 Task: Look for space in Kottayam, India from 1st July, 2023 to 8th July, 2023 for 2 adults, 1 child in price range Rs.15000 to Rs.20000. Place can be entire place with 1  bedroom having 1 bed and 1 bathroom. Property type can be house, flat, guest house, hotel. Booking option can be shelf check-in. Required host language is English.
Action: Mouse moved to (547, 98)
Screenshot: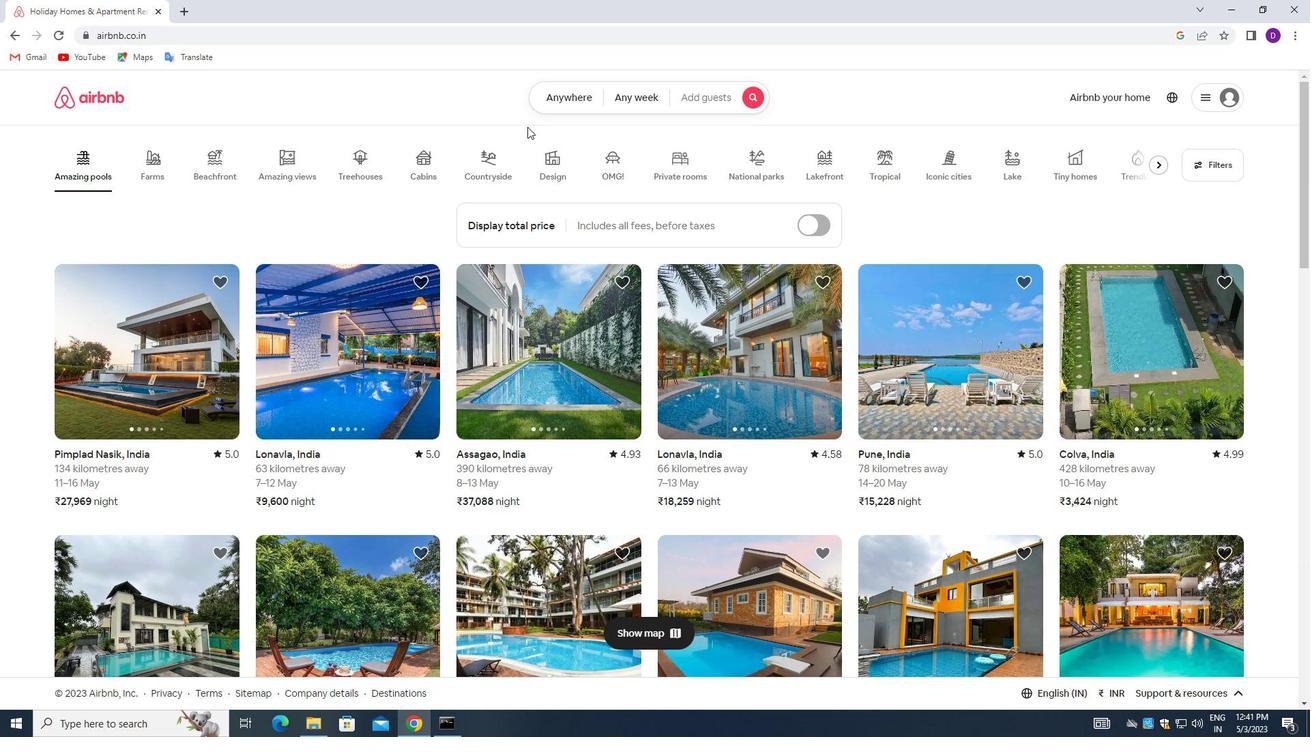 
Action: Mouse pressed left at (547, 98)
Screenshot: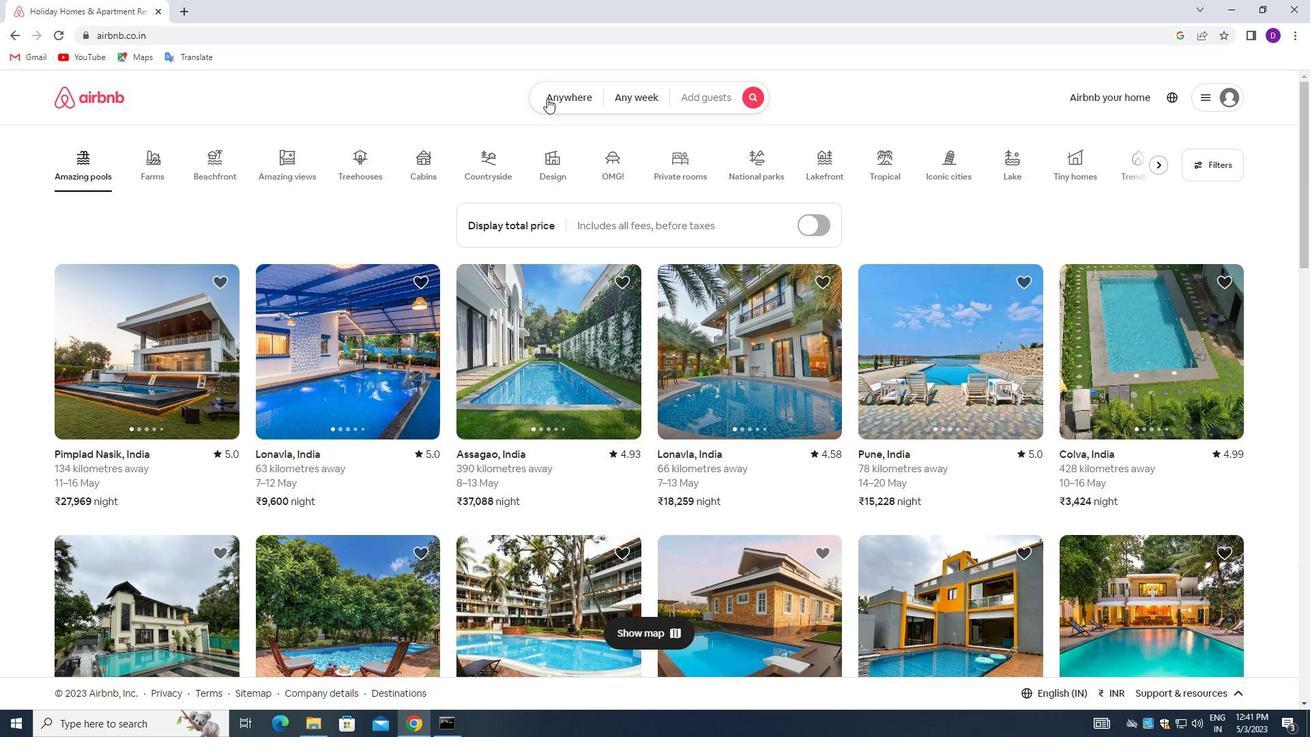 
Action: Mouse moved to (434, 155)
Screenshot: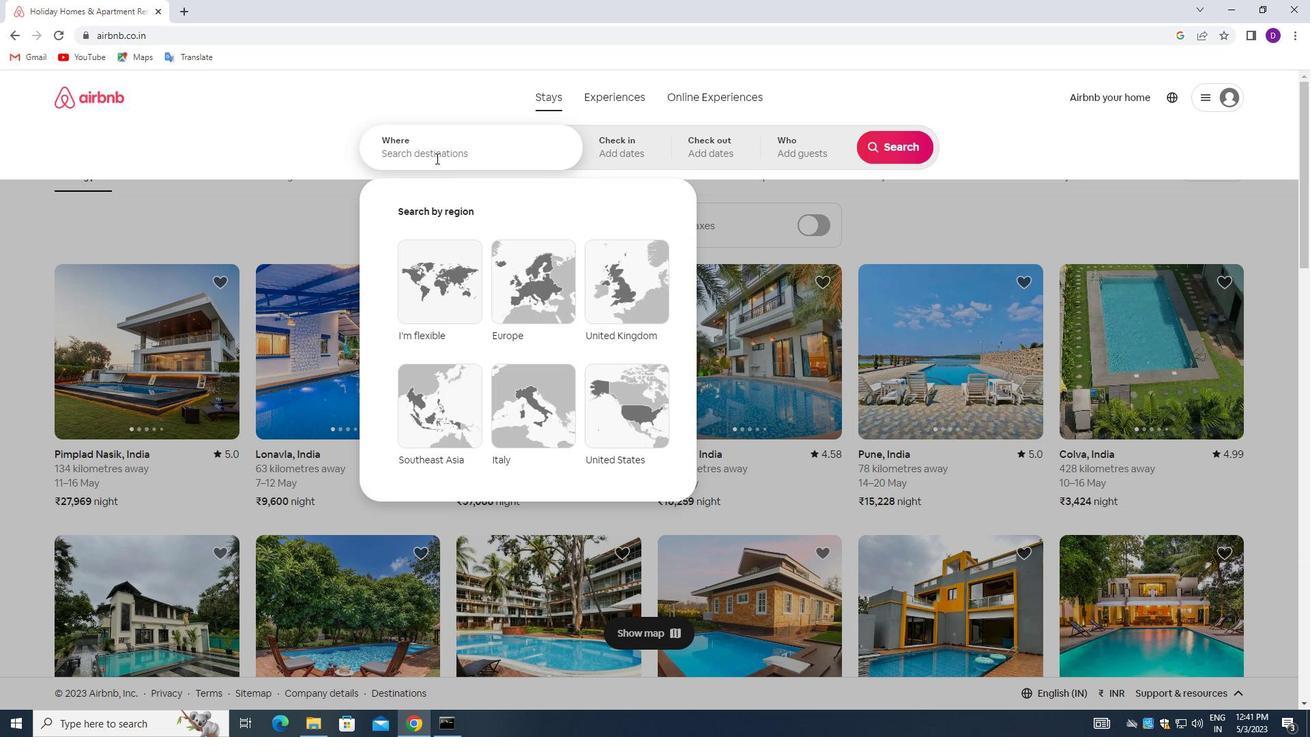 
Action: Mouse pressed left at (434, 155)
Screenshot: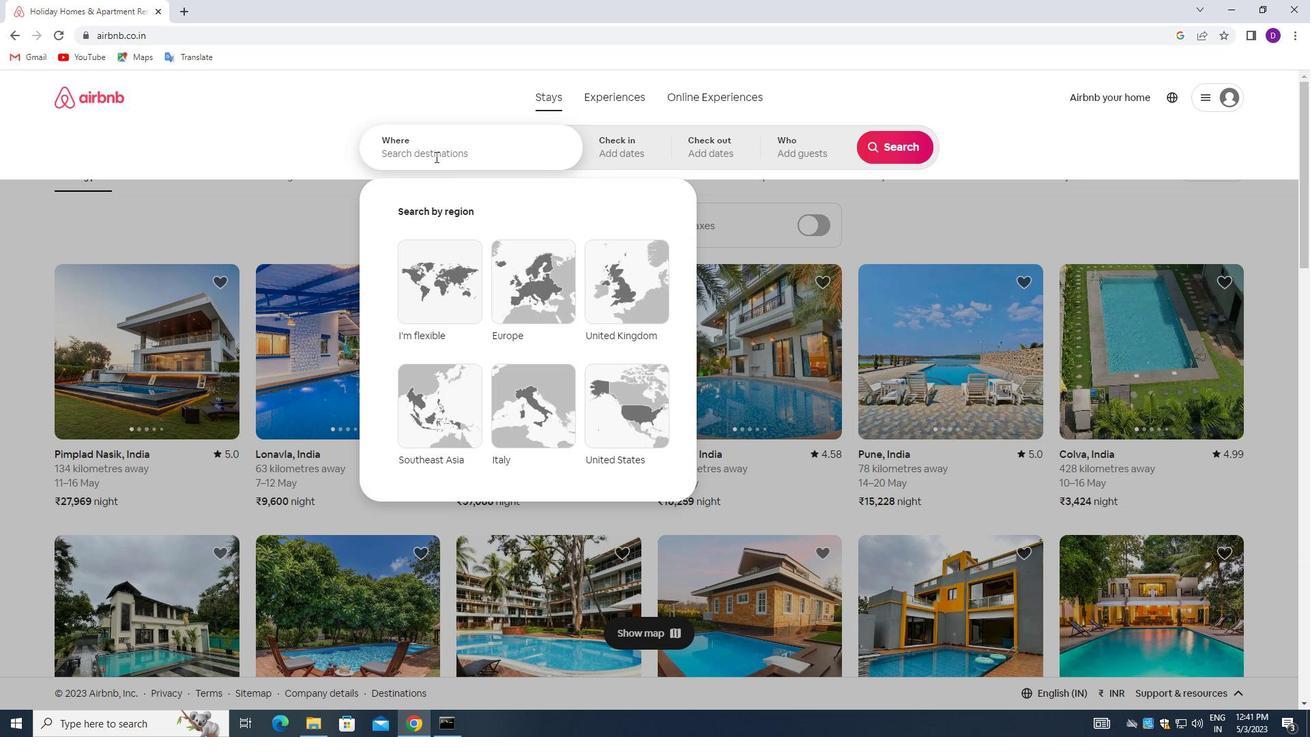 
Action: Mouse moved to (261, 137)
Screenshot: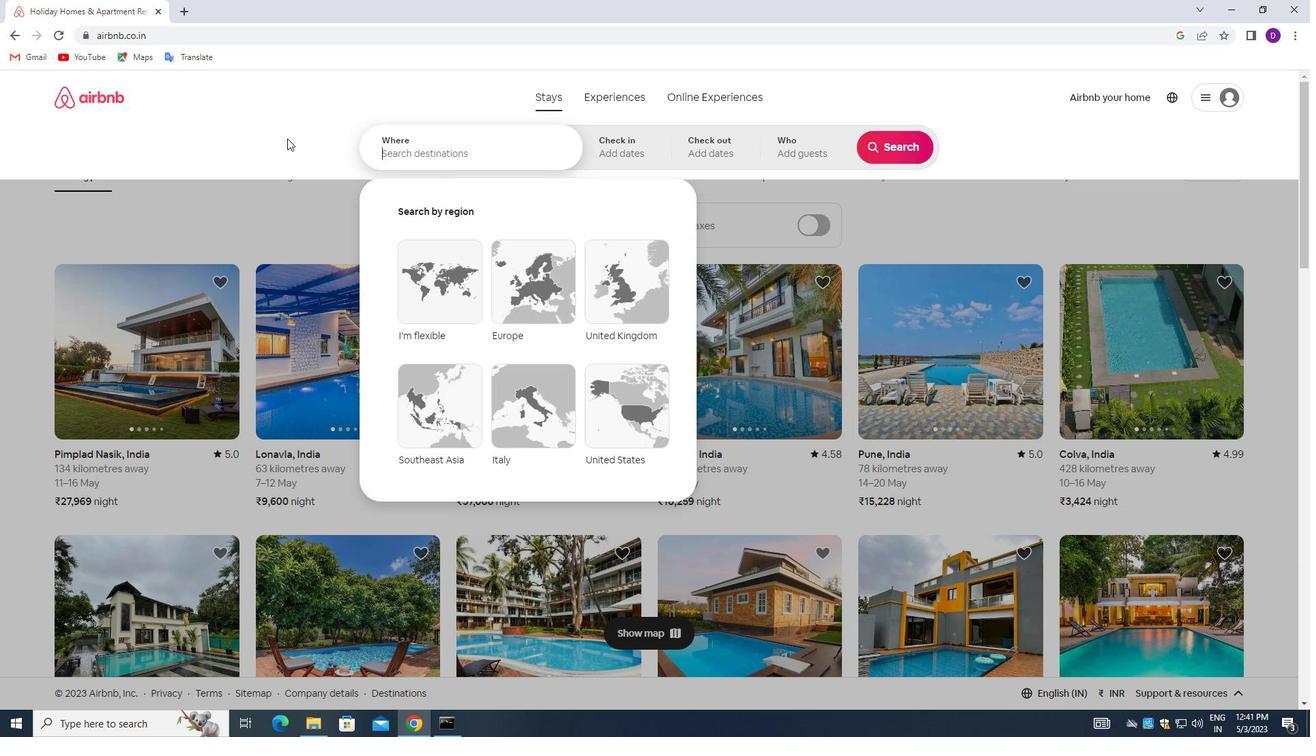 
Action: Key pressed <Key.shift>KOTTAYAM,<Key.space><Key.shift>IN<Key.backspace><Key.backspace><Key.shift>O<Key.backspace><Key.shift>INDIA<Key.enter>
Screenshot: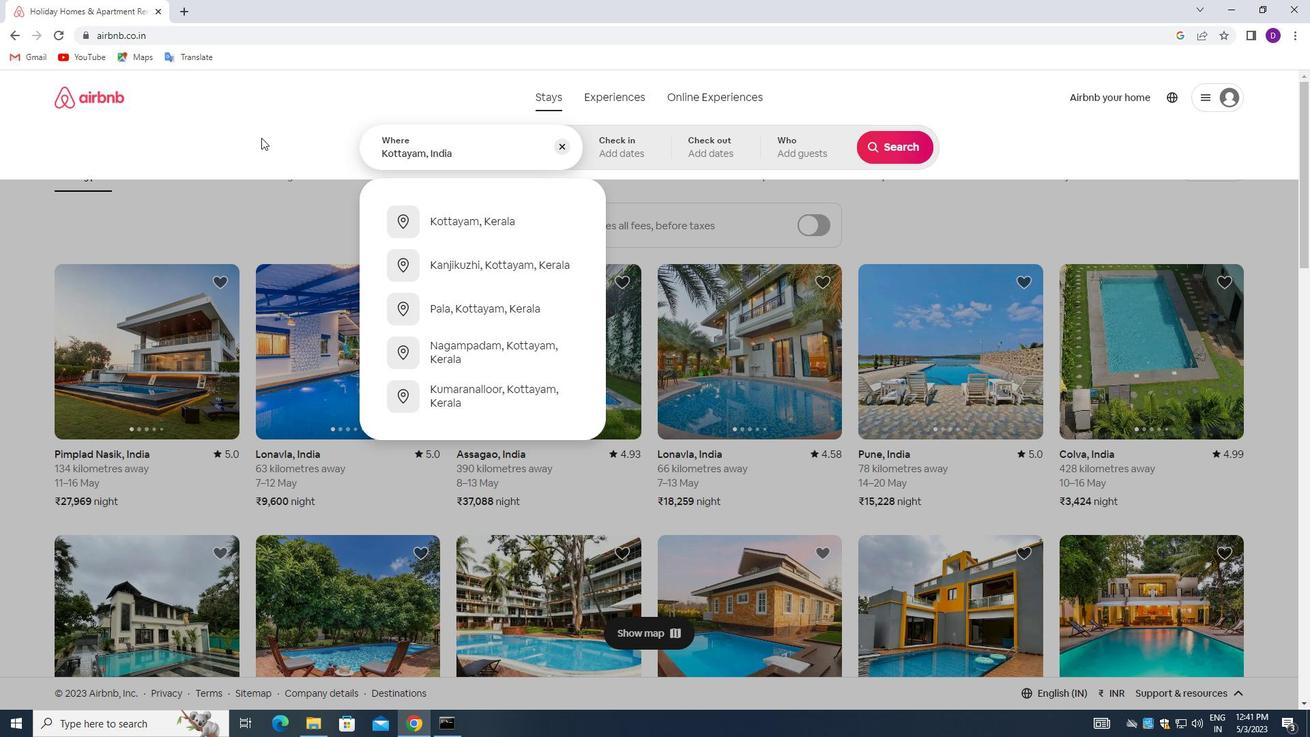 
Action: Mouse moved to (894, 263)
Screenshot: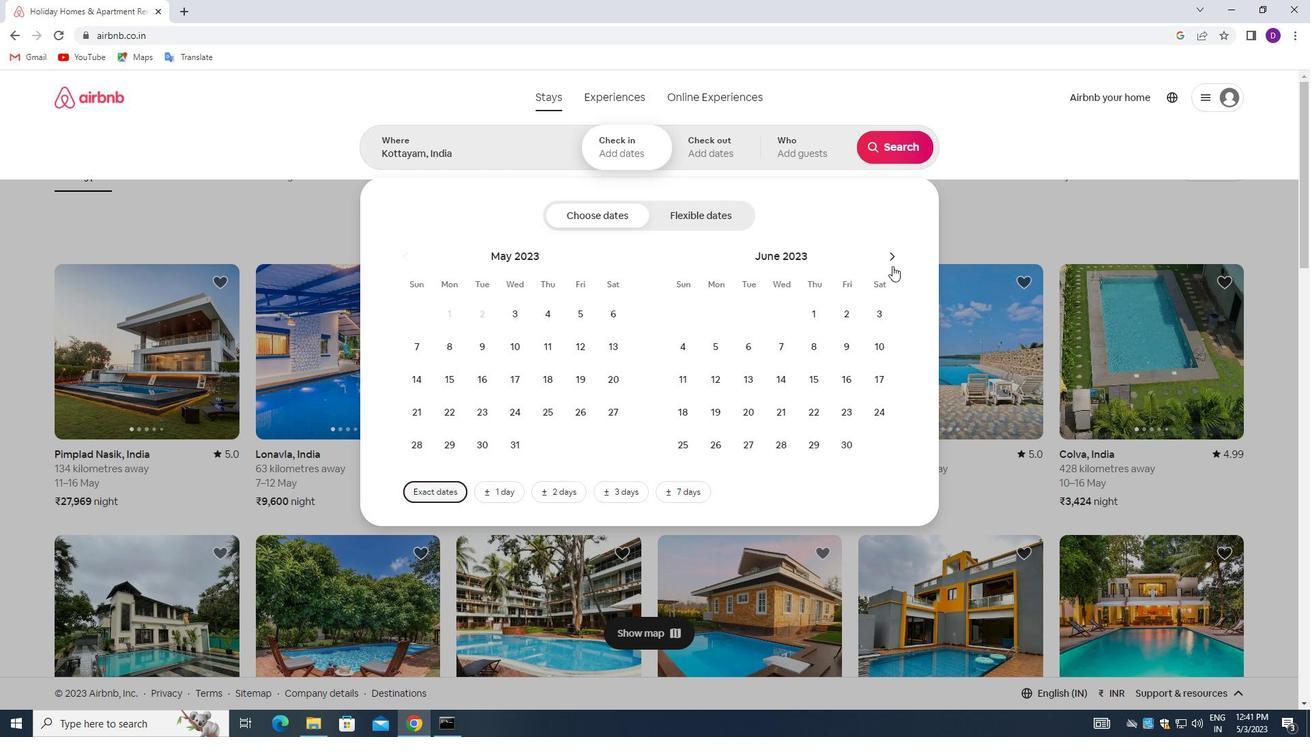 
Action: Mouse pressed left at (894, 263)
Screenshot: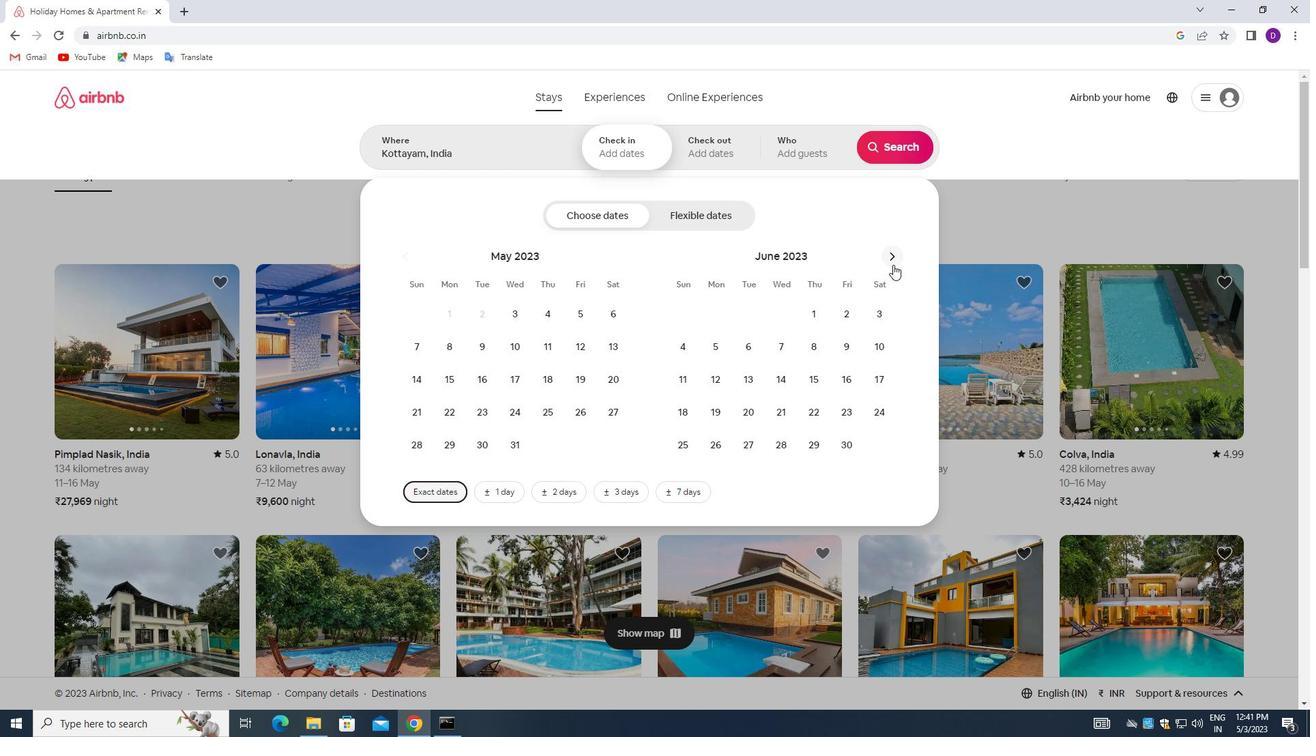 
Action: Mouse moved to (873, 320)
Screenshot: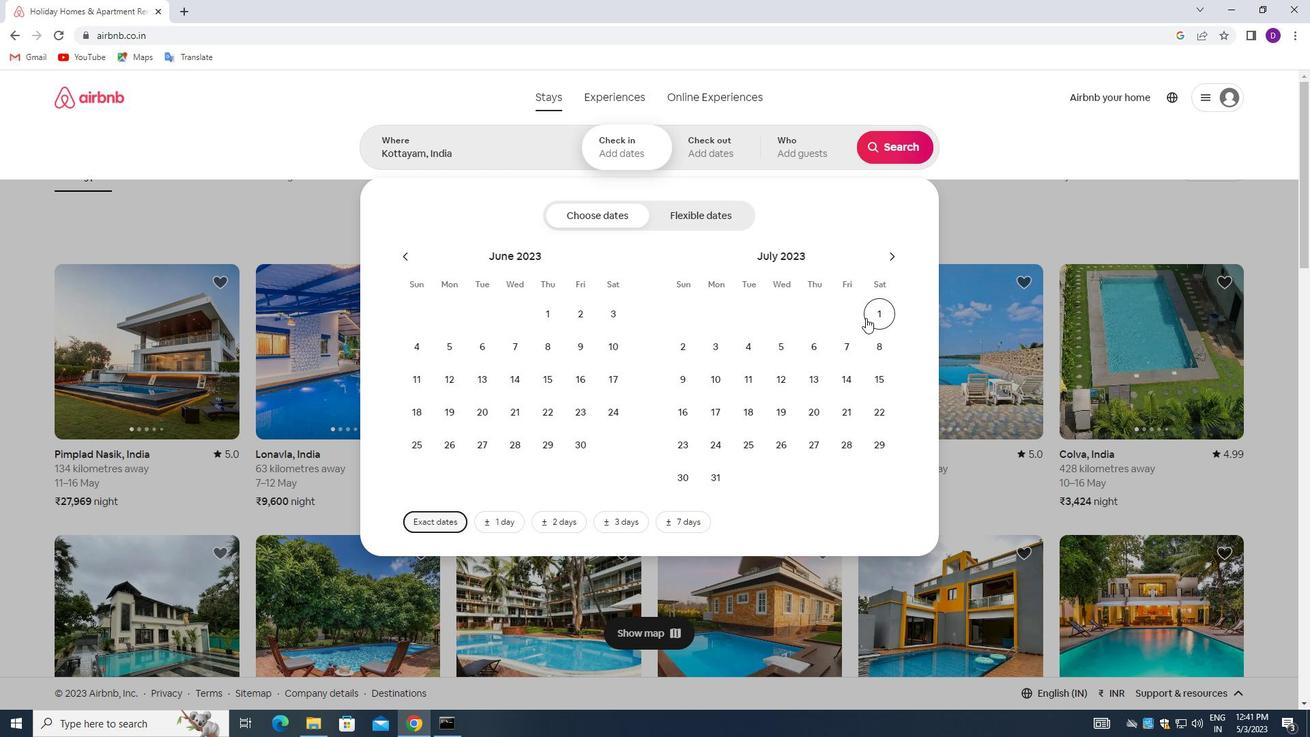 
Action: Mouse pressed left at (873, 320)
Screenshot: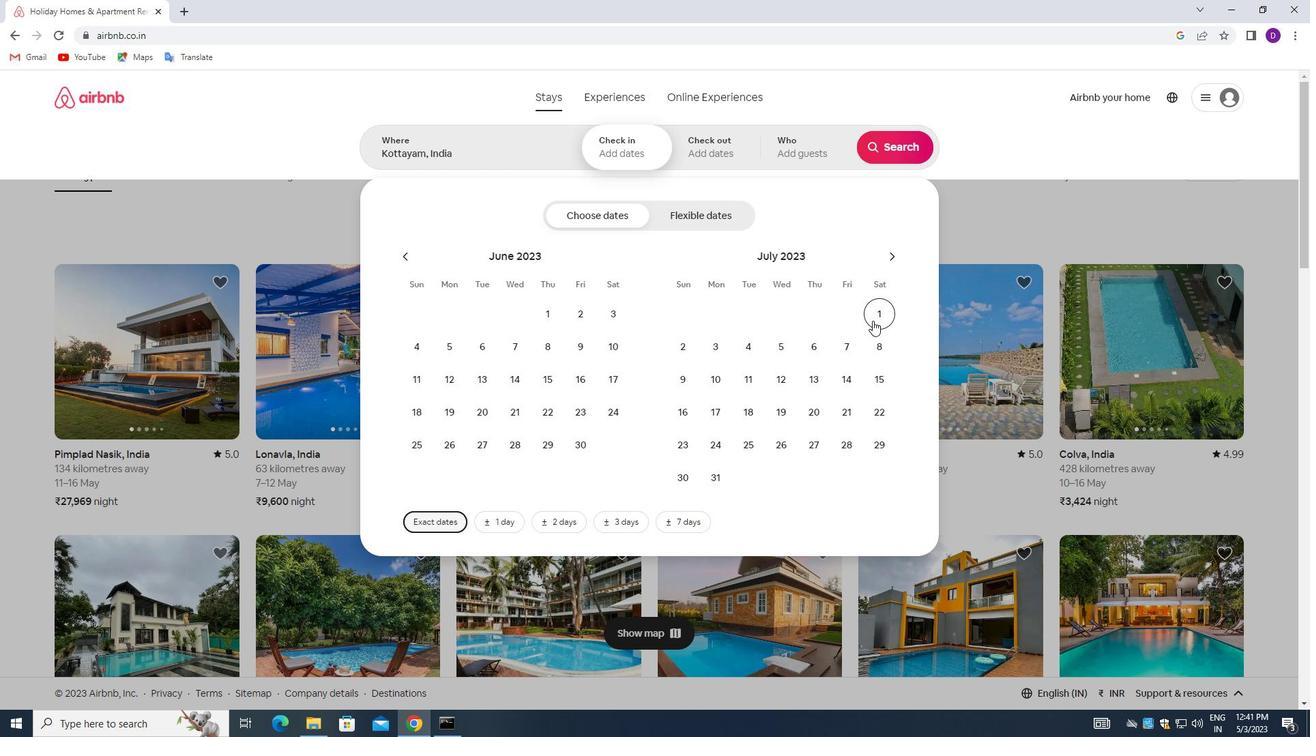 
Action: Mouse moved to (873, 341)
Screenshot: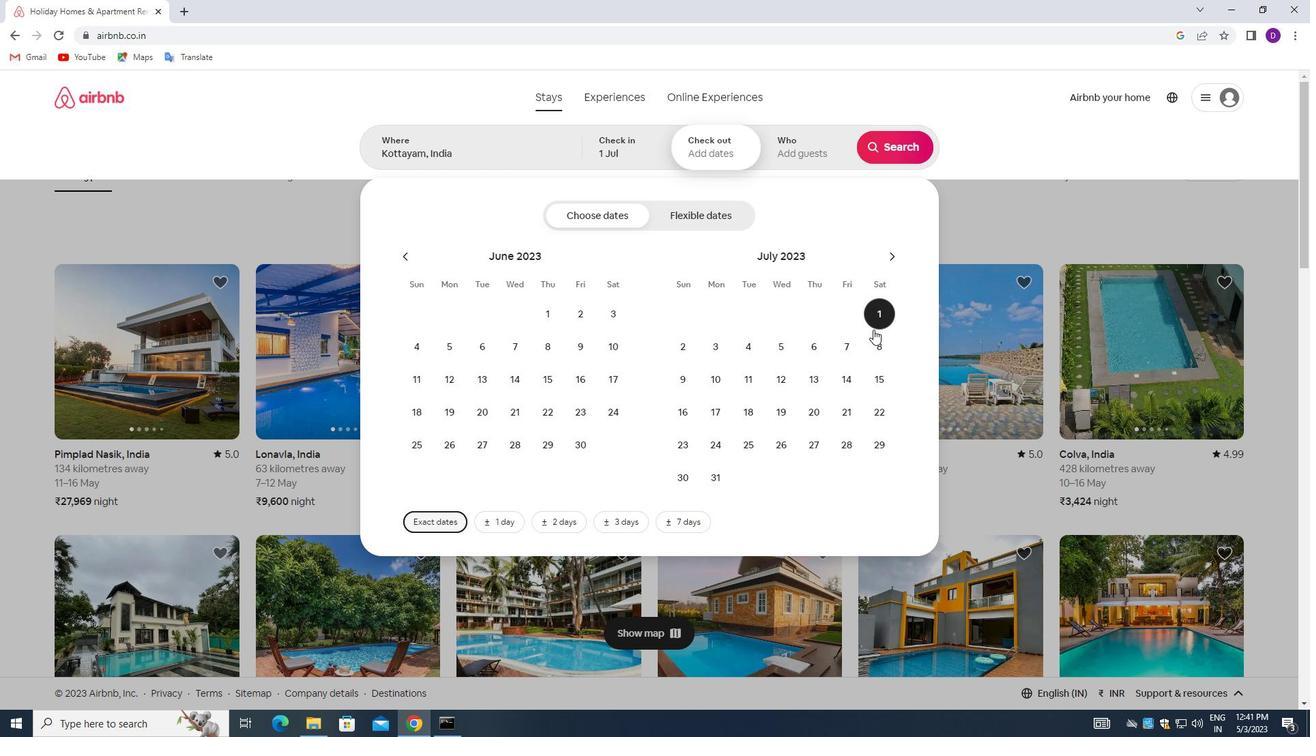 
Action: Mouse pressed left at (873, 341)
Screenshot: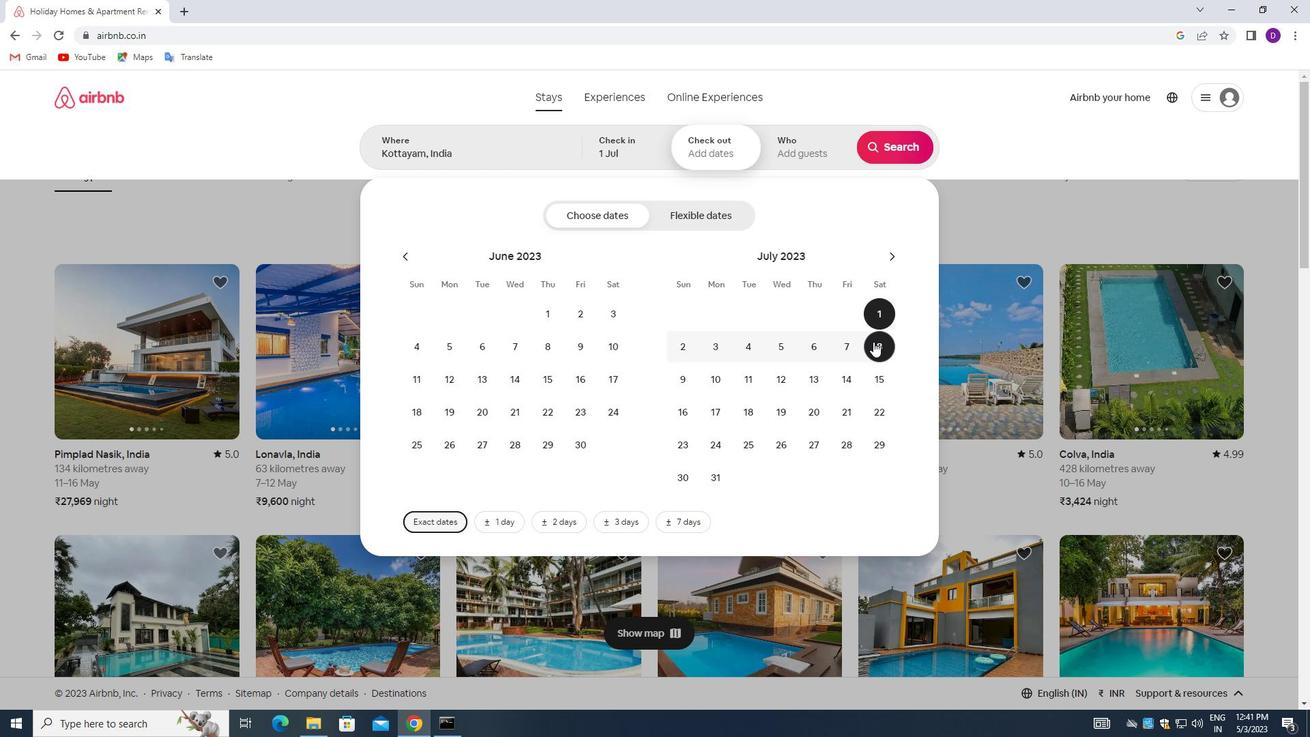 
Action: Mouse moved to (799, 148)
Screenshot: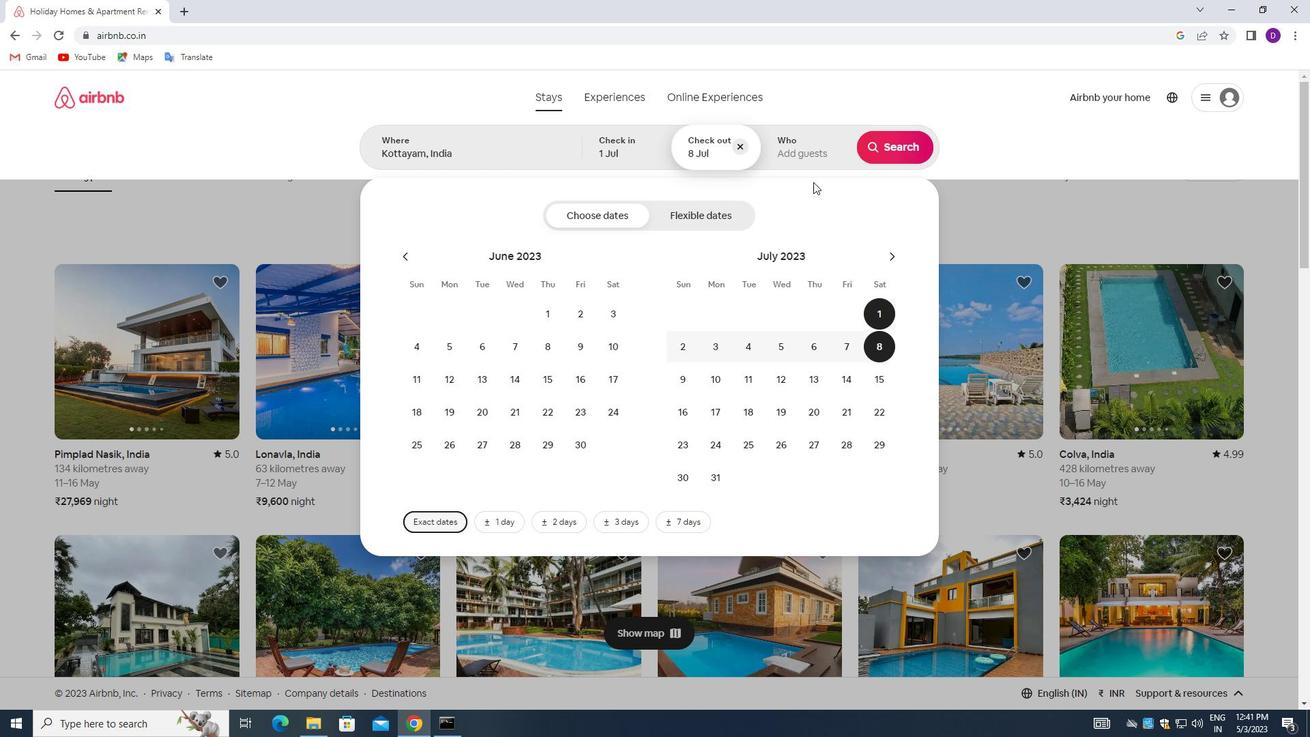
Action: Mouse pressed left at (799, 148)
Screenshot: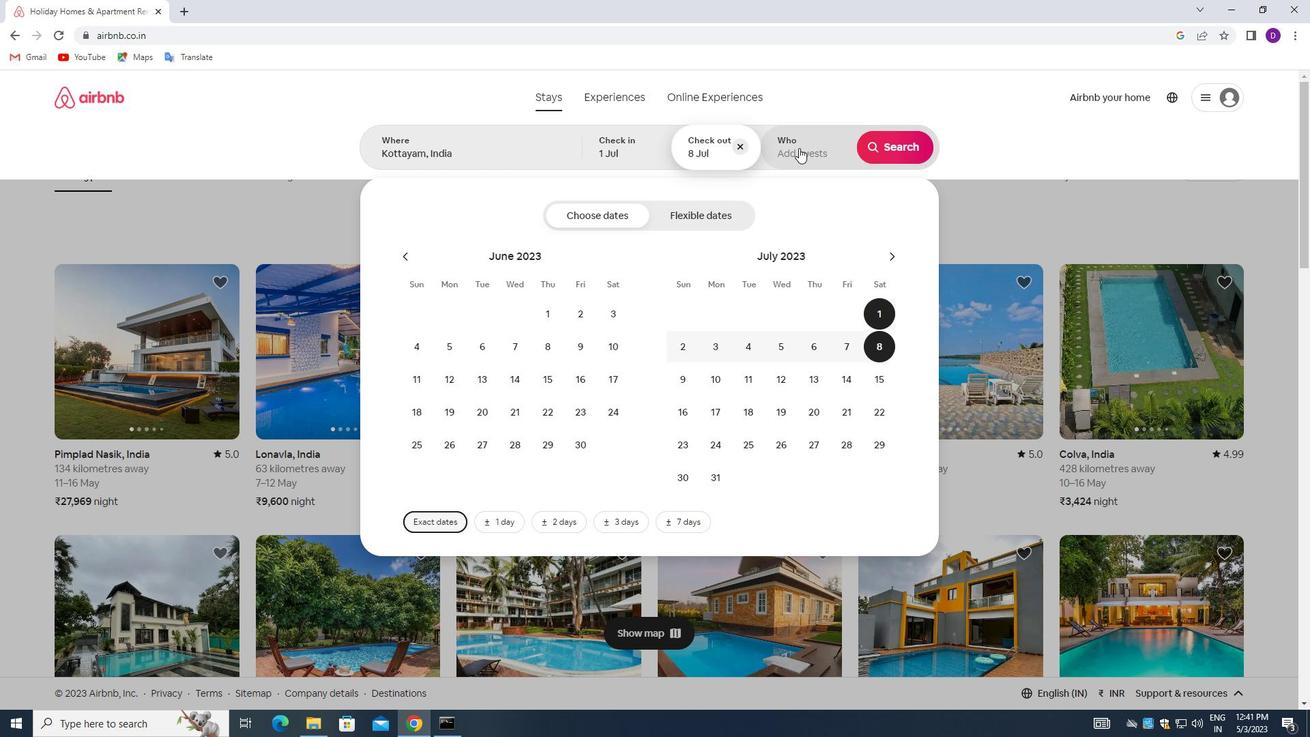 
Action: Mouse moved to (894, 225)
Screenshot: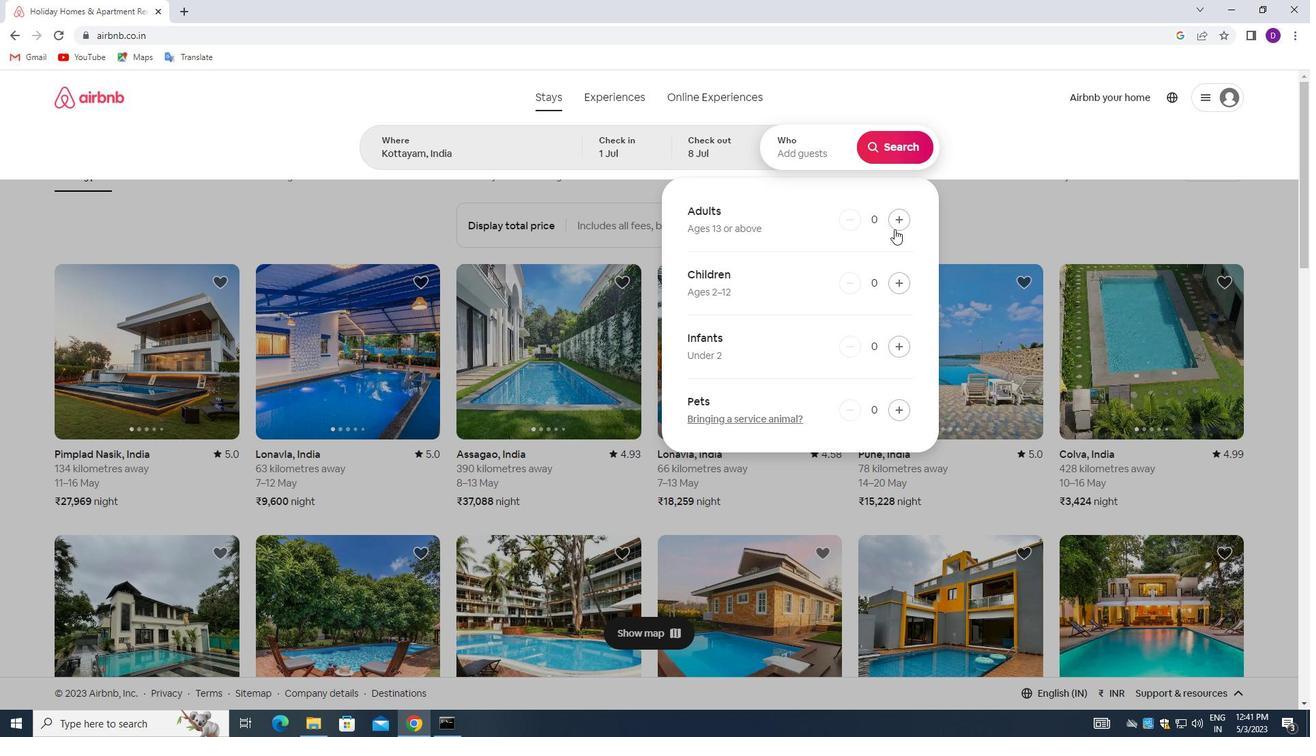 
Action: Mouse pressed left at (894, 225)
Screenshot: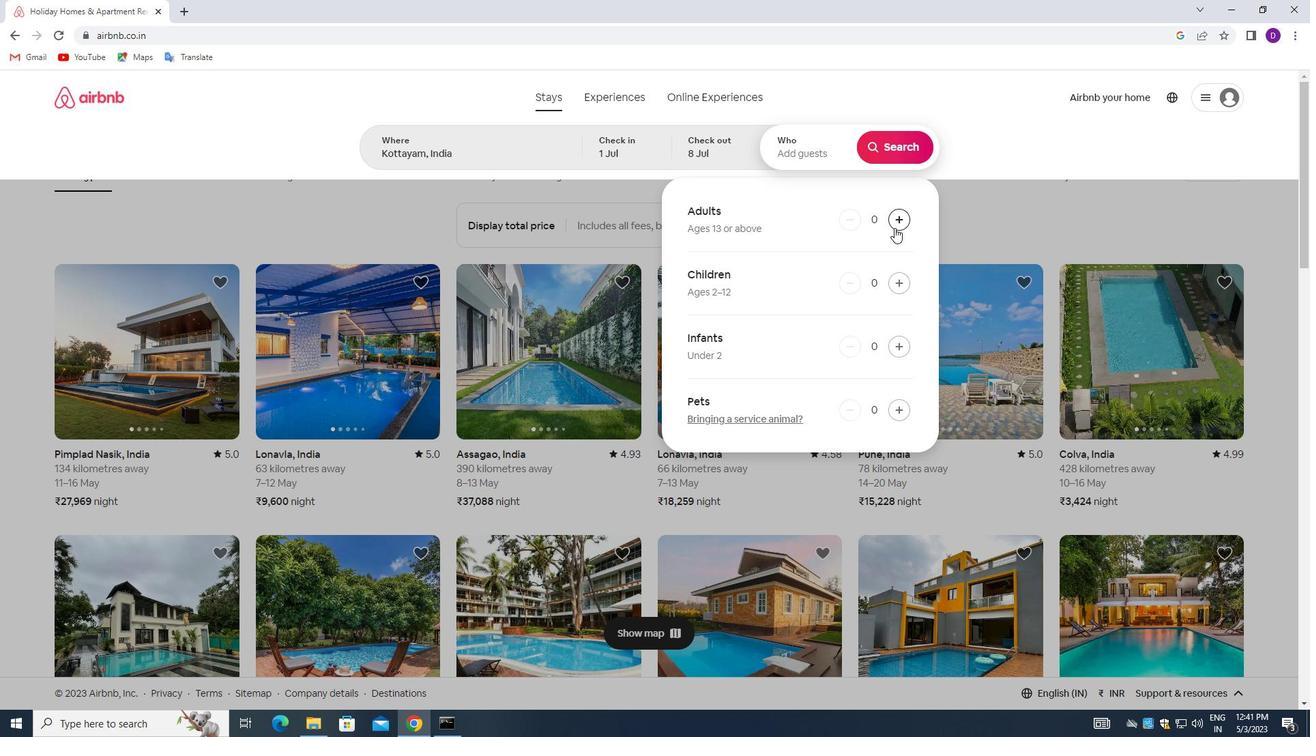 
Action: Mouse pressed left at (894, 225)
Screenshot: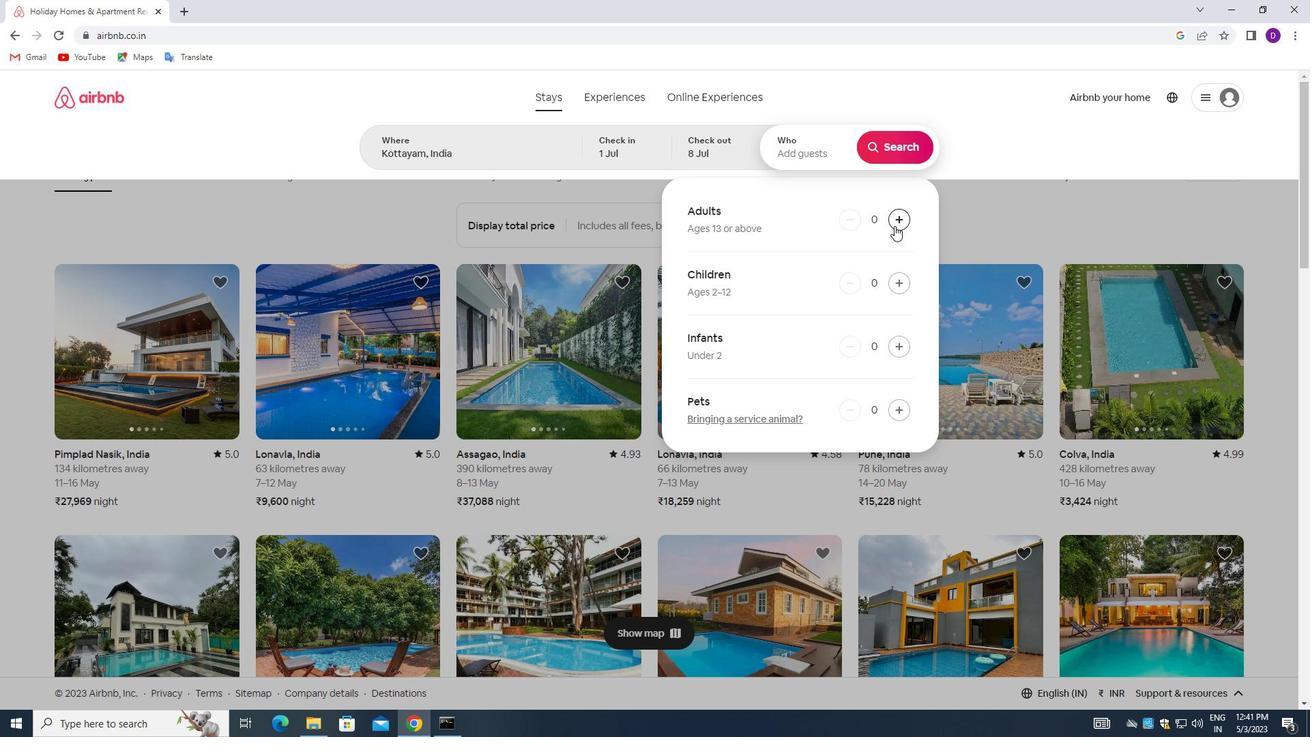 
Action: Mouse moved to (896, 288)
Screenshot: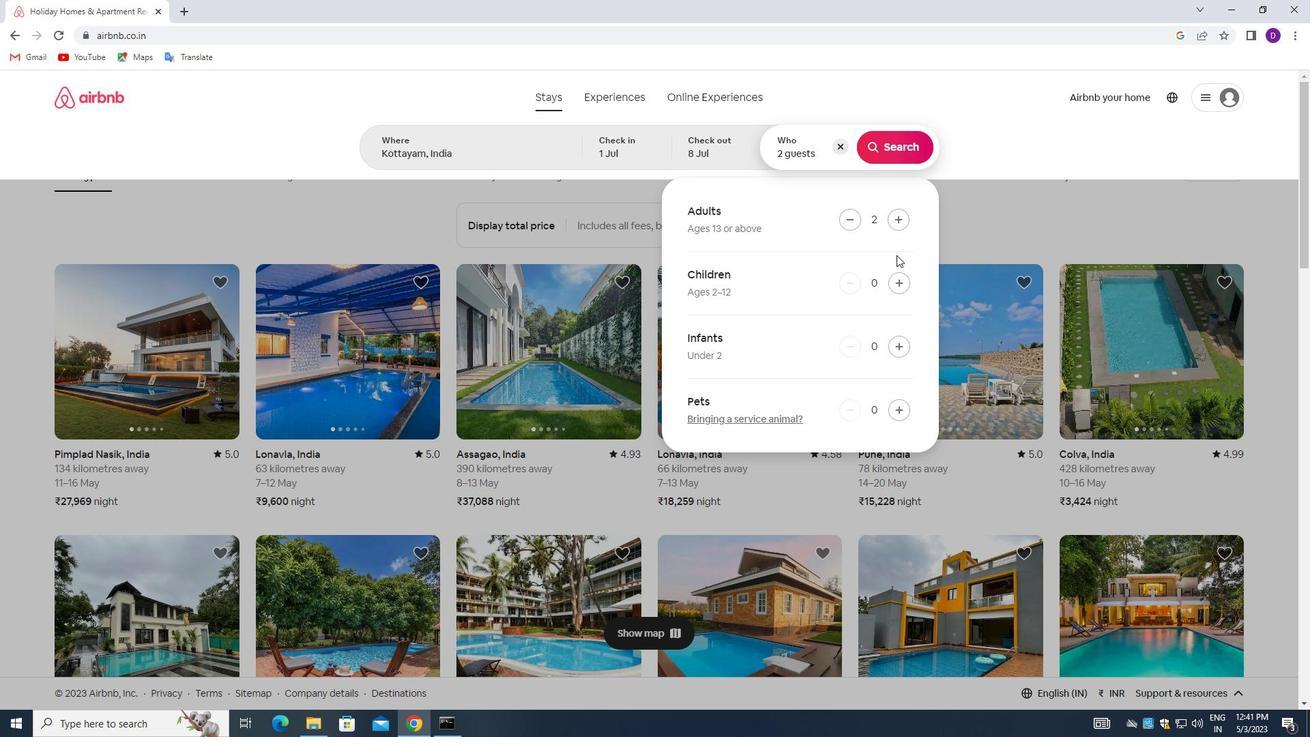 
Action: Mouse pressed left at (896, 288)
Screenshot: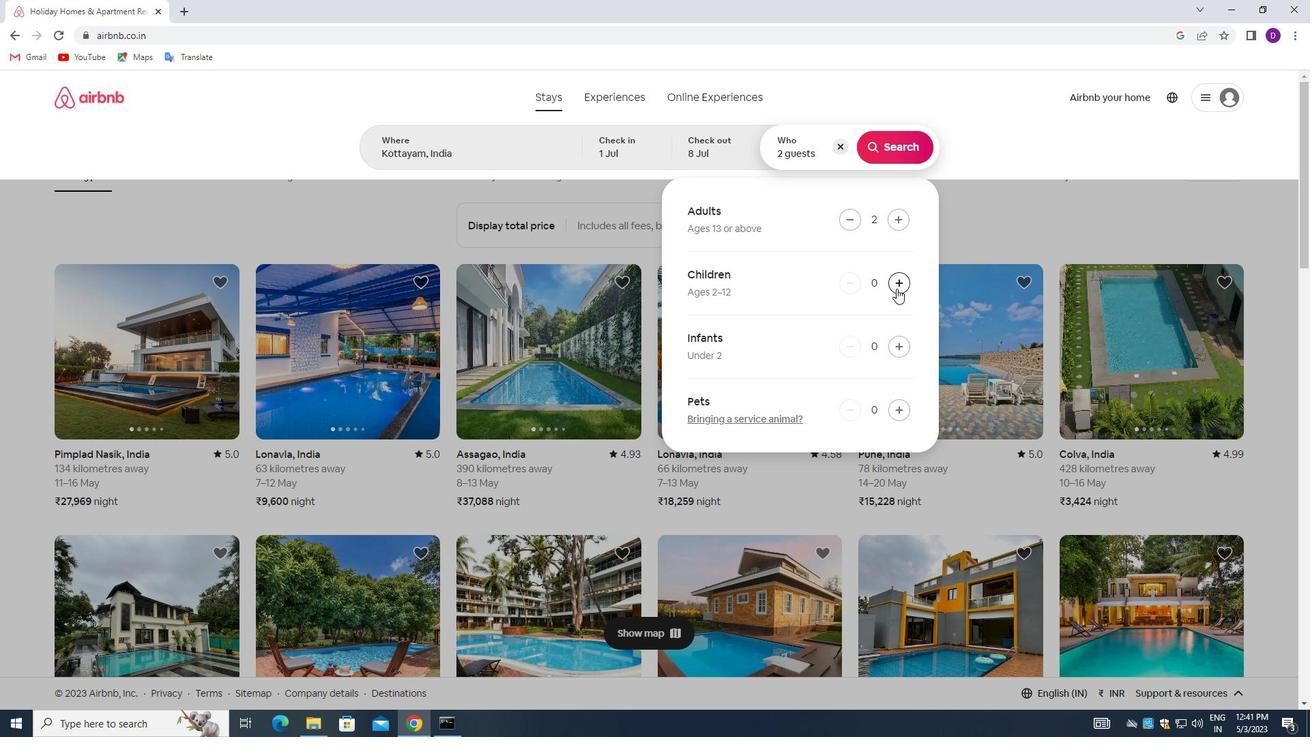 
Action: Mouse moved to (891, 145)
Screenshot: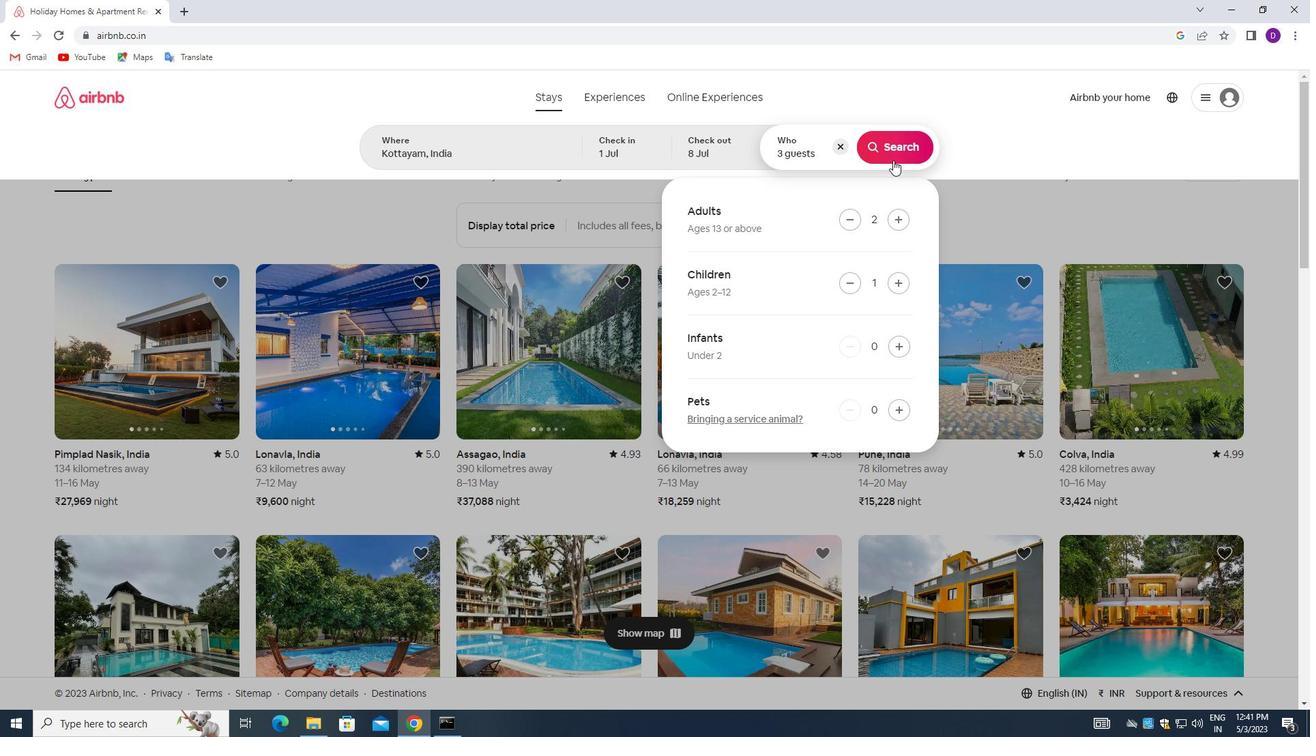
Action: Mouse pressed left at (891, 145)
Screenshot: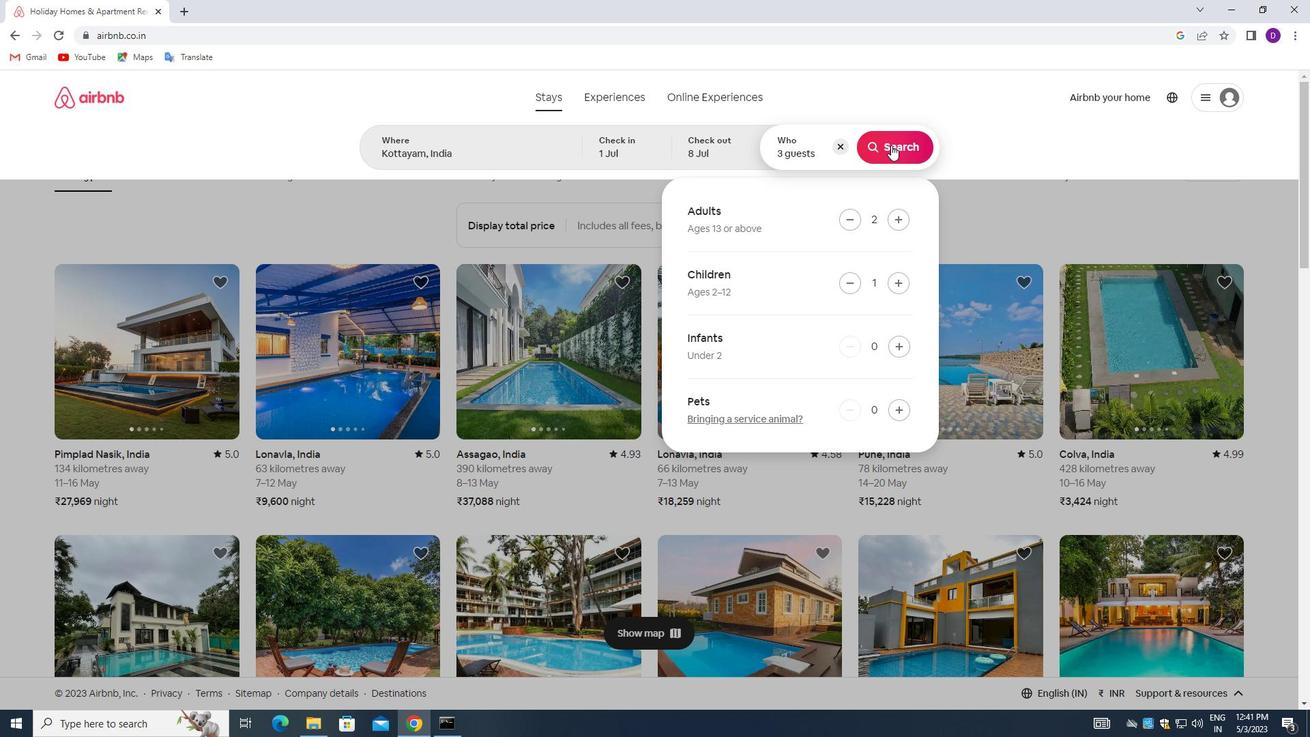 
Action: Mouse moved to (1242, 156)
Screenshot: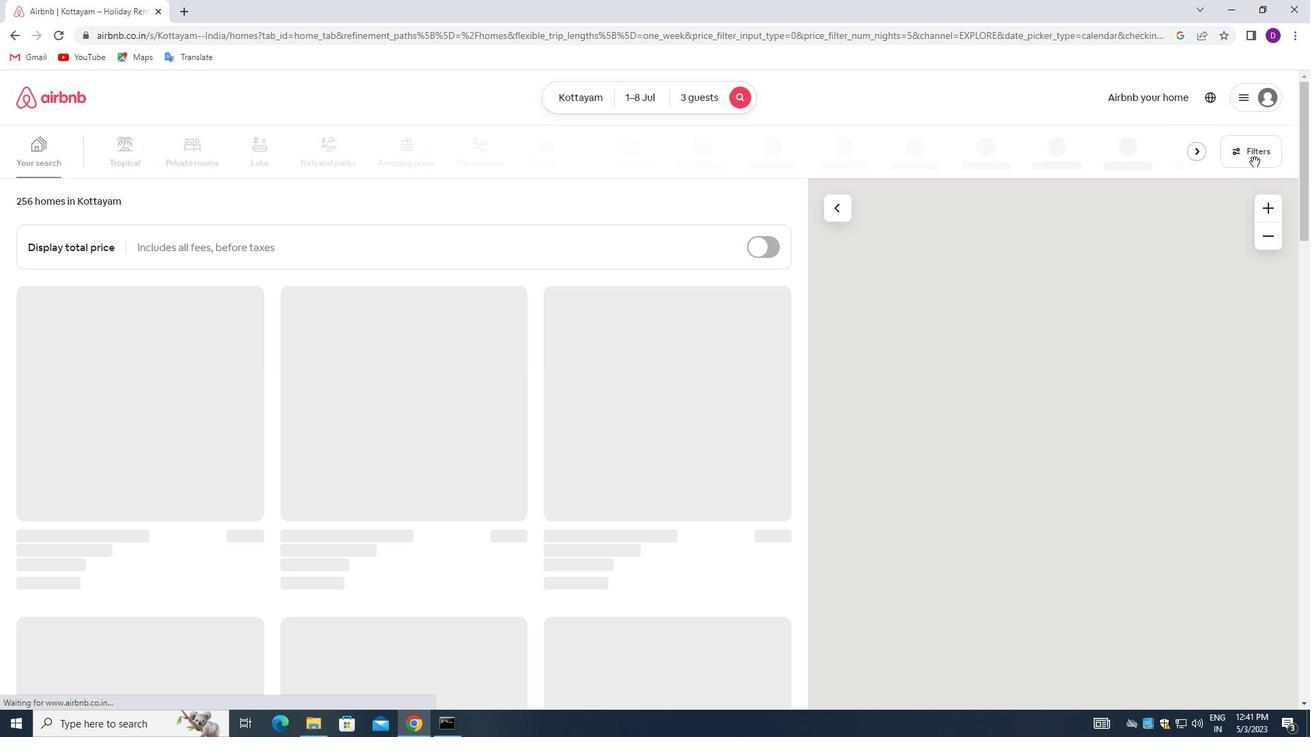 
Action: Mouse pressed left at (1242, 156)
Screenshot: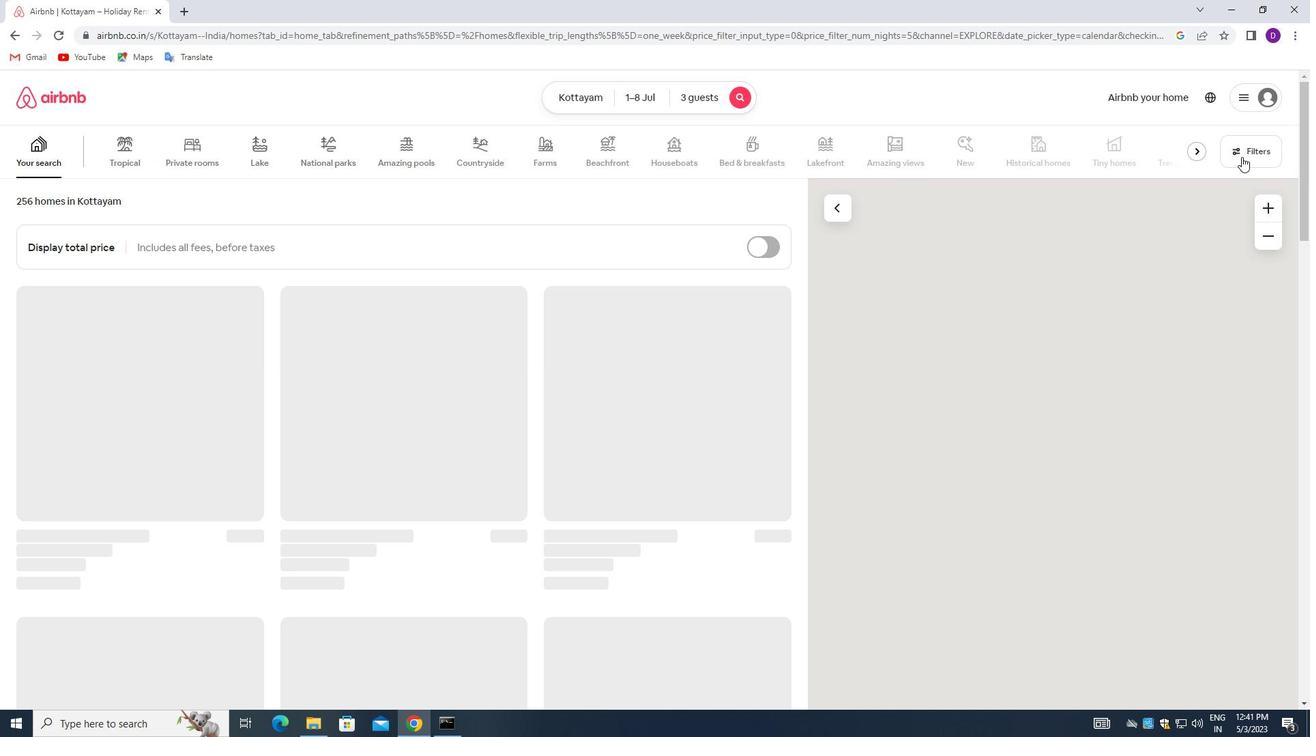 
Action: Mouse moved to (503, 318)
Screenshot: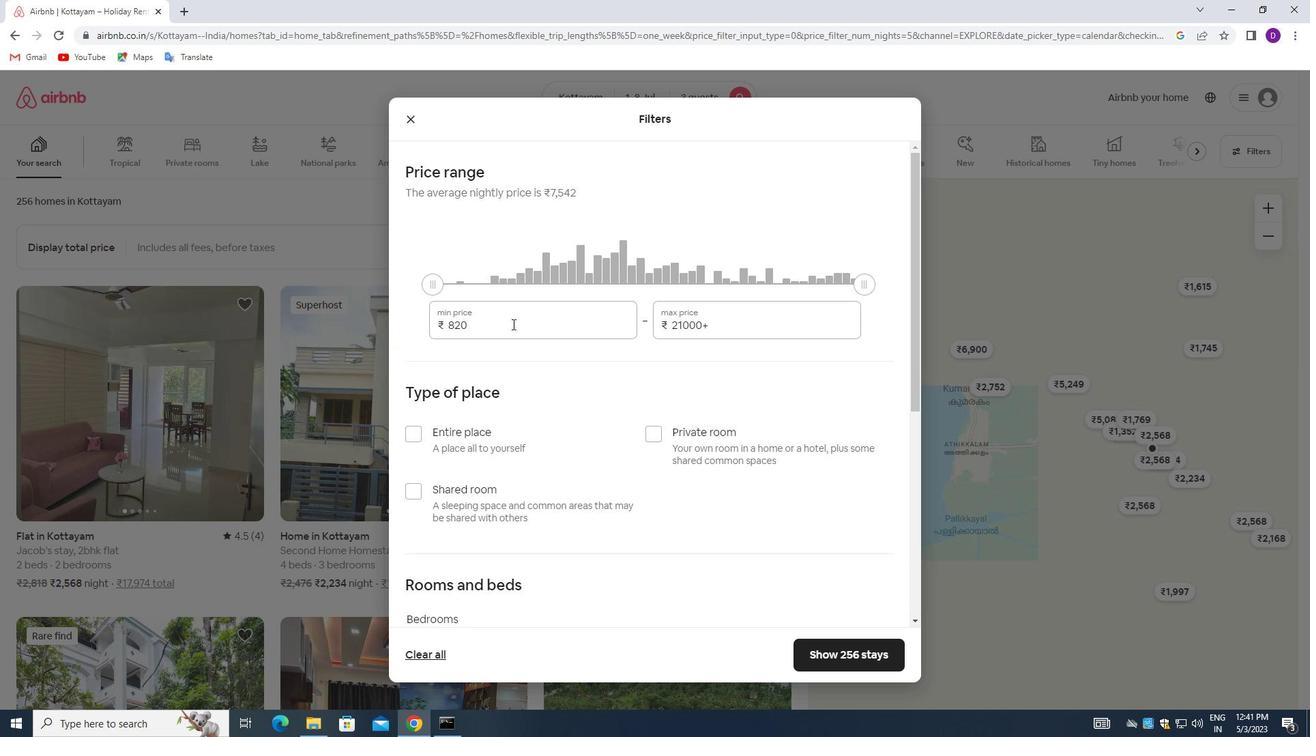 
Action: Mouse pressed left at (503, 318)
Screenshot: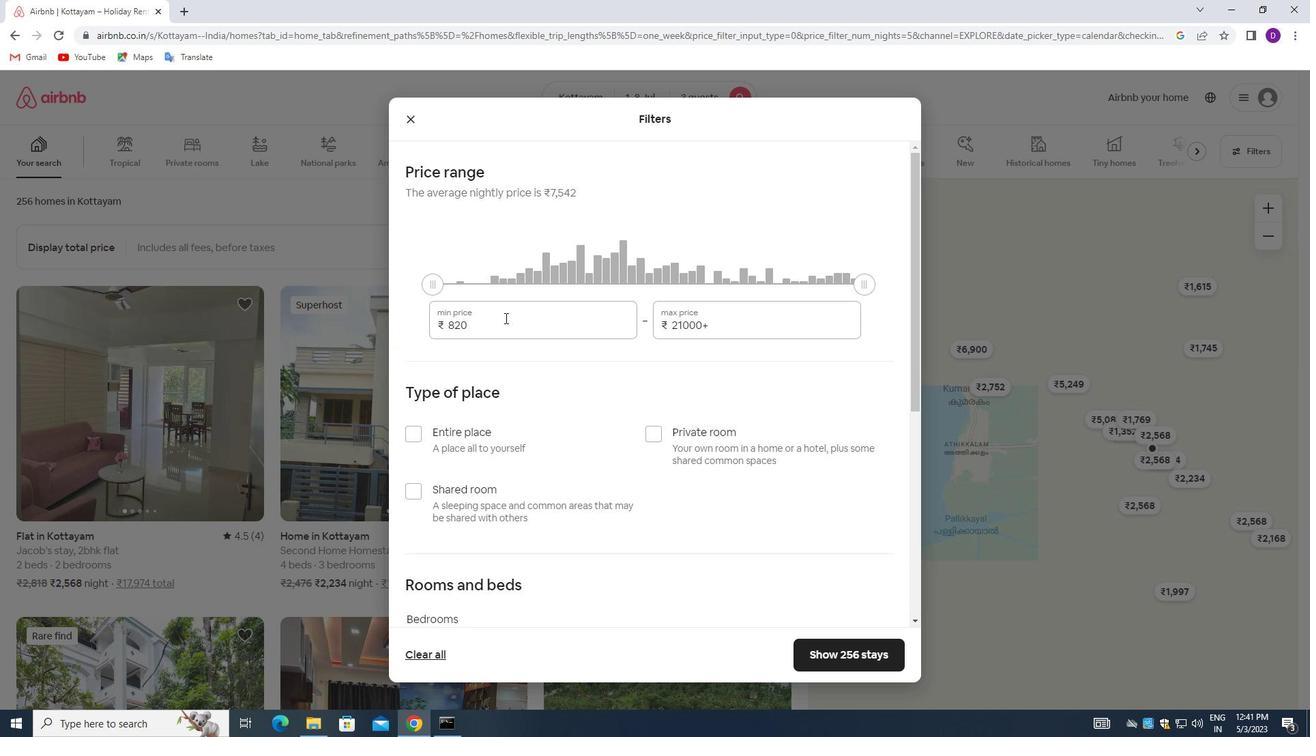 
Action: Mouse pressed left at (503, 318)
Screenshot: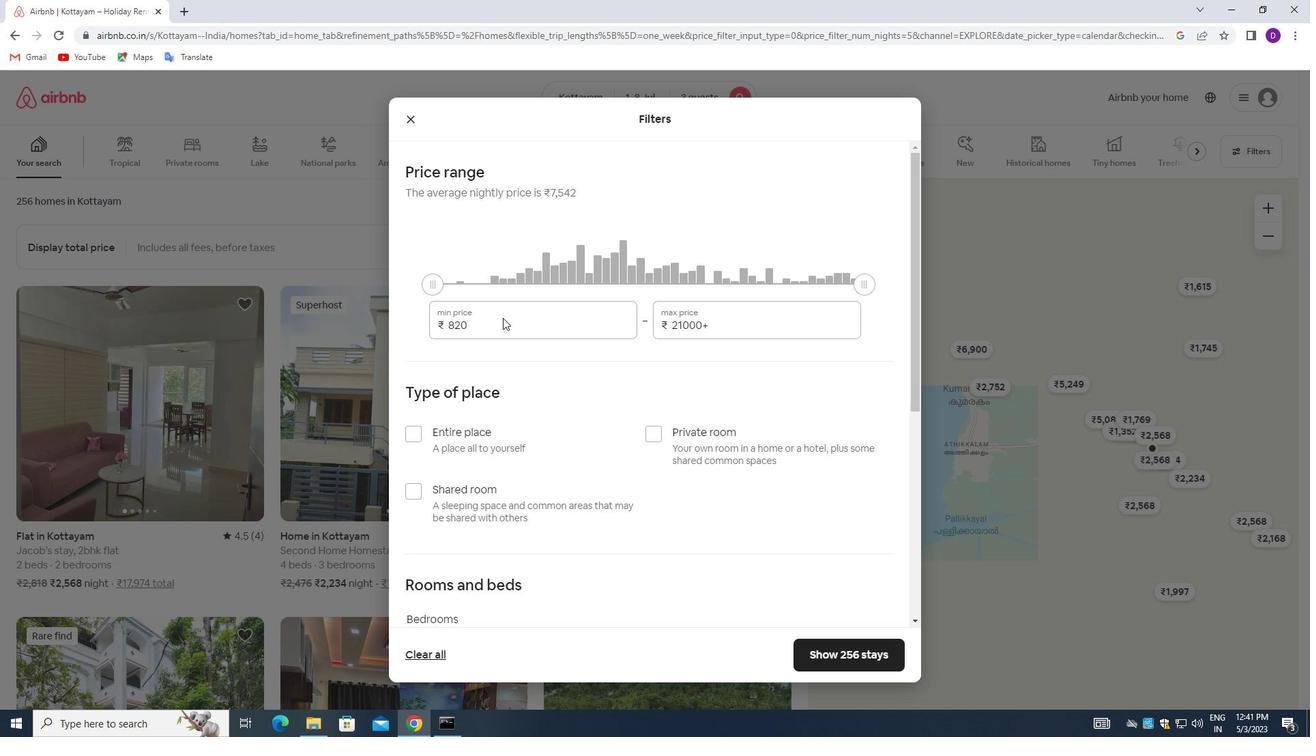 
Action: Mouse moved to (497, 324)
Screenshot: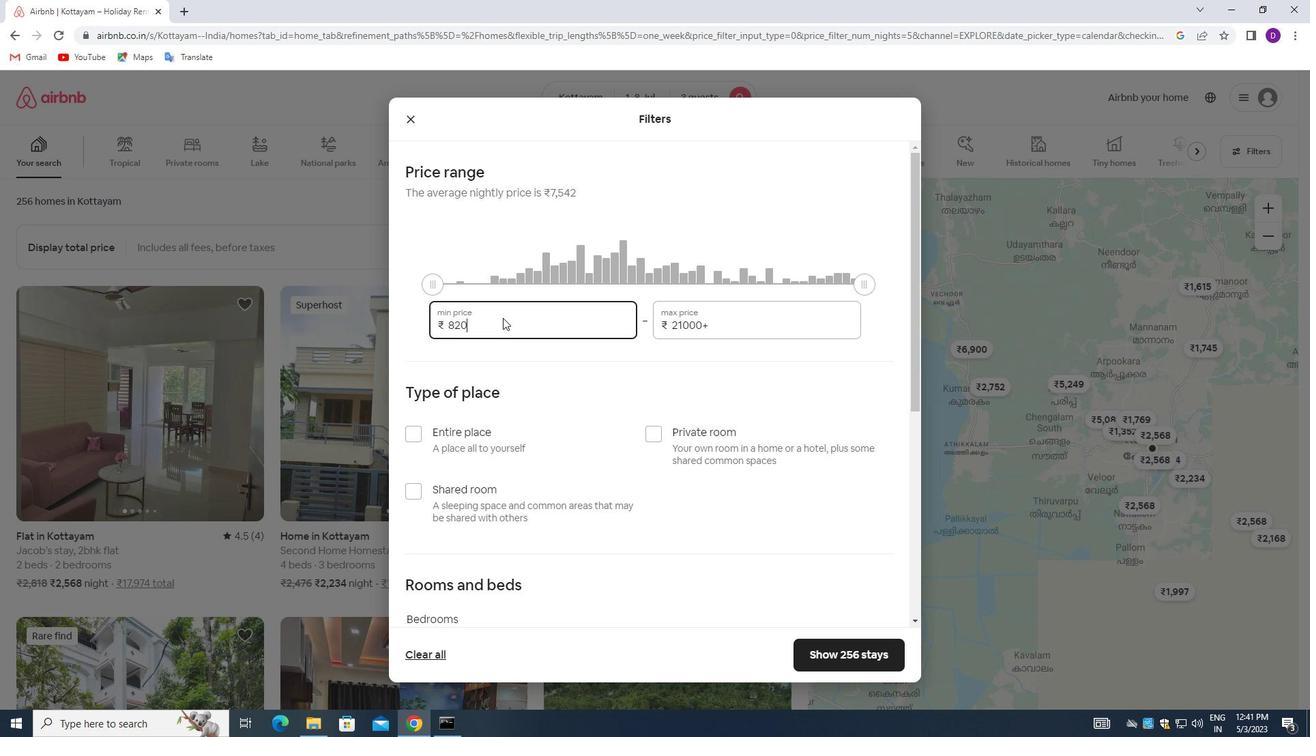 
Action: Mouse pressed left at (497, 324)
Screenshot: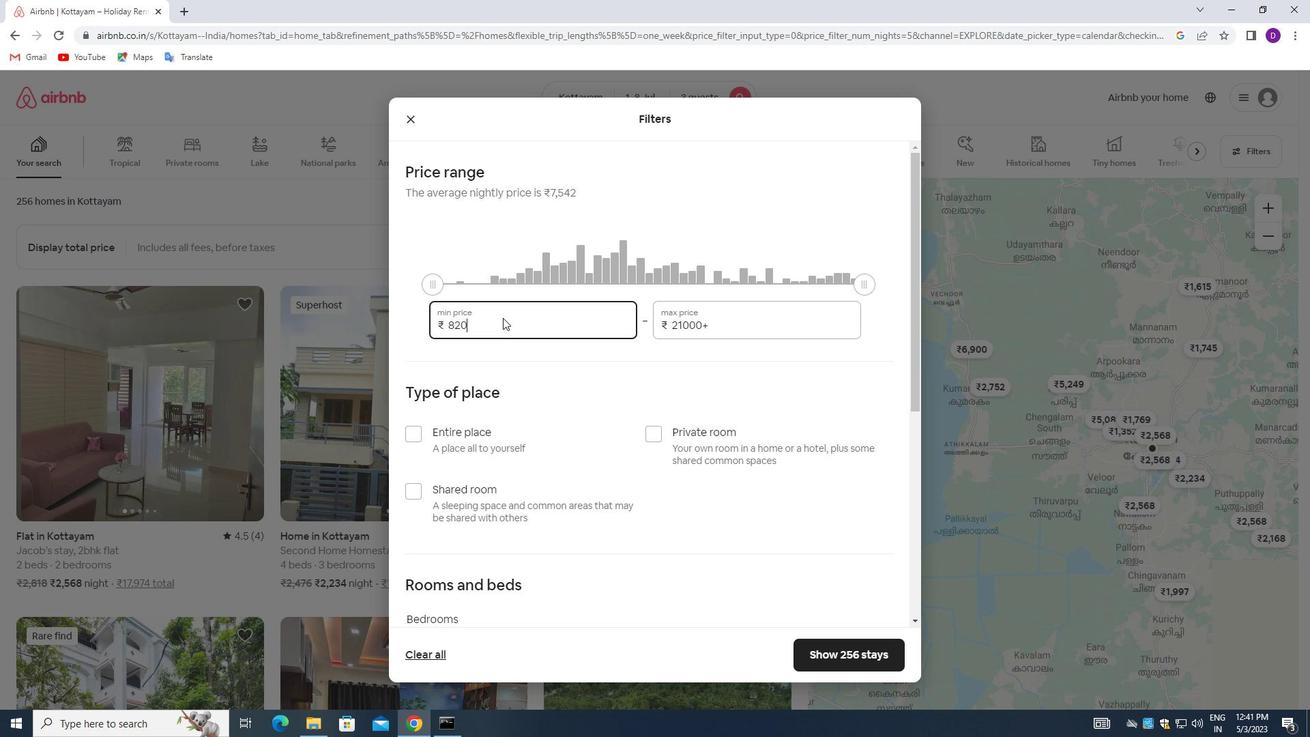 
Action: Mouse pressed left at (497, 324)
Screenshot: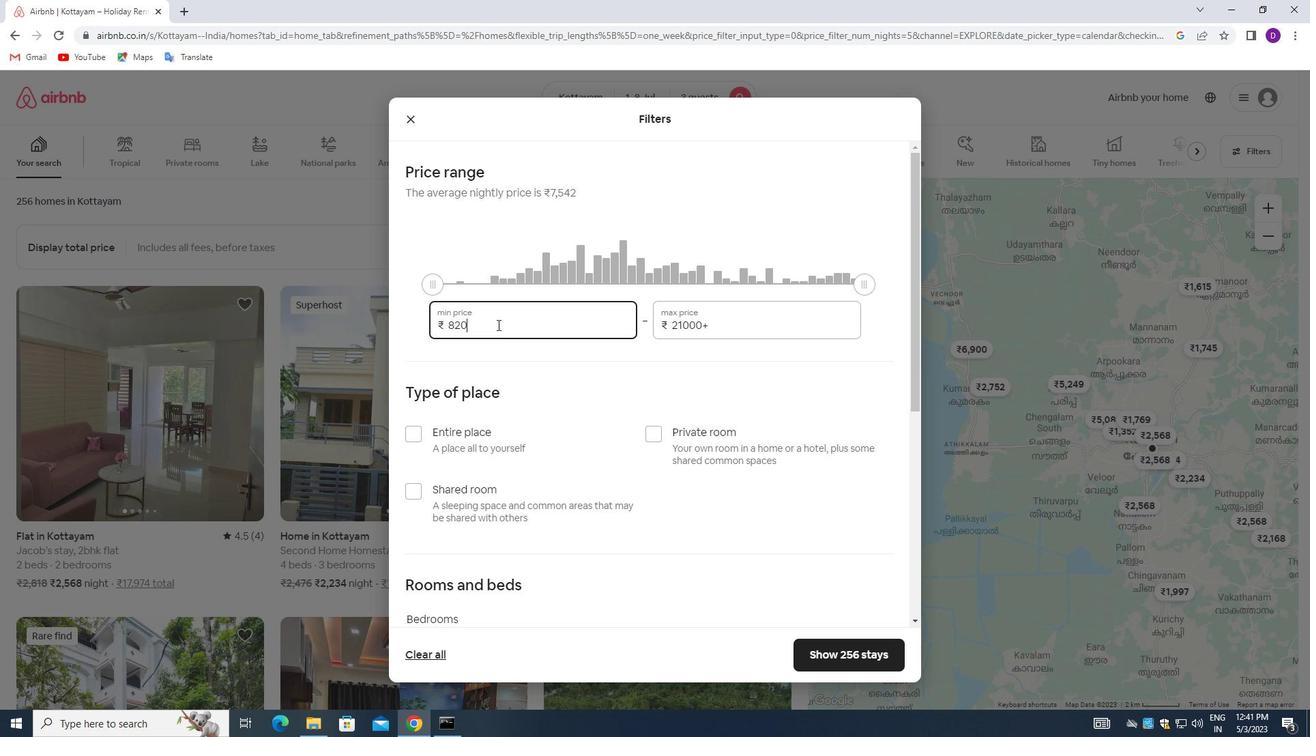
Action: Key pressed 15000<Key.tab>20000
Screenshot: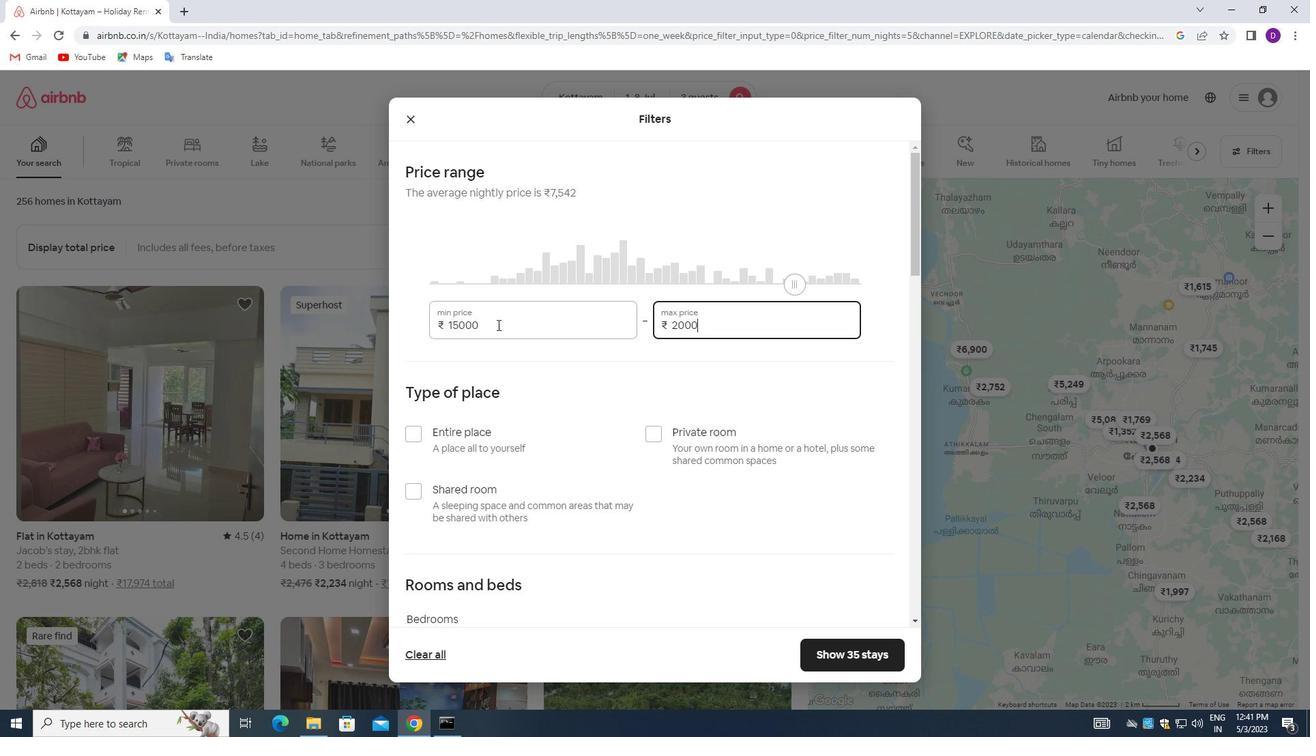 
Action: Mouse moved to (506, 356)
Screenshot: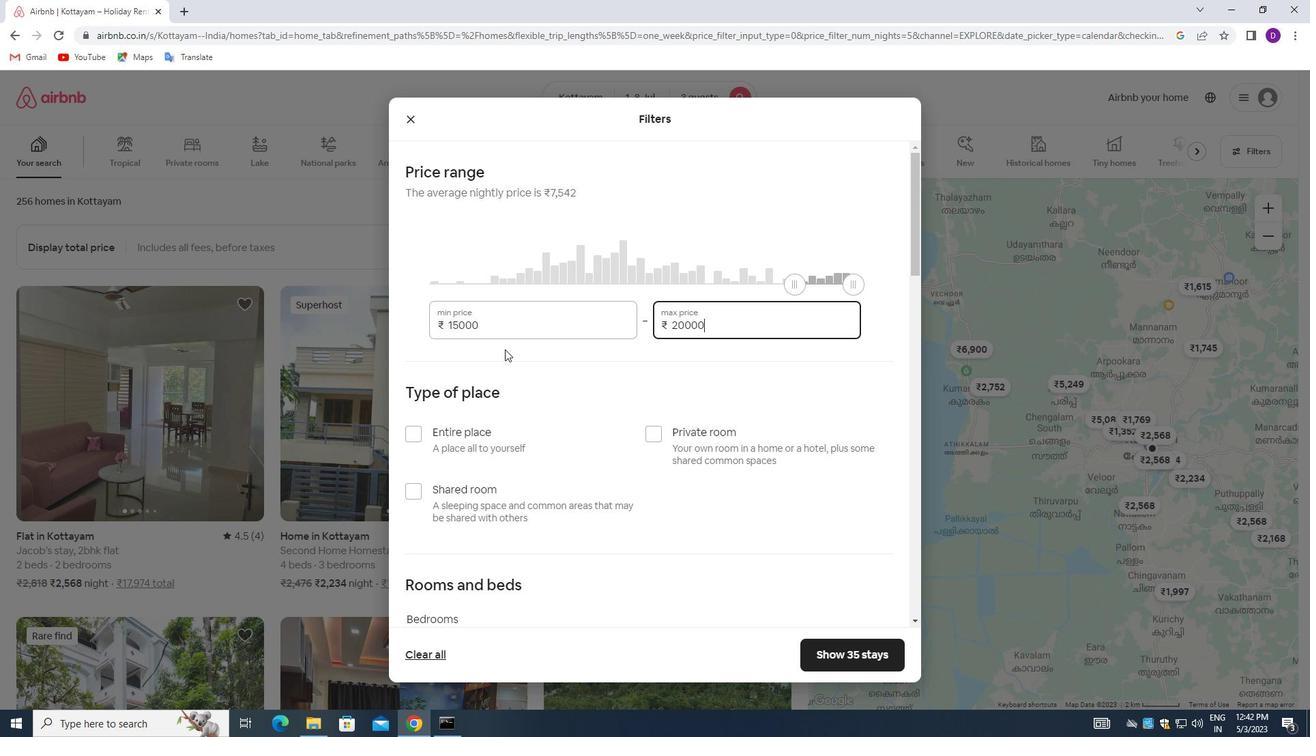 
Action: Mouse scrolled (506, 356) with delta (0, 0)
Screenshot: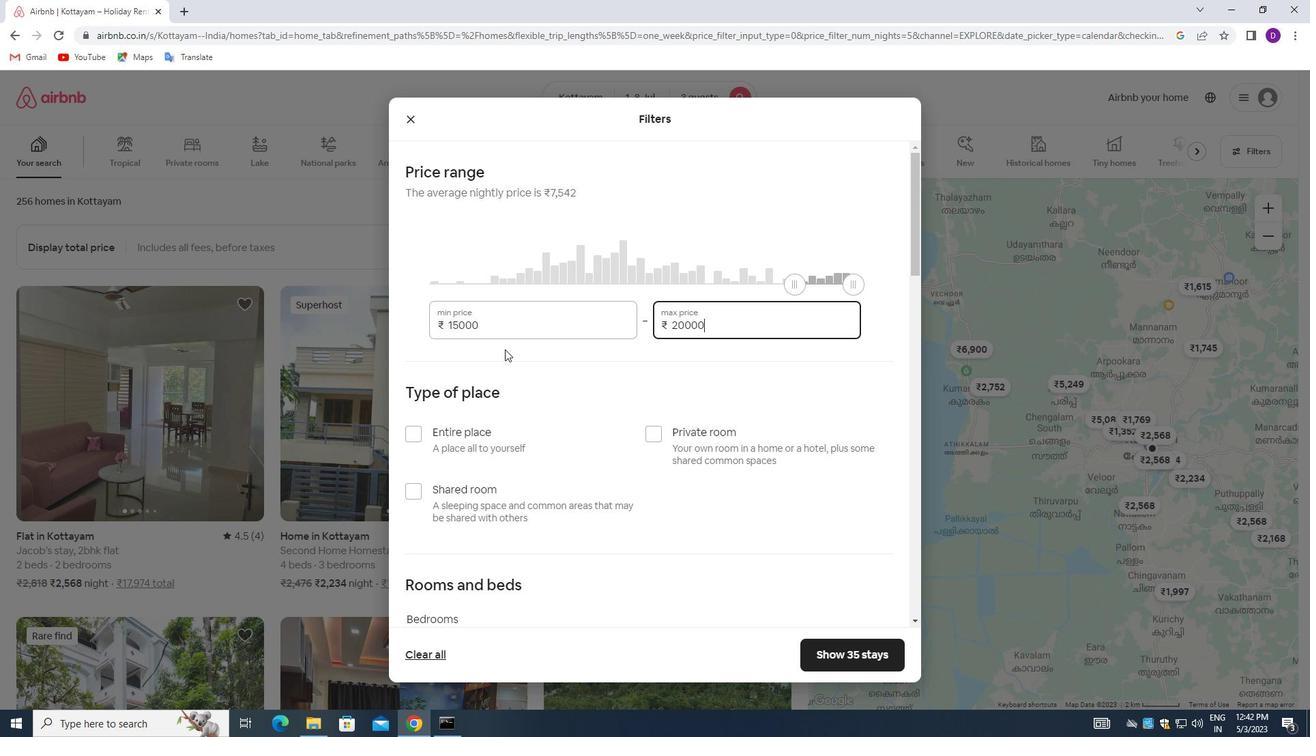 
Action: Mouse moved to (506, 359)
Screenshot: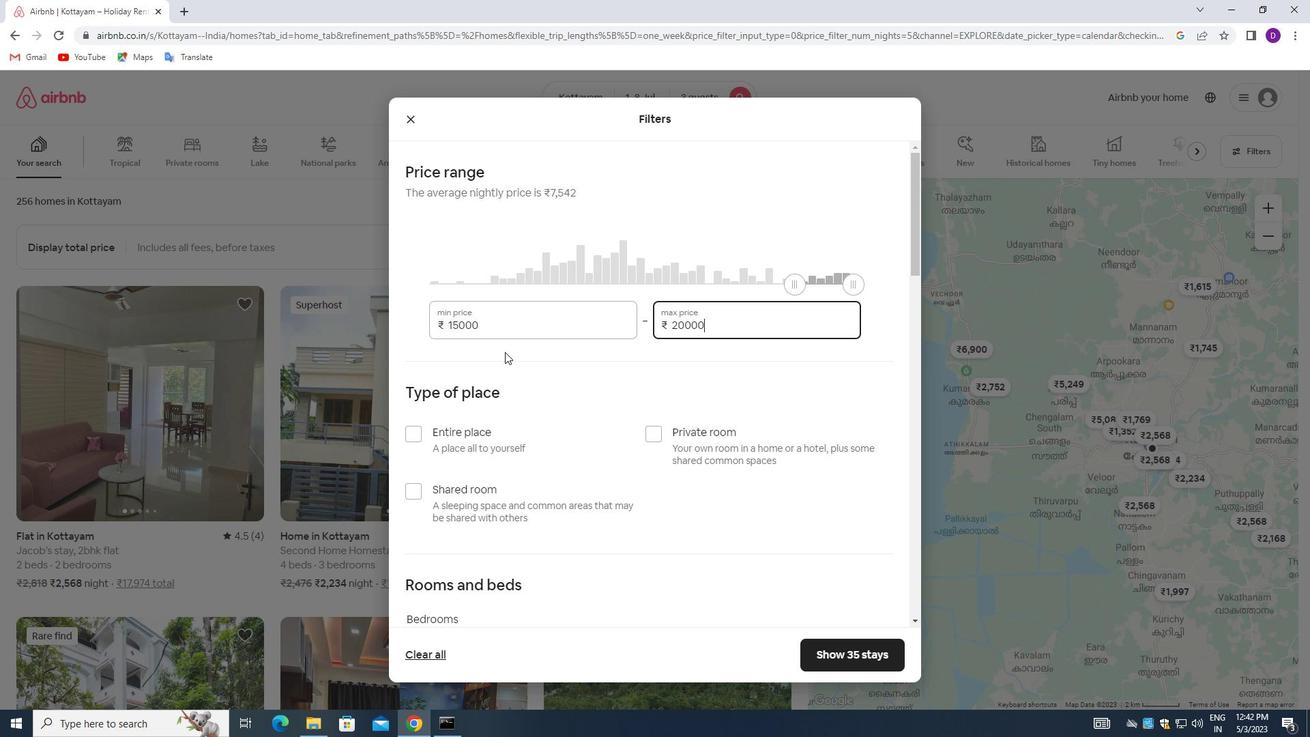 
Action: Mouse scrolled (506, 359) with delta (0, 0)
Screenshot: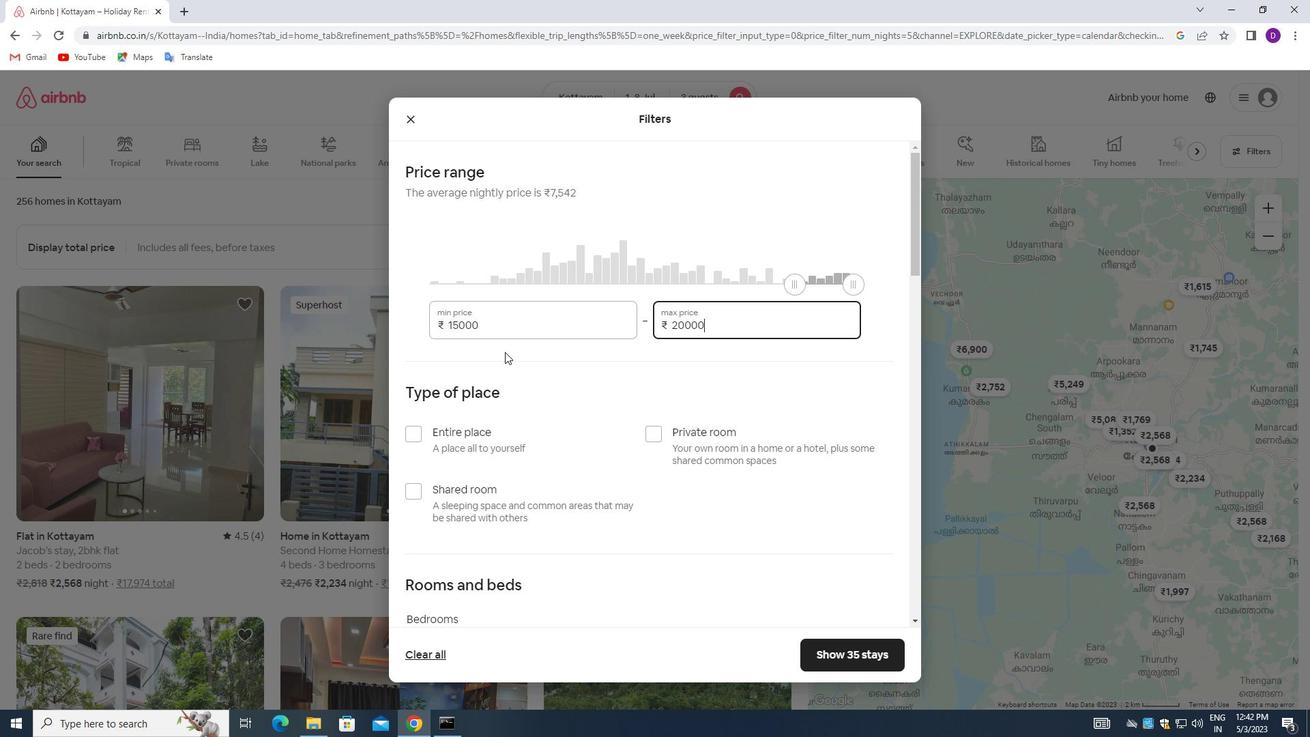 
Action: Mouse moved to (403, 302)
Screenshot: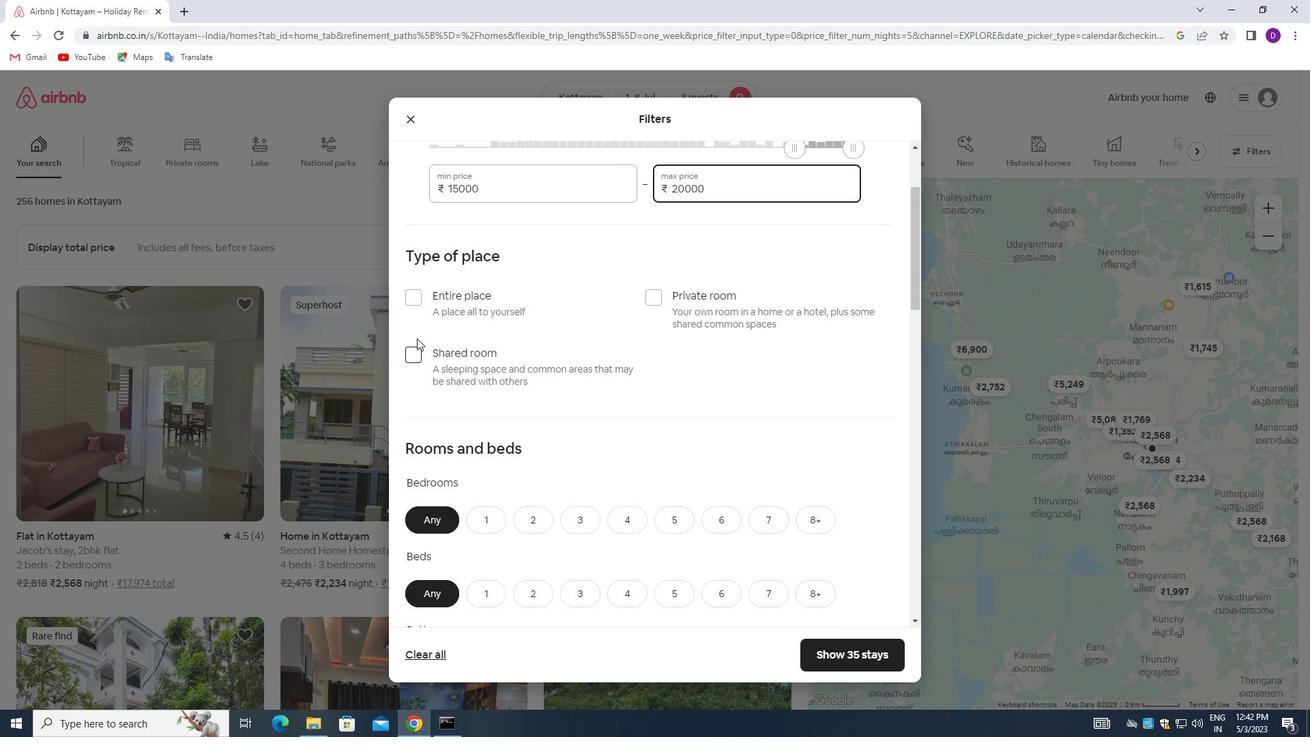 
Action: Mouse pressed left at (403, 302)
Screenshot: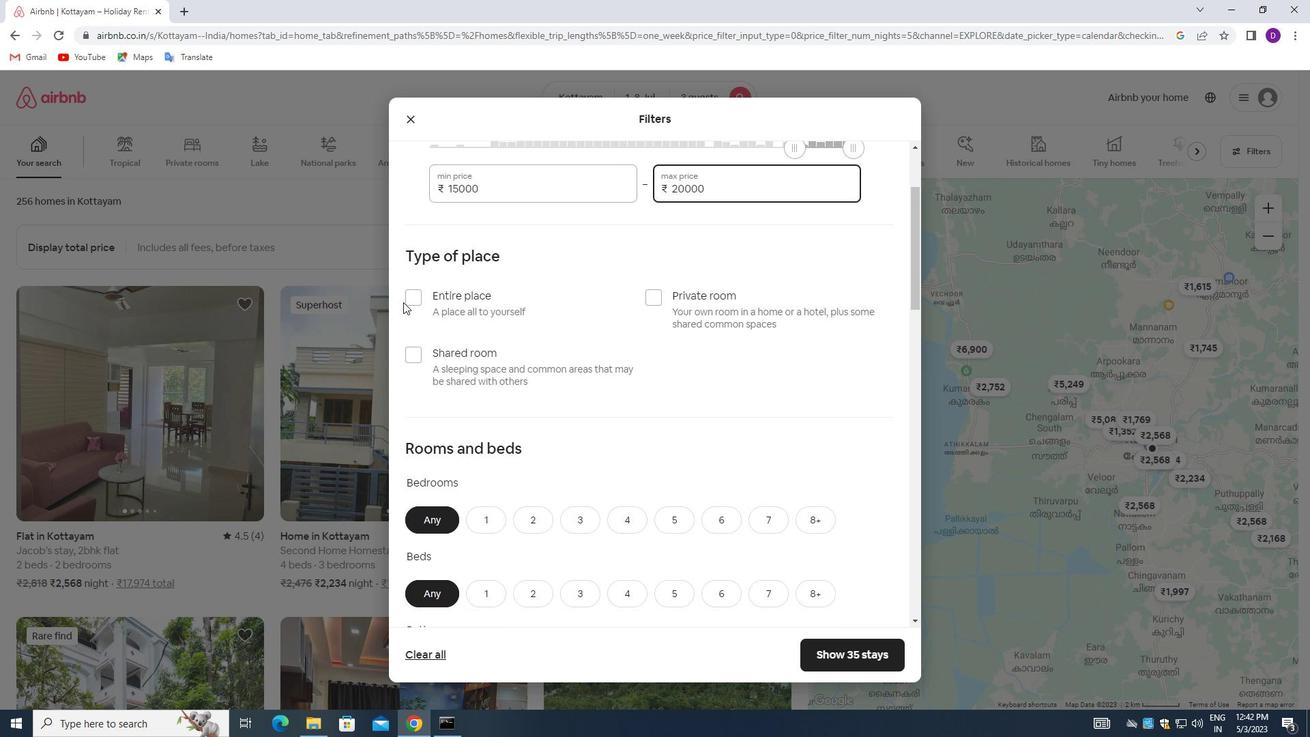 
Action: Mouse moved to (408, 302)
Screenshot: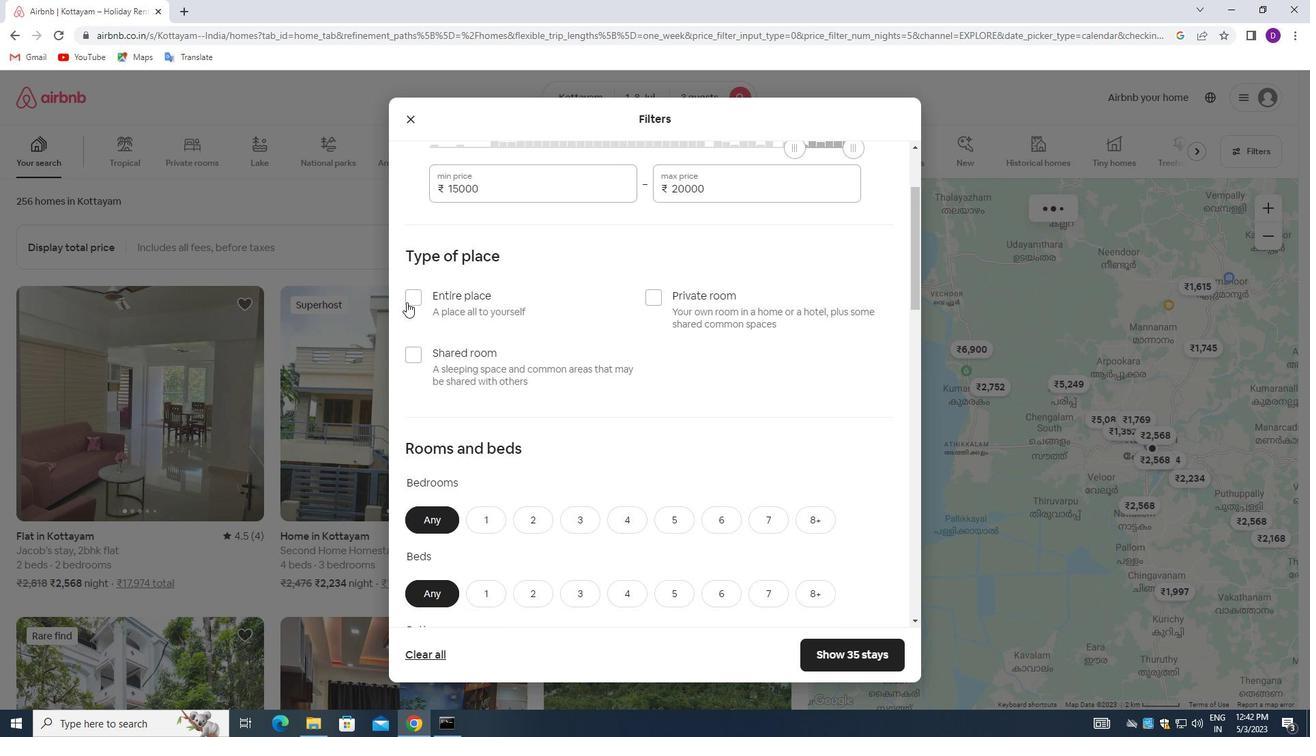 
Action: Mouse pressed left at (408, 302)
Screenshot: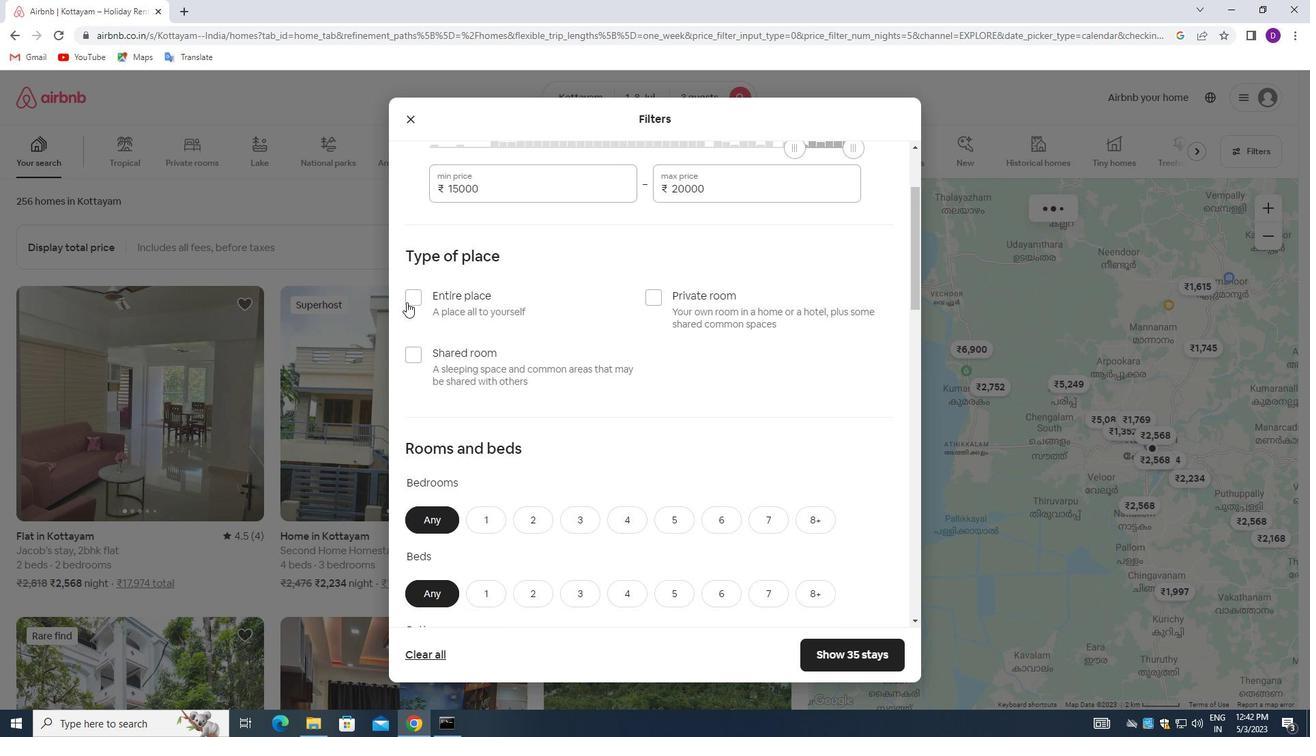 
Action: Mouse moved to (578, 366)
Screenshot: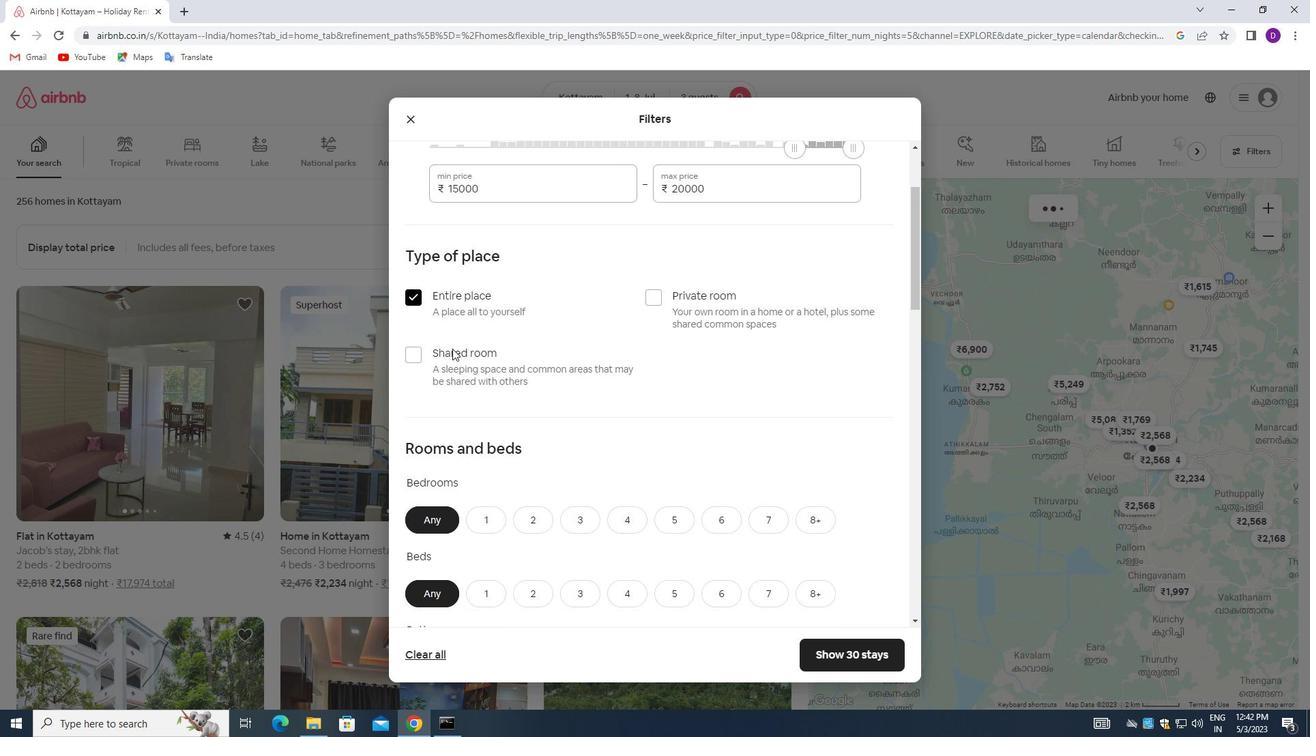
Action: Mouse scrolled (578, 365) with delta (0, 0)
Screenshot: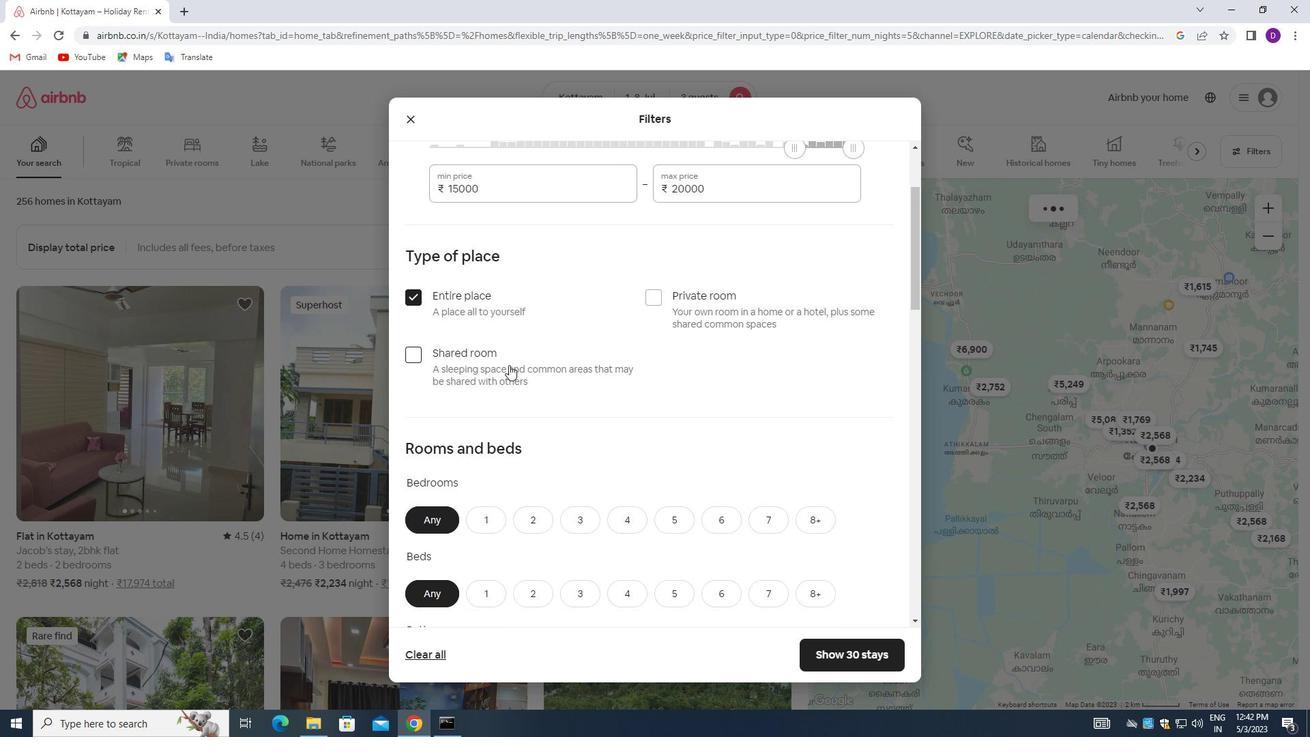 
Action: Mouse scrolled (578, 365) with delta (0, 0)
Screenshot: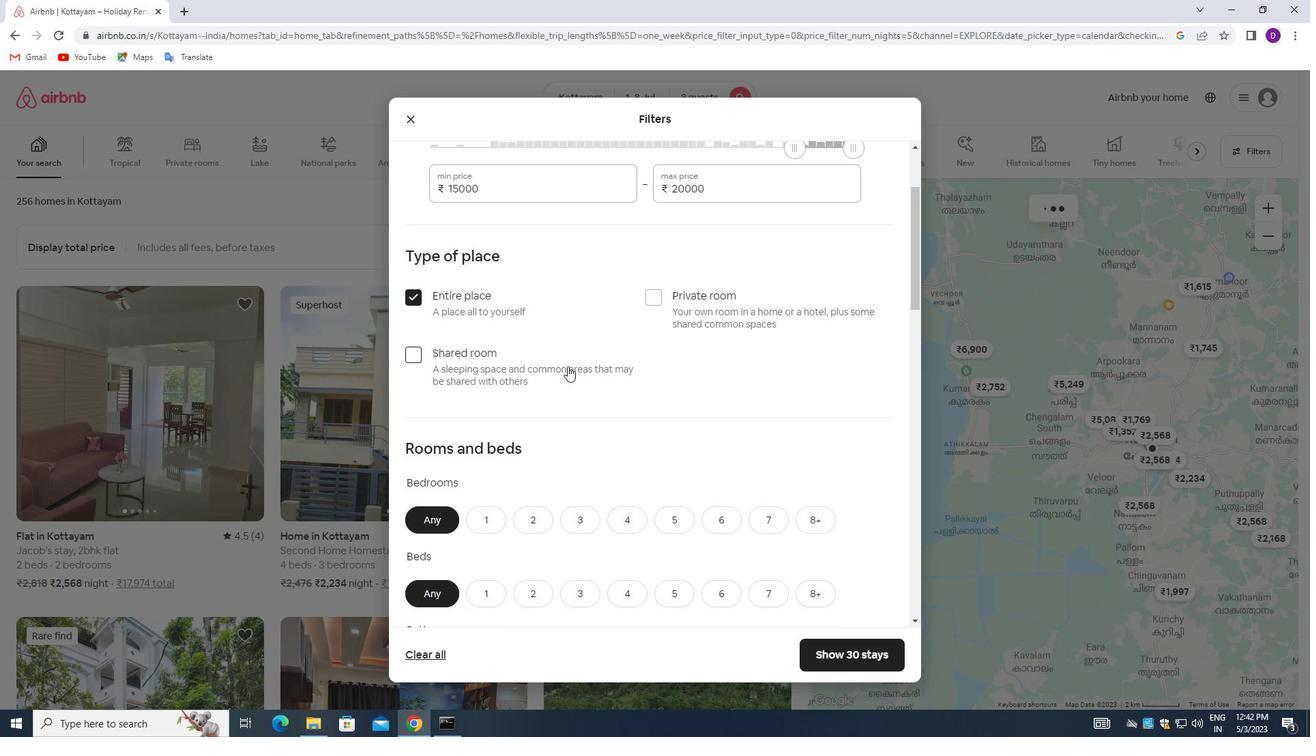 
Action: Mouse scrolled (578, 365) with delta (0, 0)
Screenshot: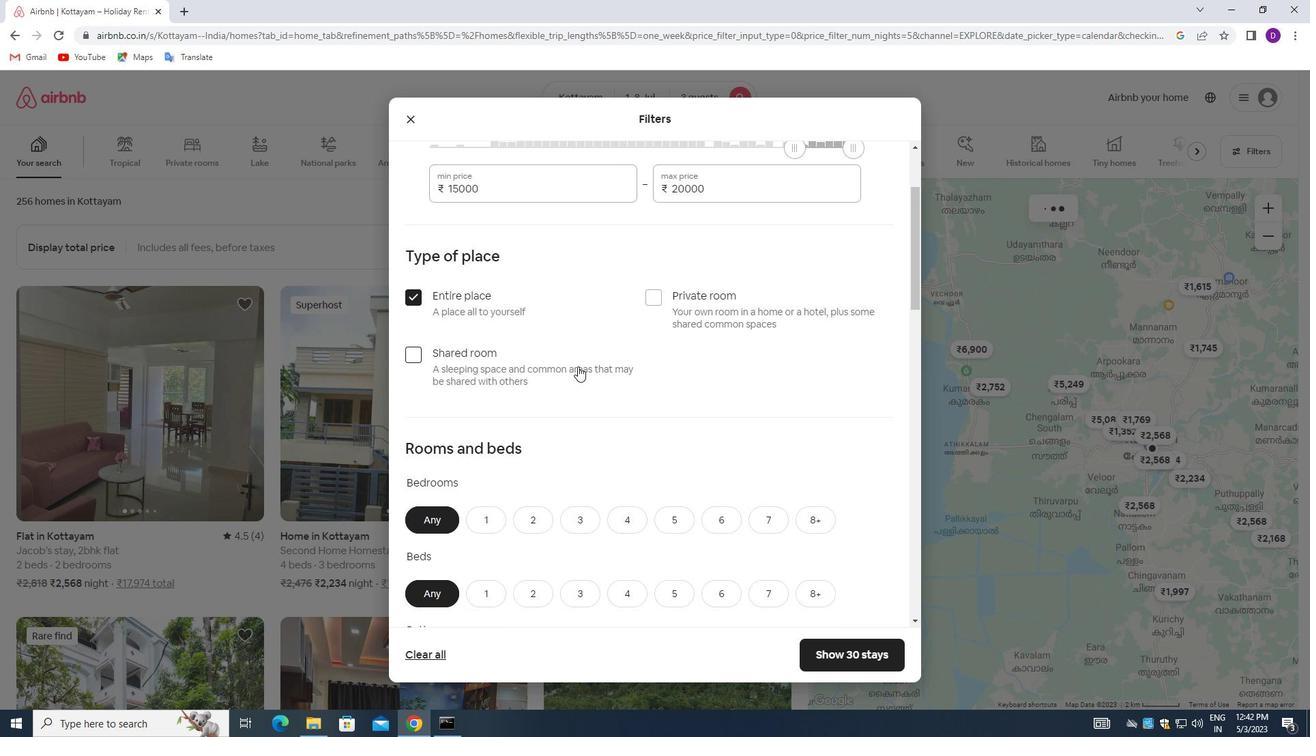 
Action: Mouse moved to (474, 325)
Screenshot: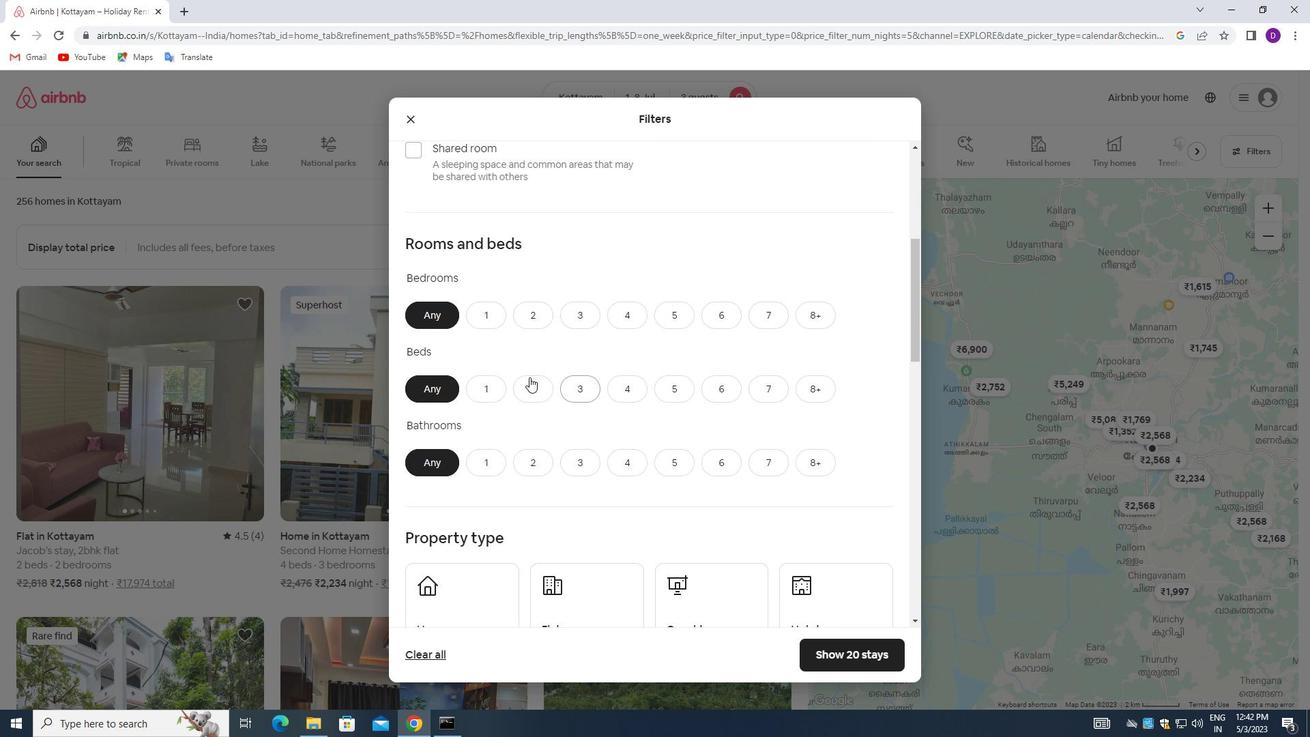 
Action: Mouse pressed left at (474, 325)
Screenshot: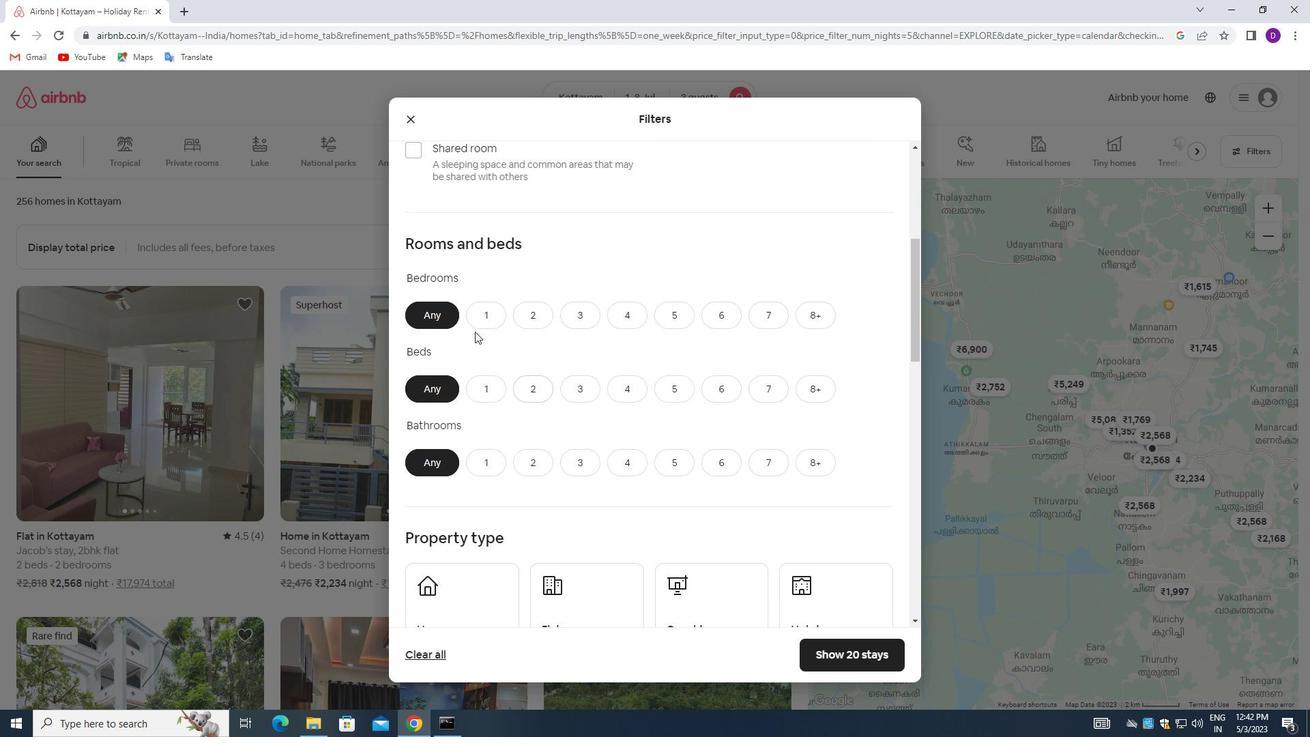 
Action: Mouse moved to (495, 380)
Screenshot: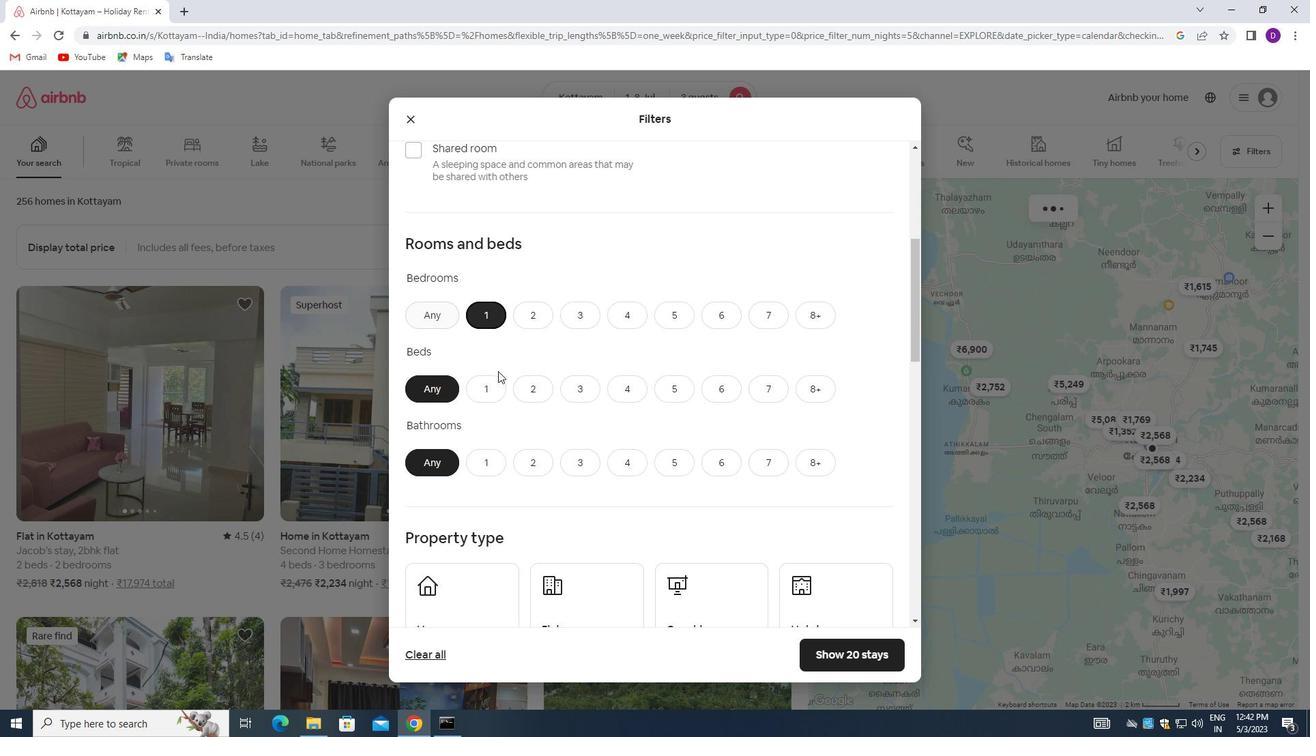 
Action: Mouse pressed left at (495, 380)
Screenshot: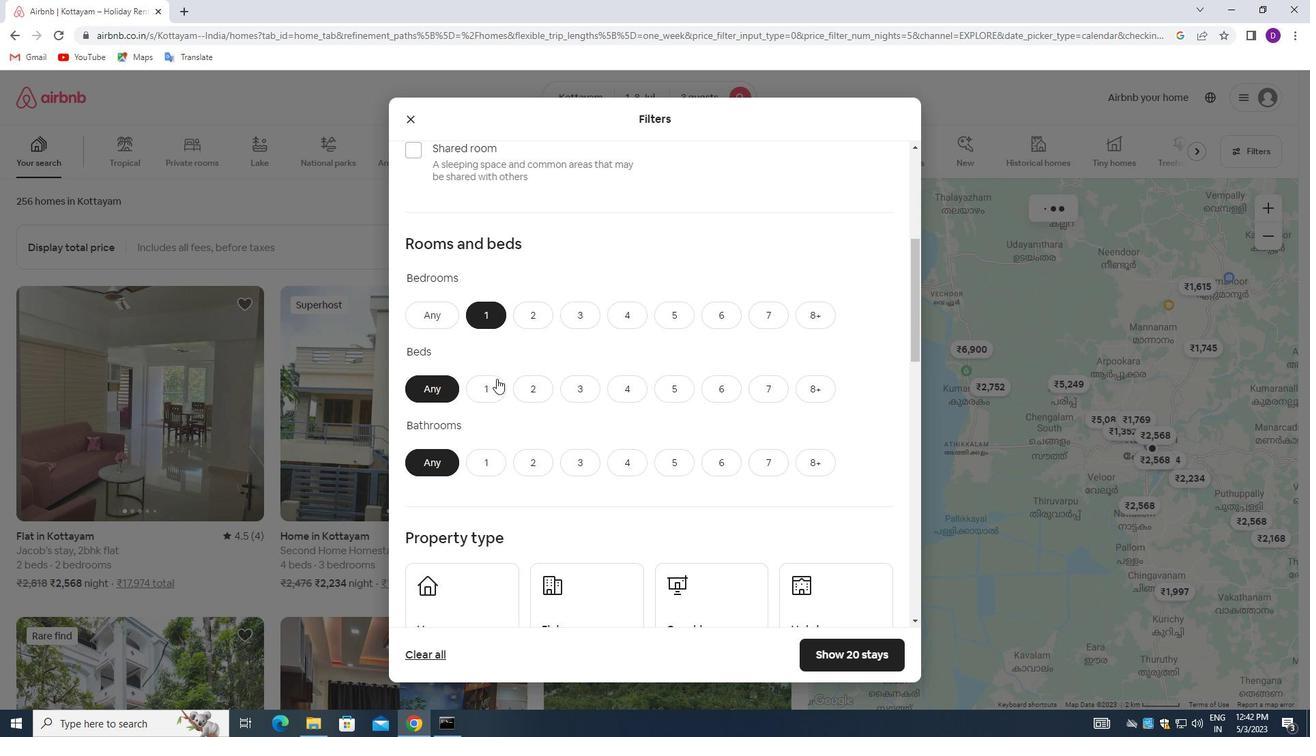 
Action: Mouse moved to (502, 451)
Screenshot: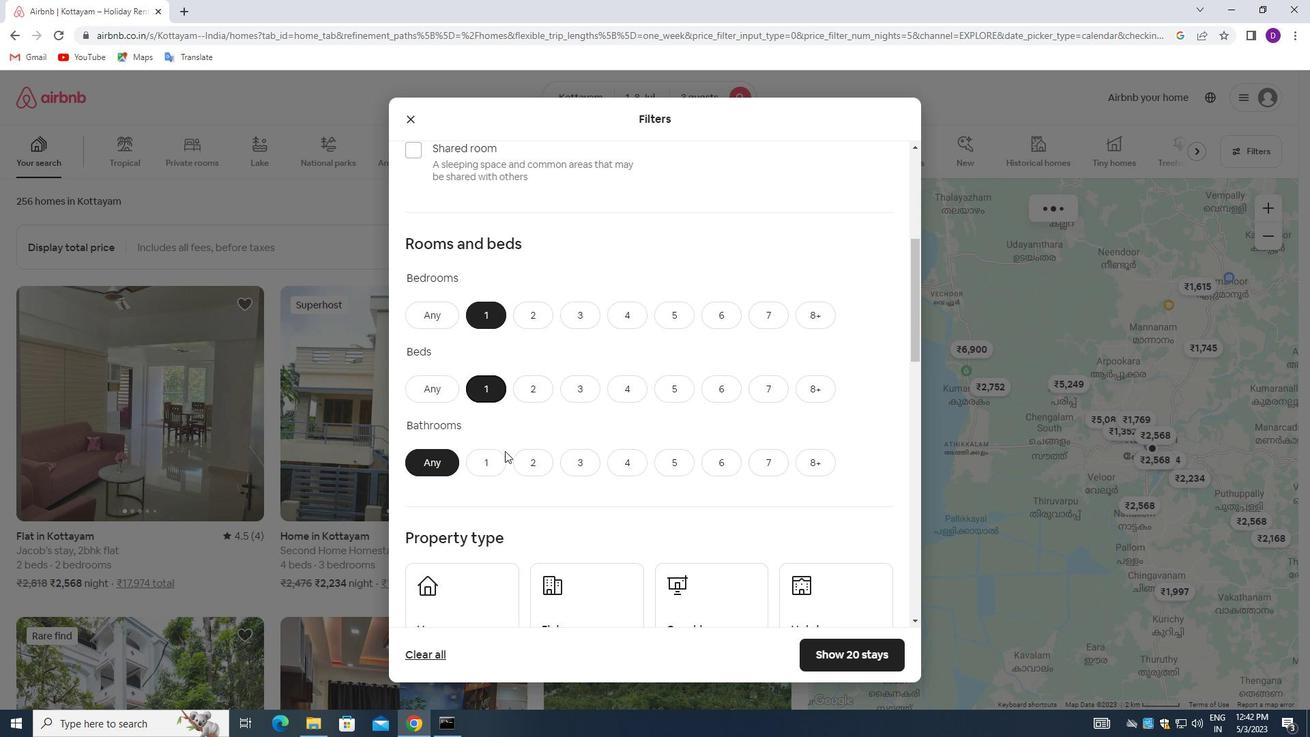 
Action: Mouse pressed left at (502, 451)
Screenshot: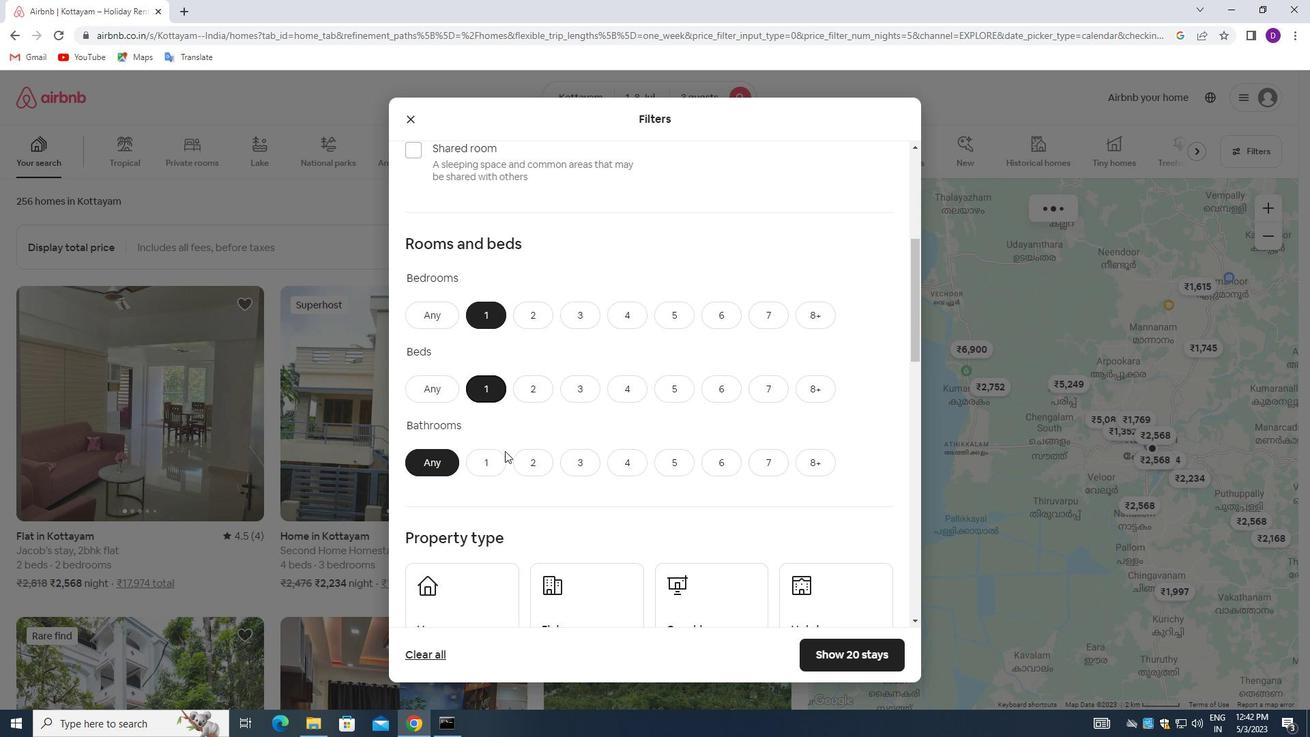 
Action: Mouse moved to (496, 455)
Screenshot: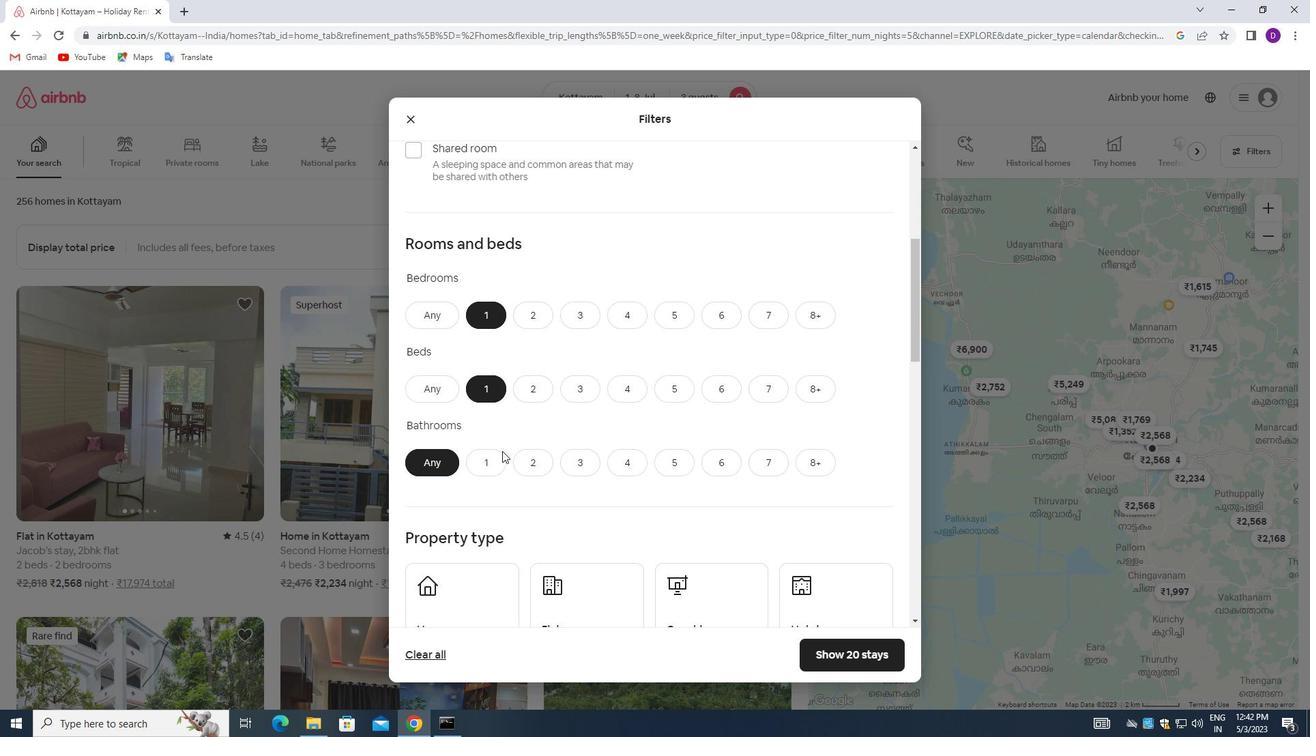 
Action: Mouse pressed left at (496, 455)
Screenshot: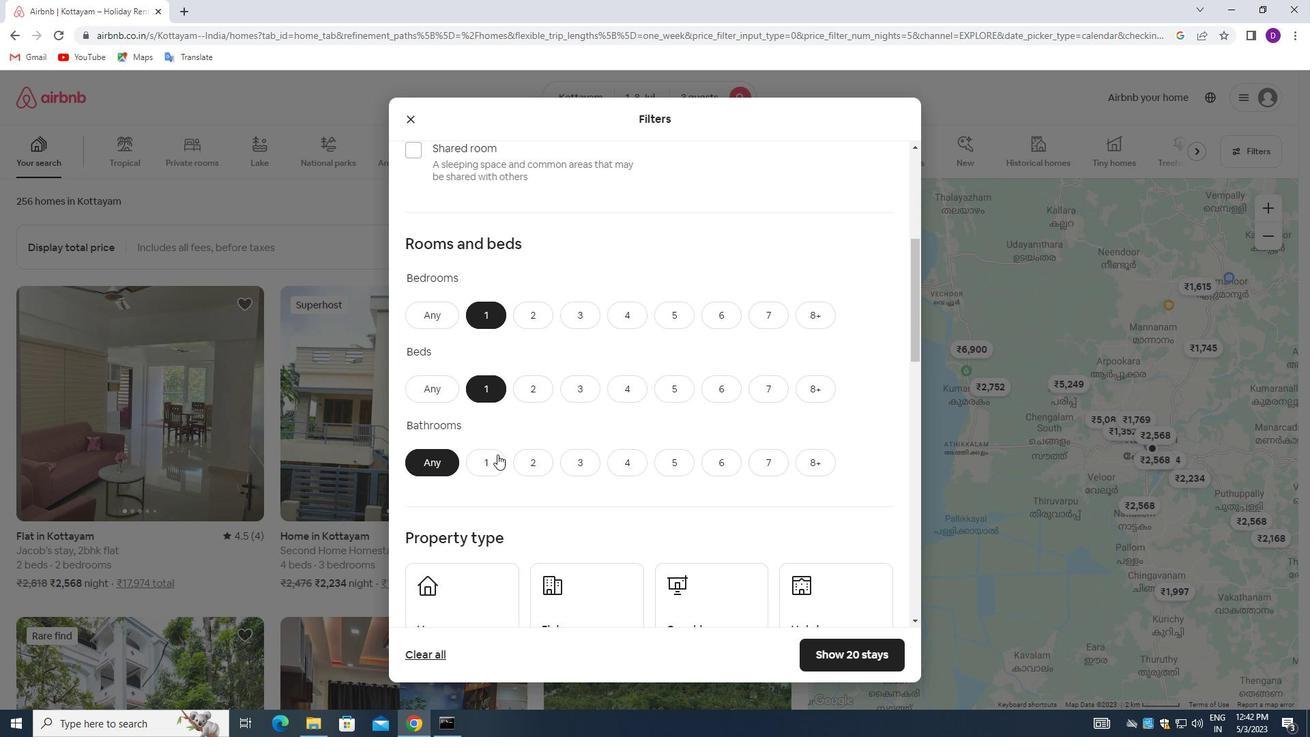 
Action: Mouse moved to (581, 408)
Screenshot: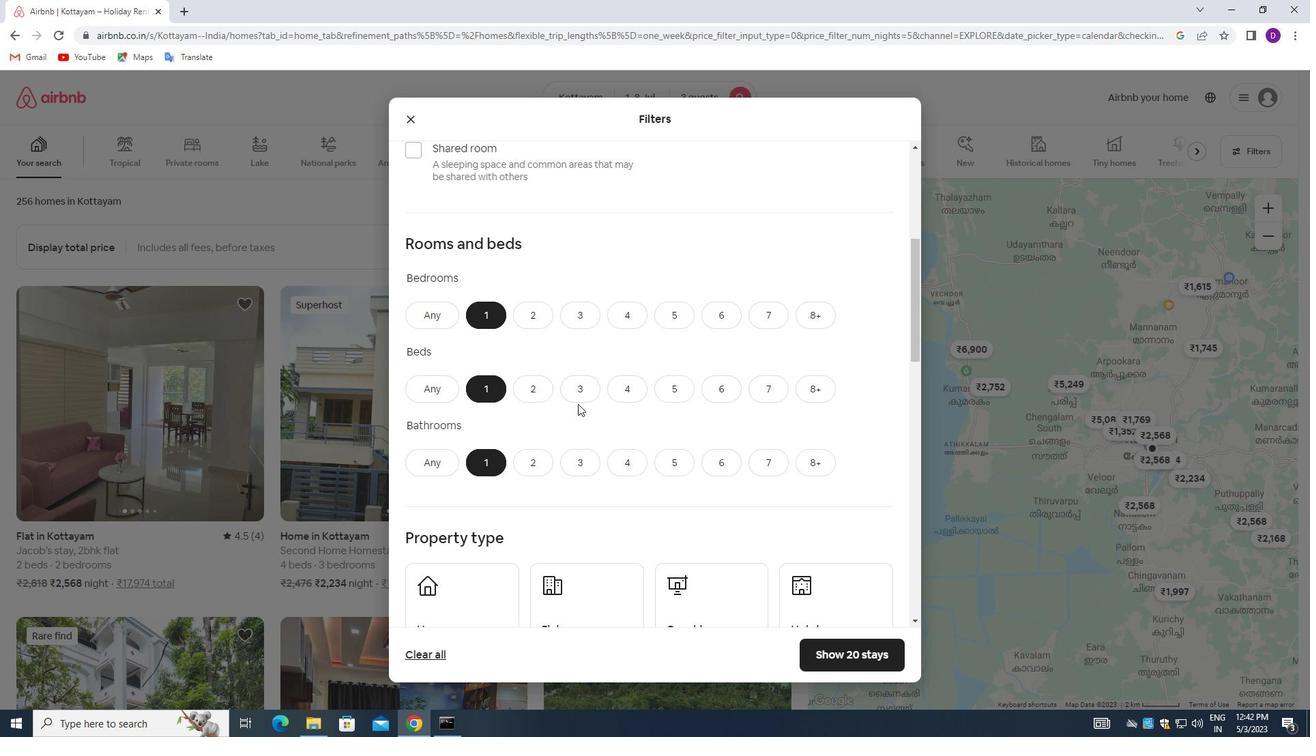 
Action: Mouse scrolled (581, 408) with delta (0, 0)
Screenshot: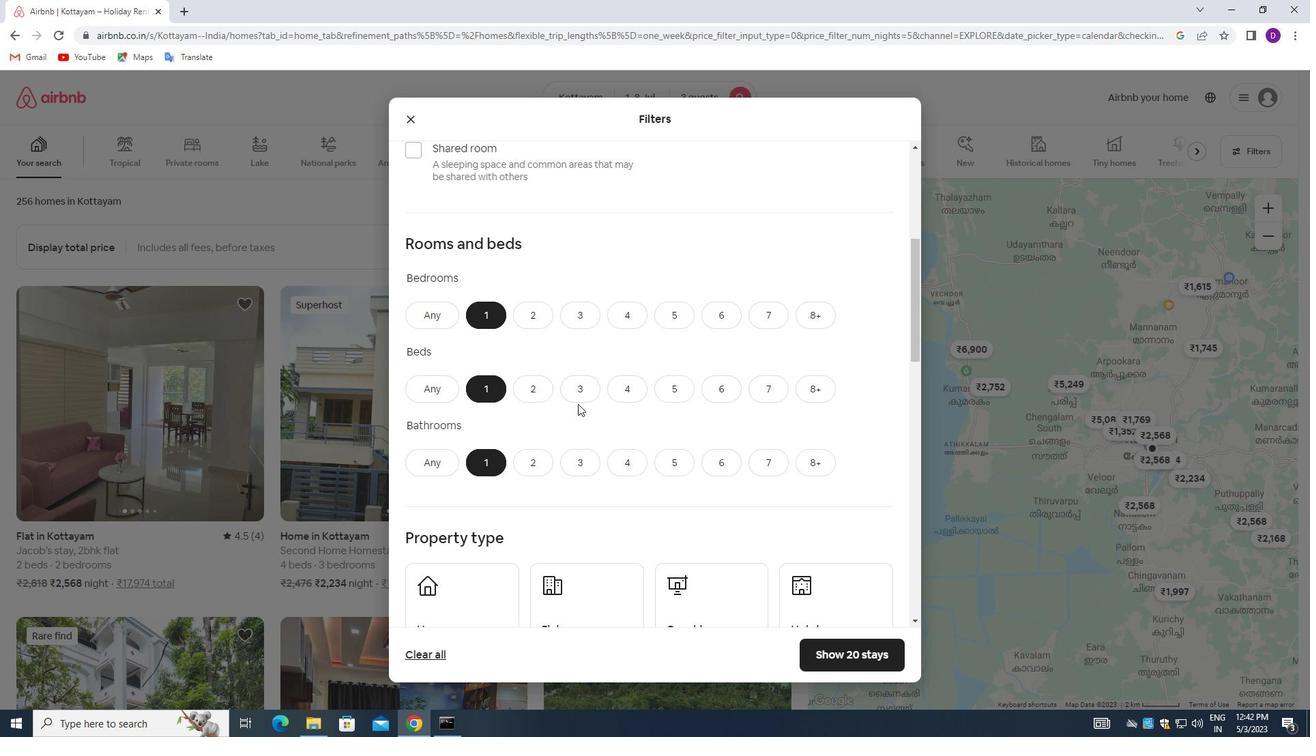 
Action: Mouse moved to (582, 412)
Screenshot: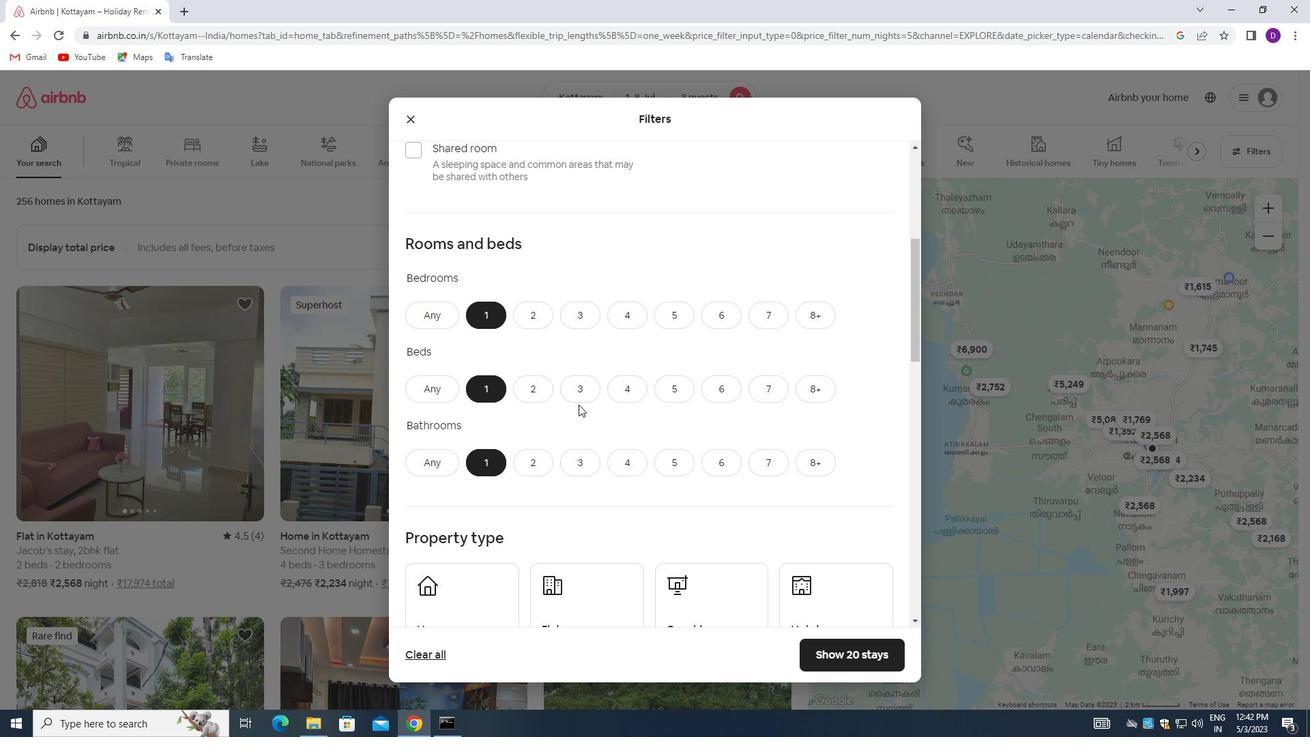 
Action: Mouse scrolled (582, 411) with delta (0, 0)
Screenshot: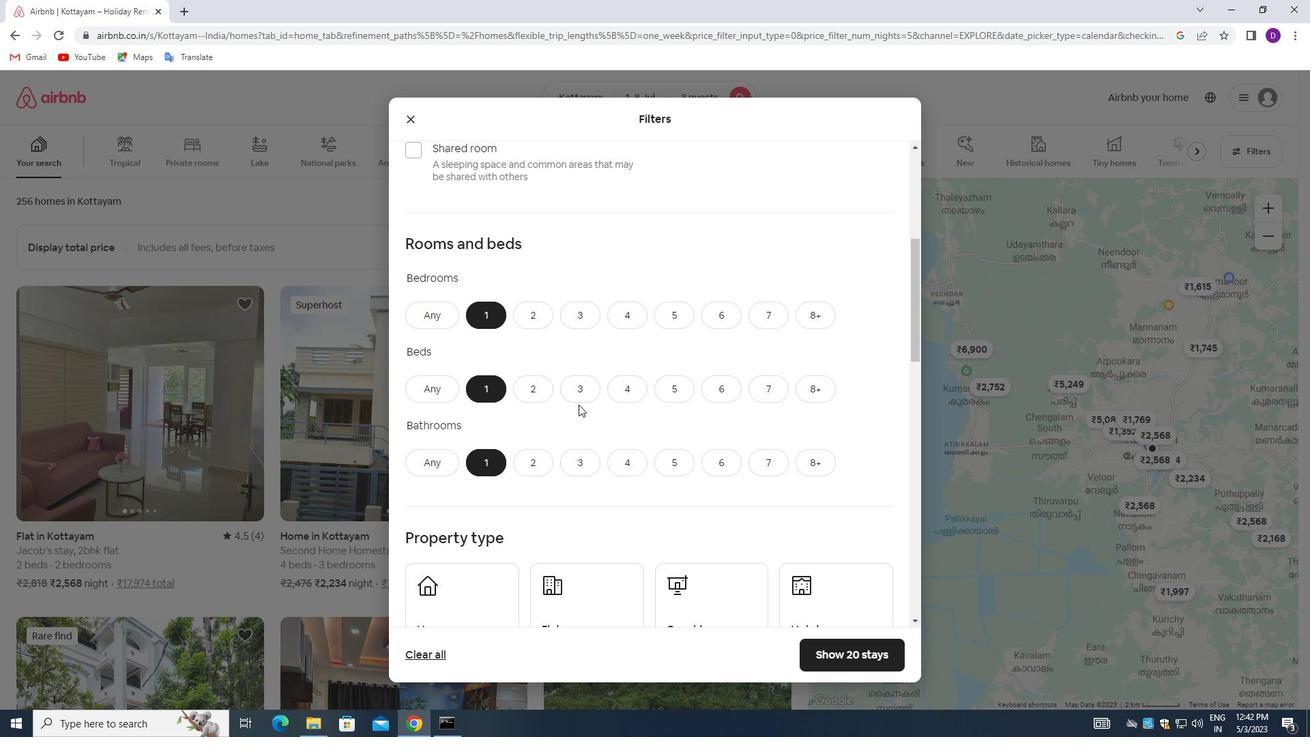 
Action: Mouse moved to (495, 451)
Screenshot: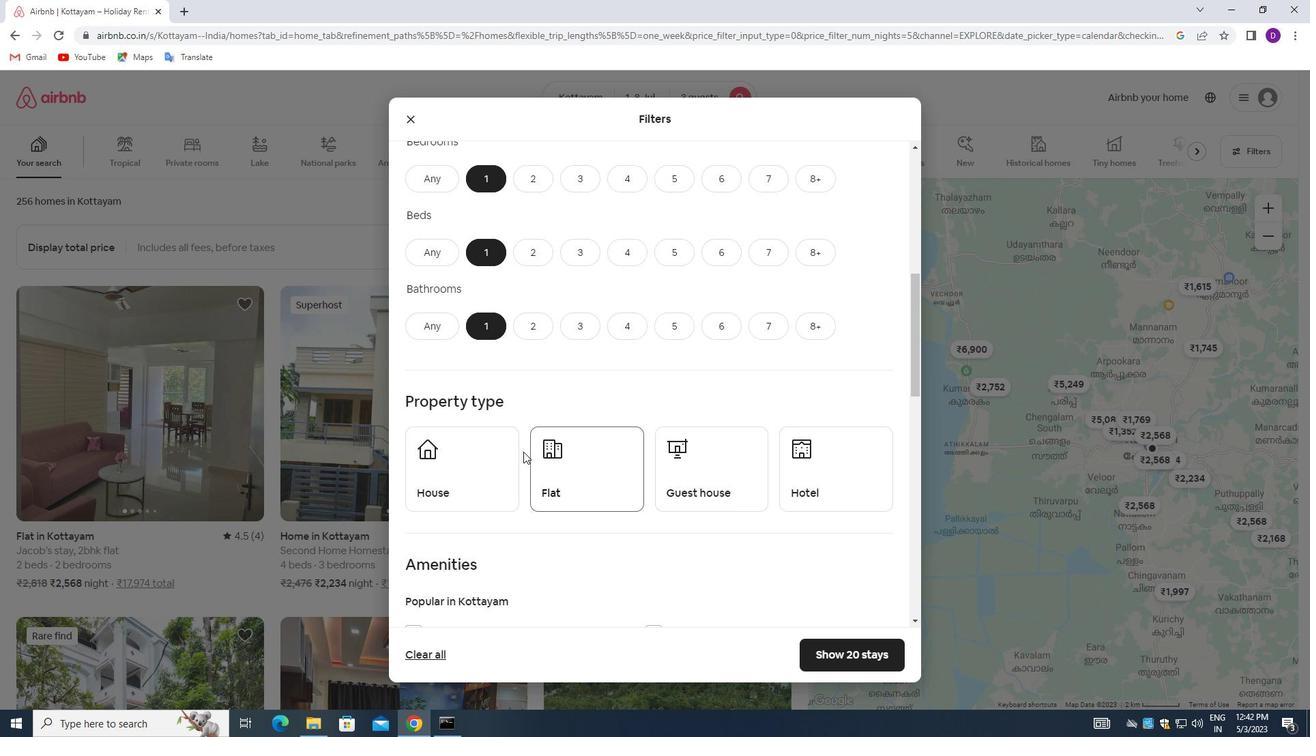 
Action: Mouse pressed left at (495, 451)
Screenshot: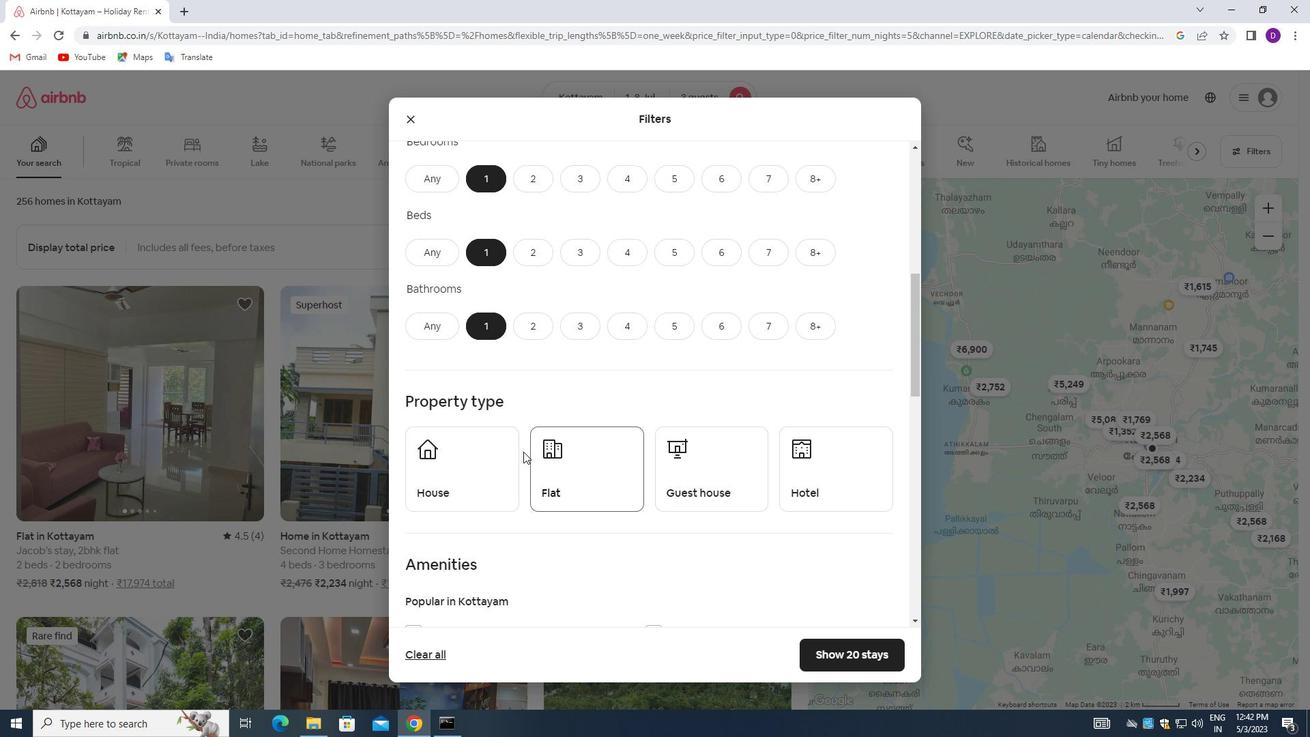 
Action: Mouse moved to (591, 460)
Screenshot: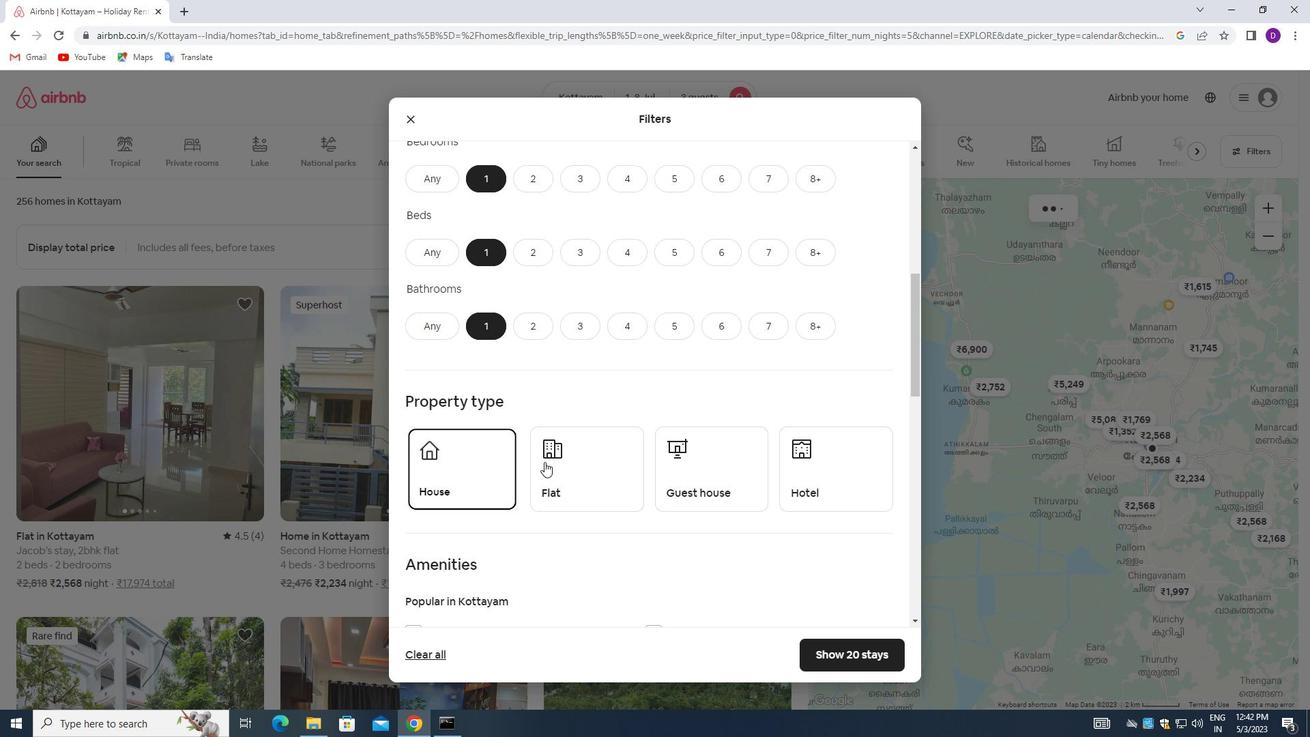 
Action: Mouse pressed left at (591, 460)
Screenshot: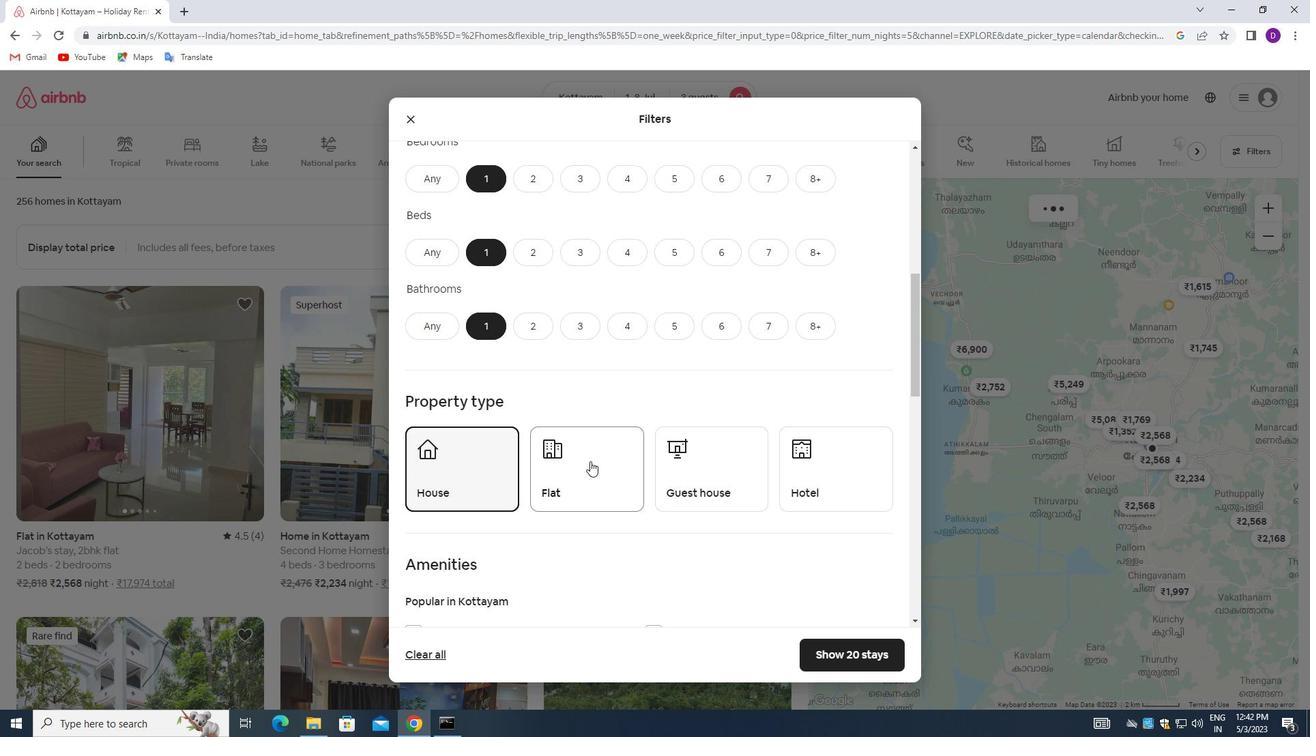 
Action: Mouse moved to (696, 457)
Screenshot: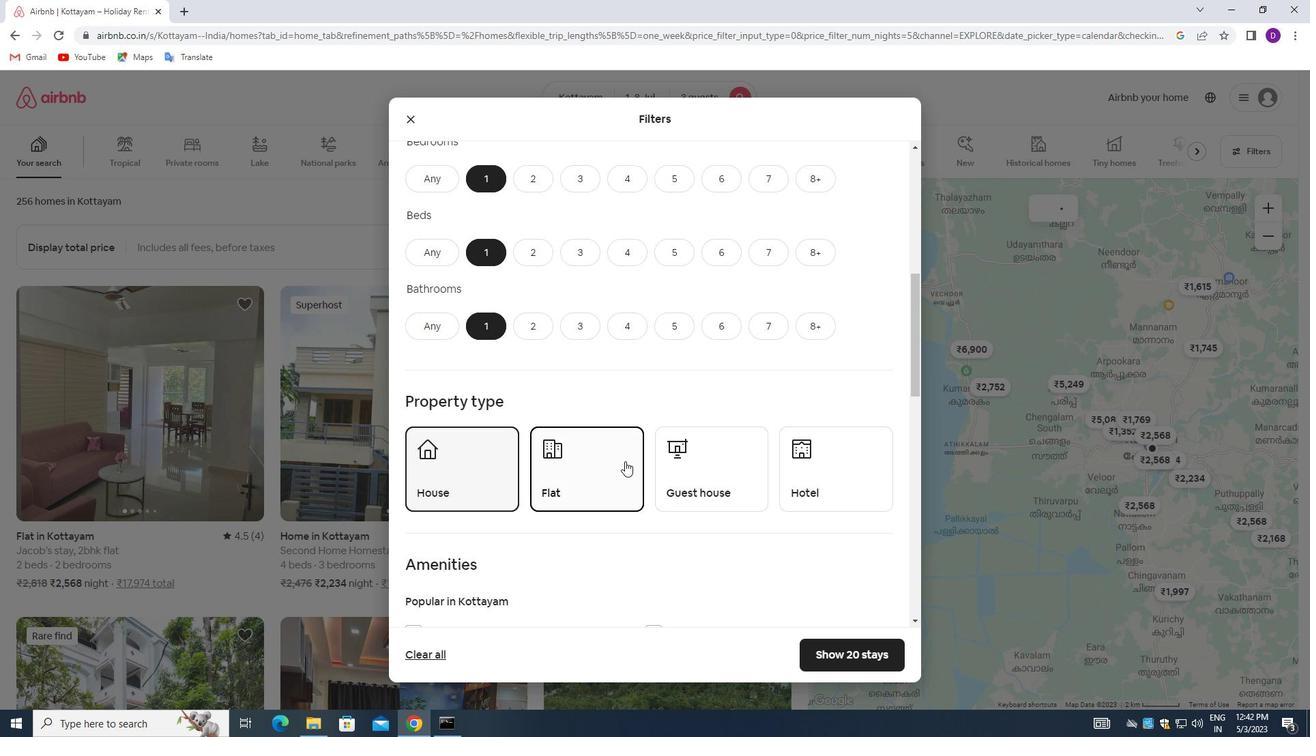 
Action: Mouse pressed left at (696, 457)
Screenshot: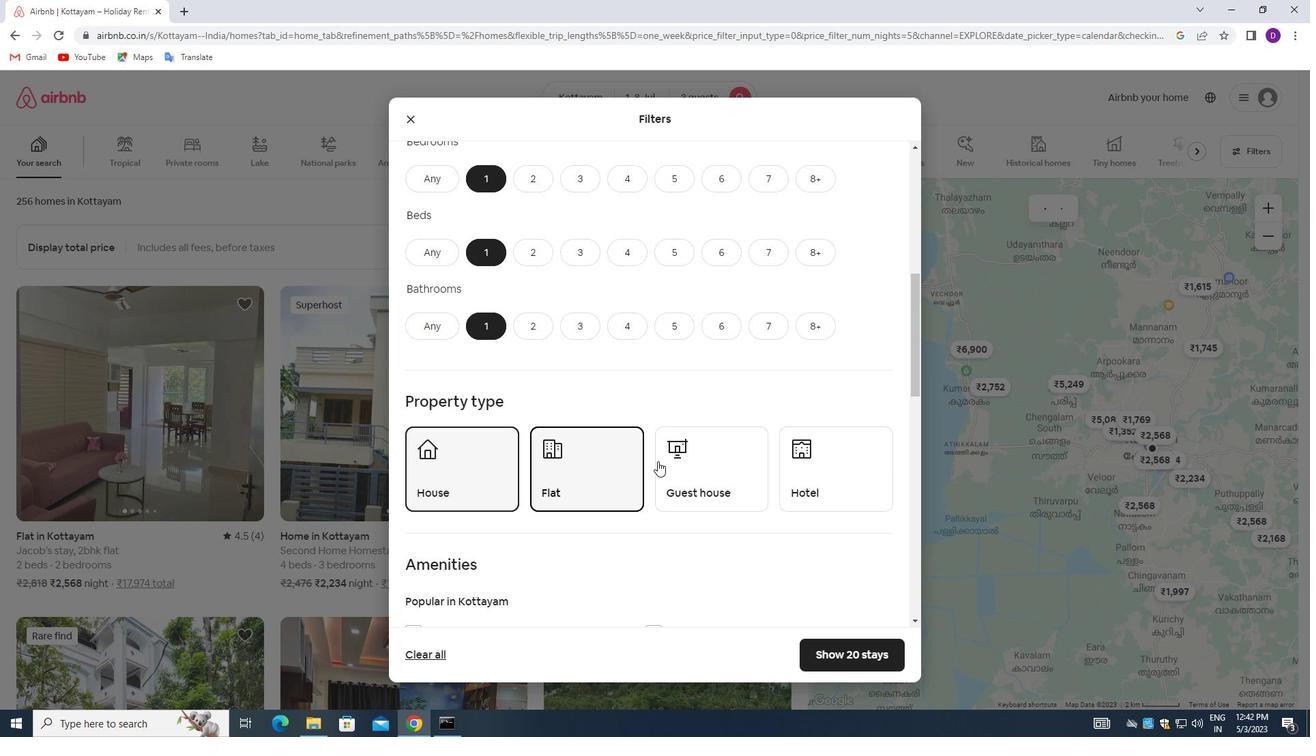 
Action: Mouse moved to (805, 455)
Screenshot: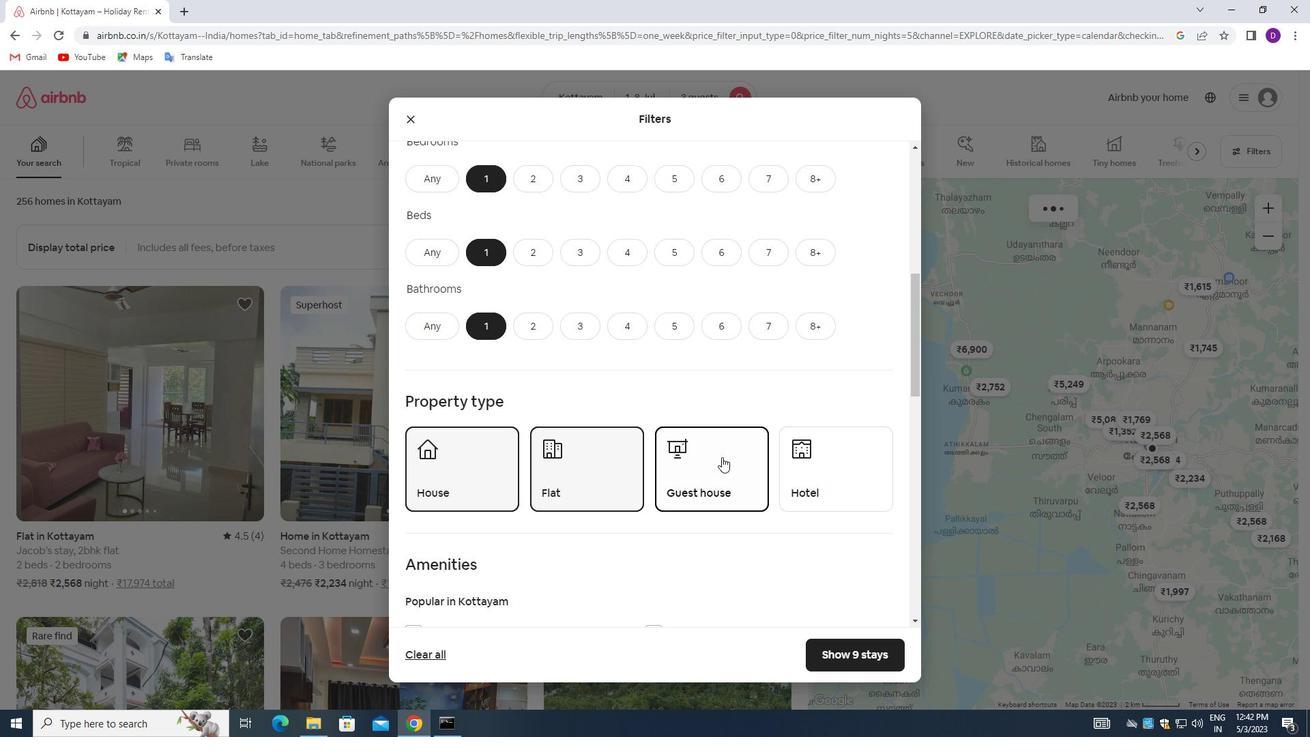 
Action: Mouse pressed left at (805, 455)
Screenshot: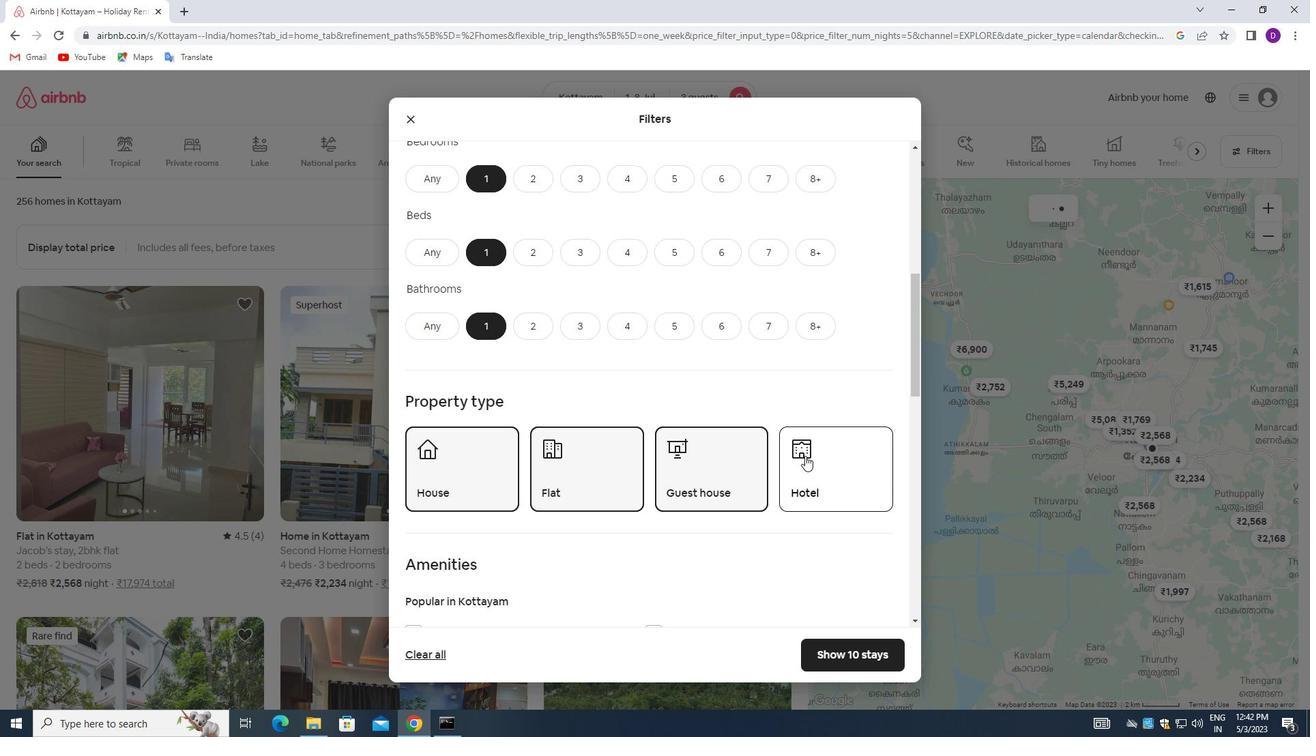 
Action: Mouse moved to (675, 434)
Screenshot: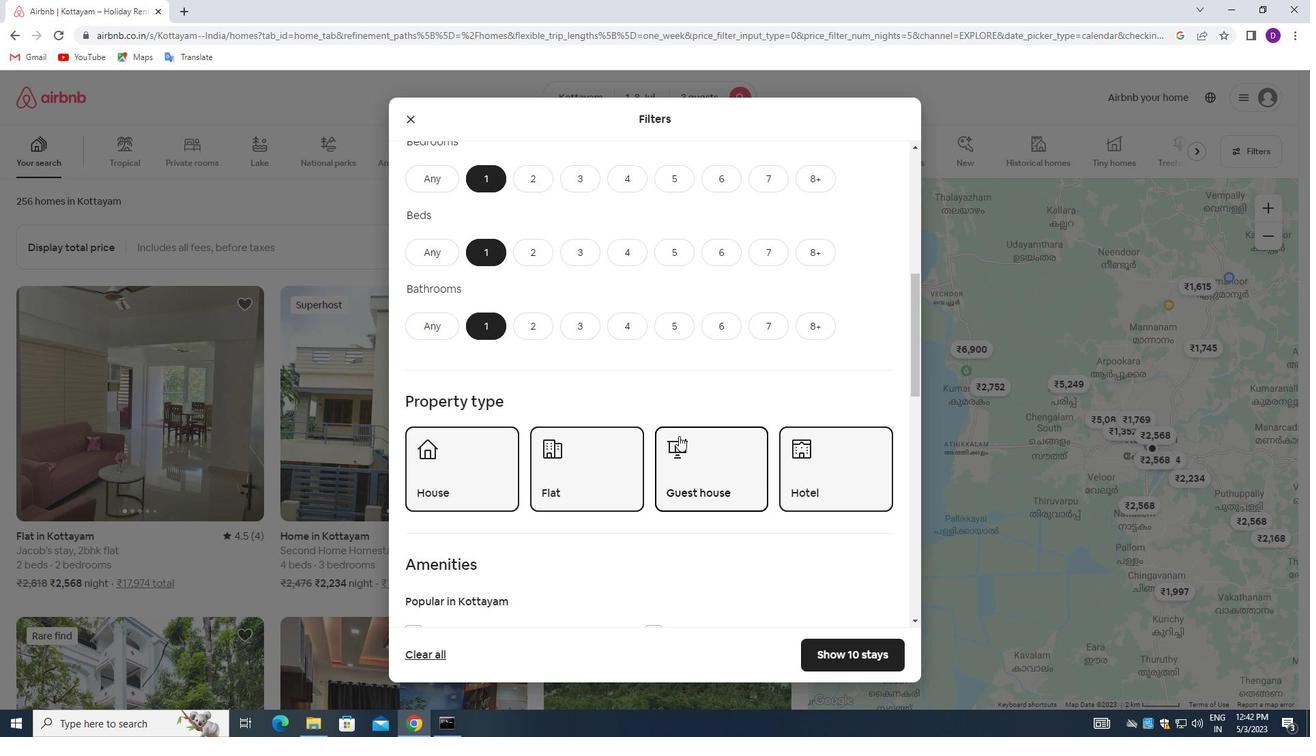 
Action: Mouse scrolled (675, 433) with delta (0, 0)
Screenshot: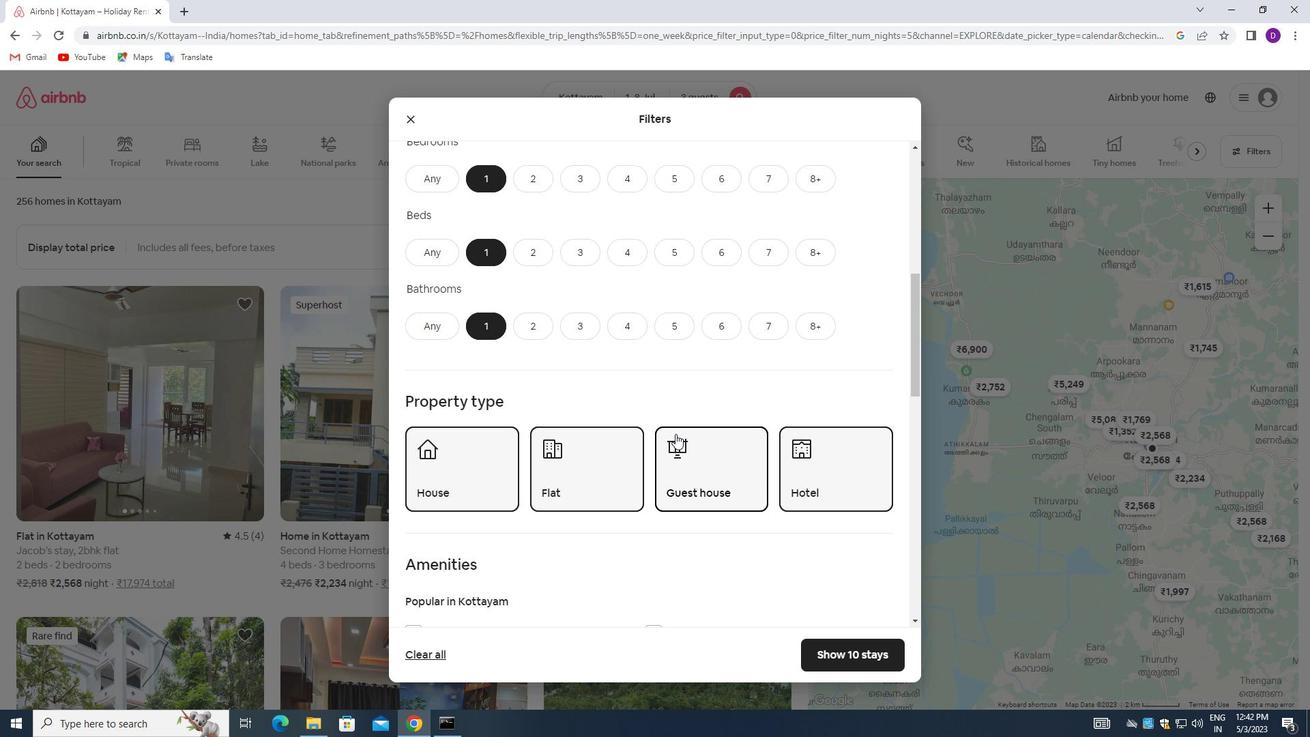 
Action: Mouse scrolled (675, 433) with delta (0, 0)
Screenshot: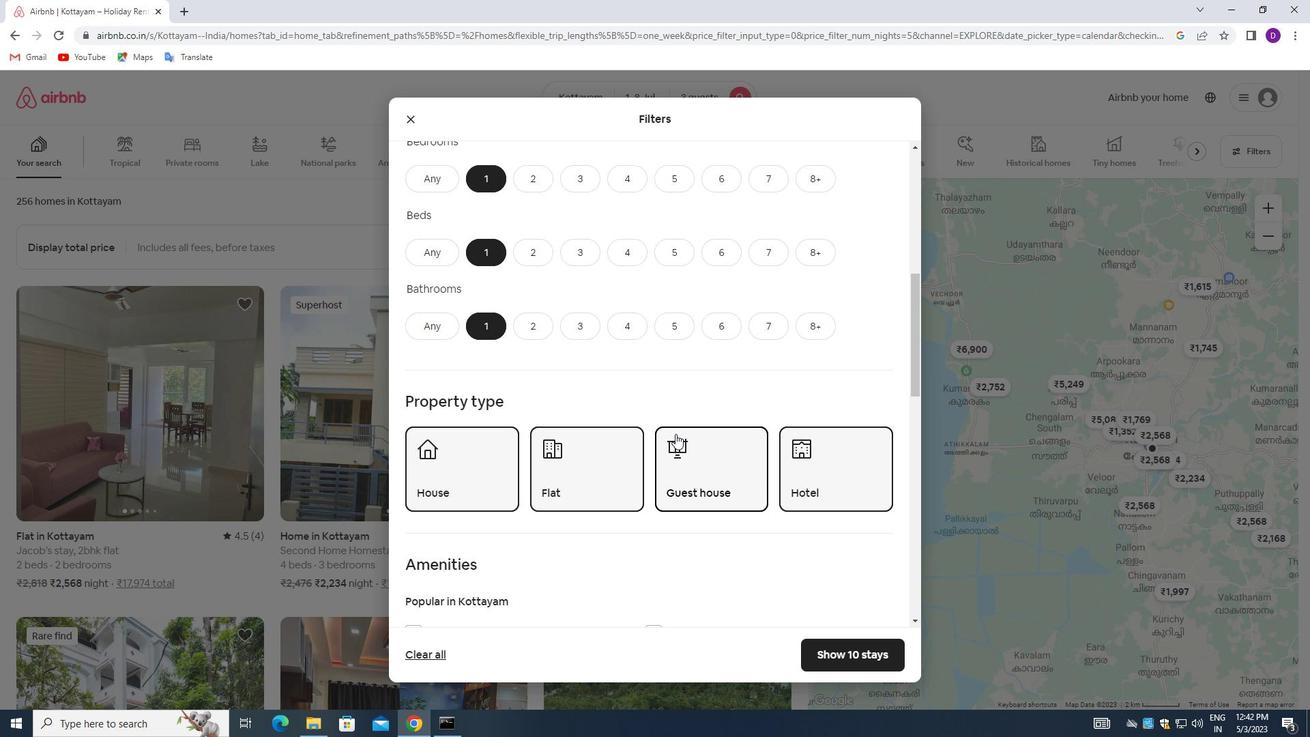 
Action: Mouse scrolled (675, 433) with delta (0, 0)
Screenshot: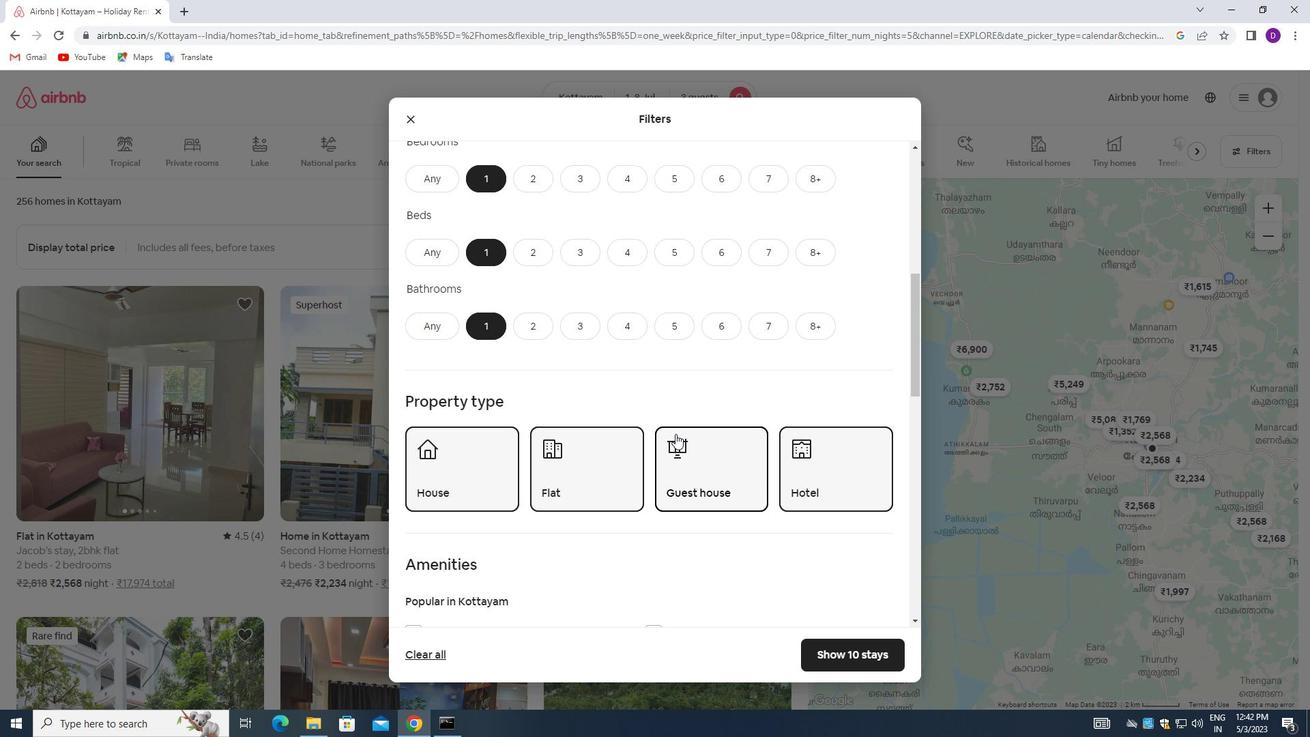 
Action: Mouse moved to (675, 434)
Screenshot: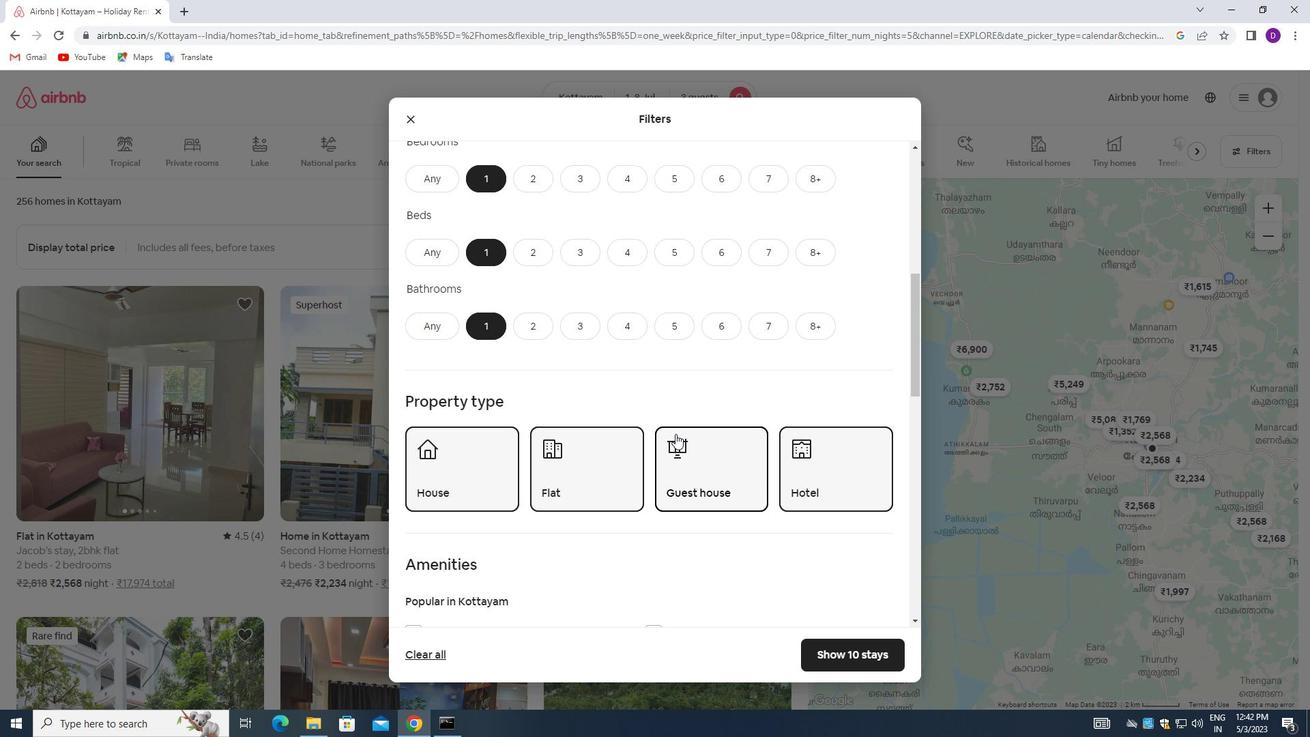 
Action: Mouse scrolled (675, 433) with delta (0, 0)
Screenshot: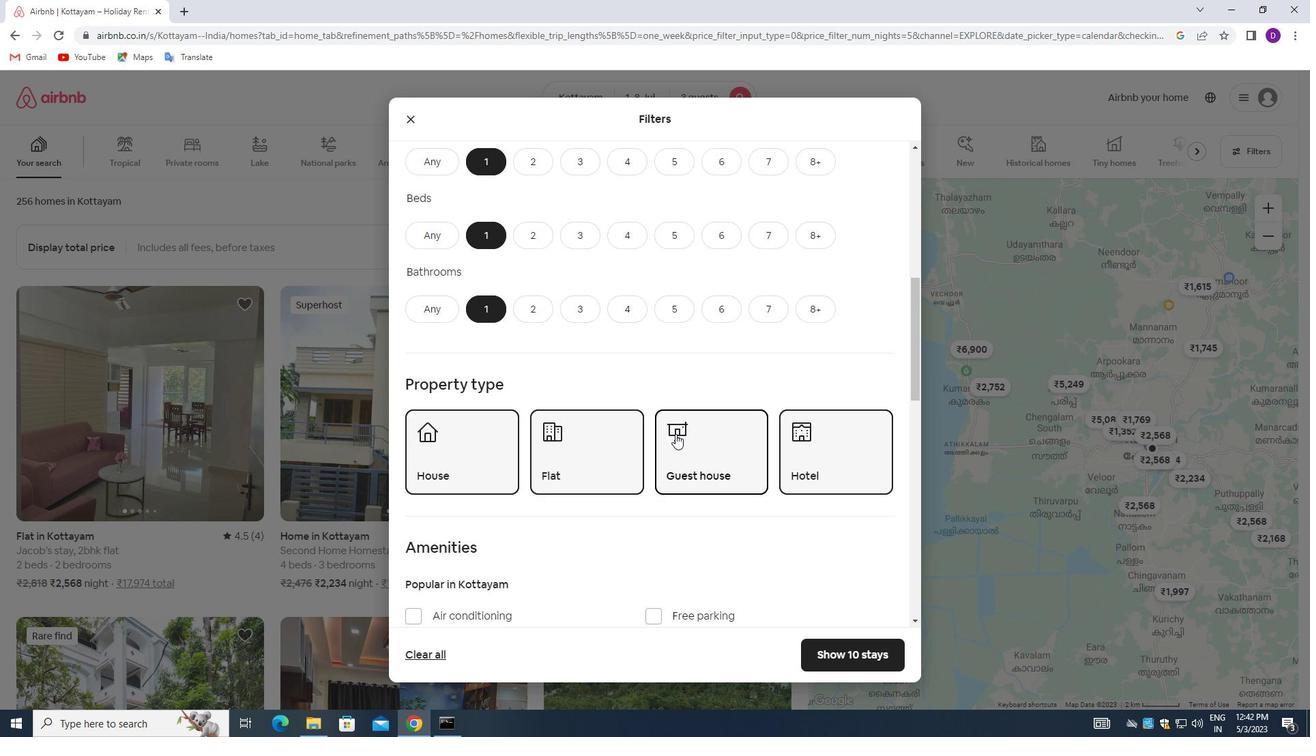 
Action: Mouse moved to (673, 445)
Screenshot: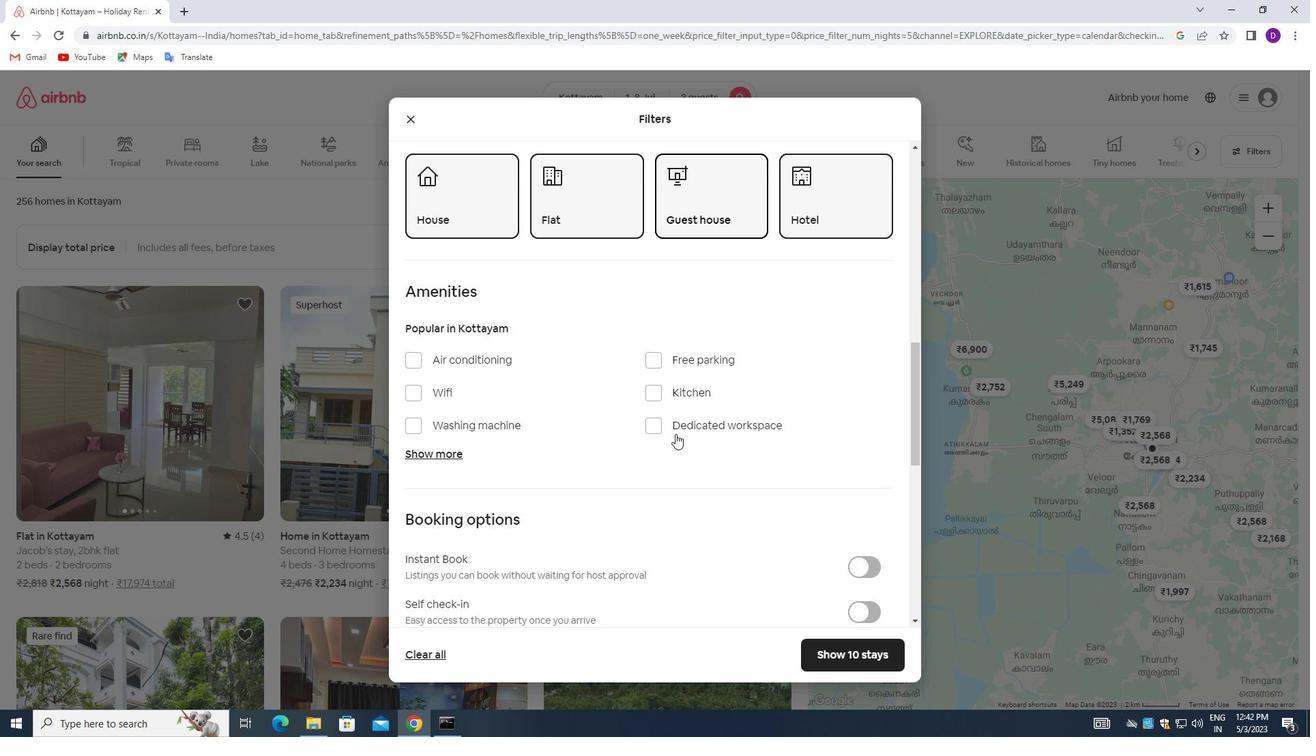 
Action: Mouse scrolled (673, 445) with delta (0, 0)
Screenshot: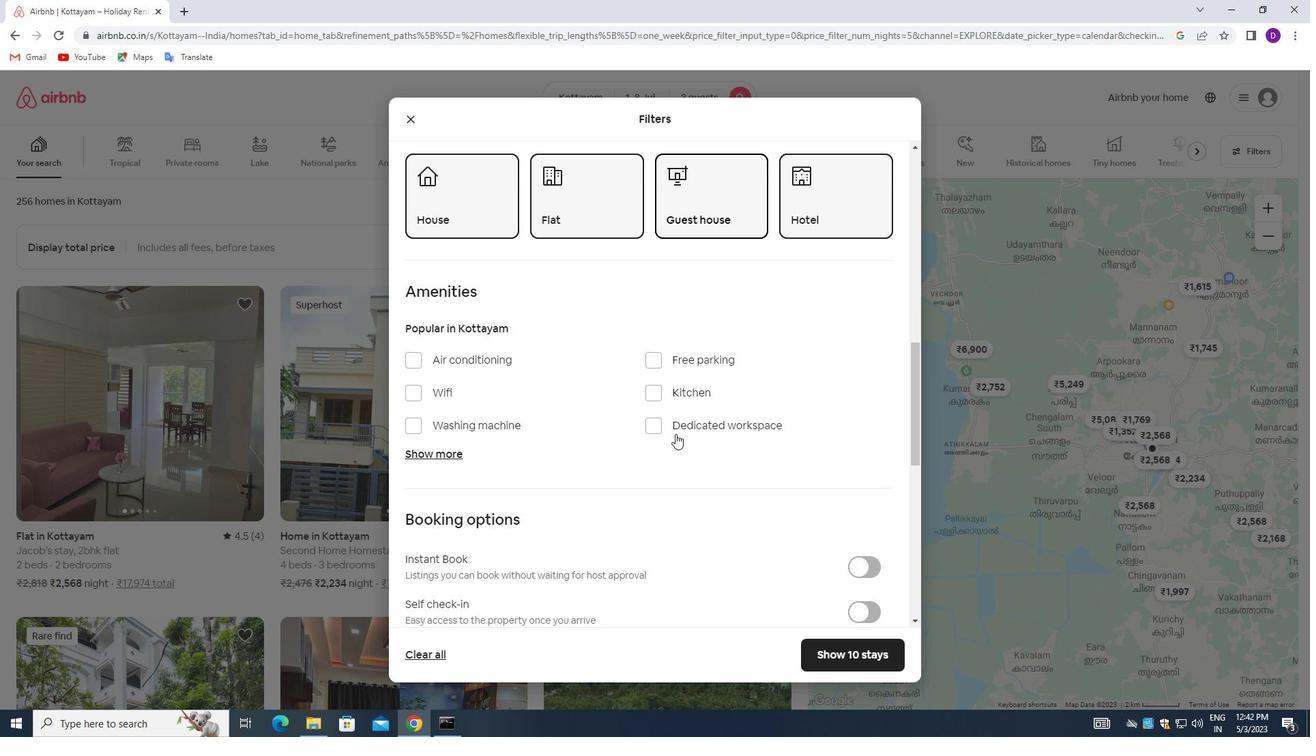 
Action: Mouse moved to (673, 450)
Screenshot: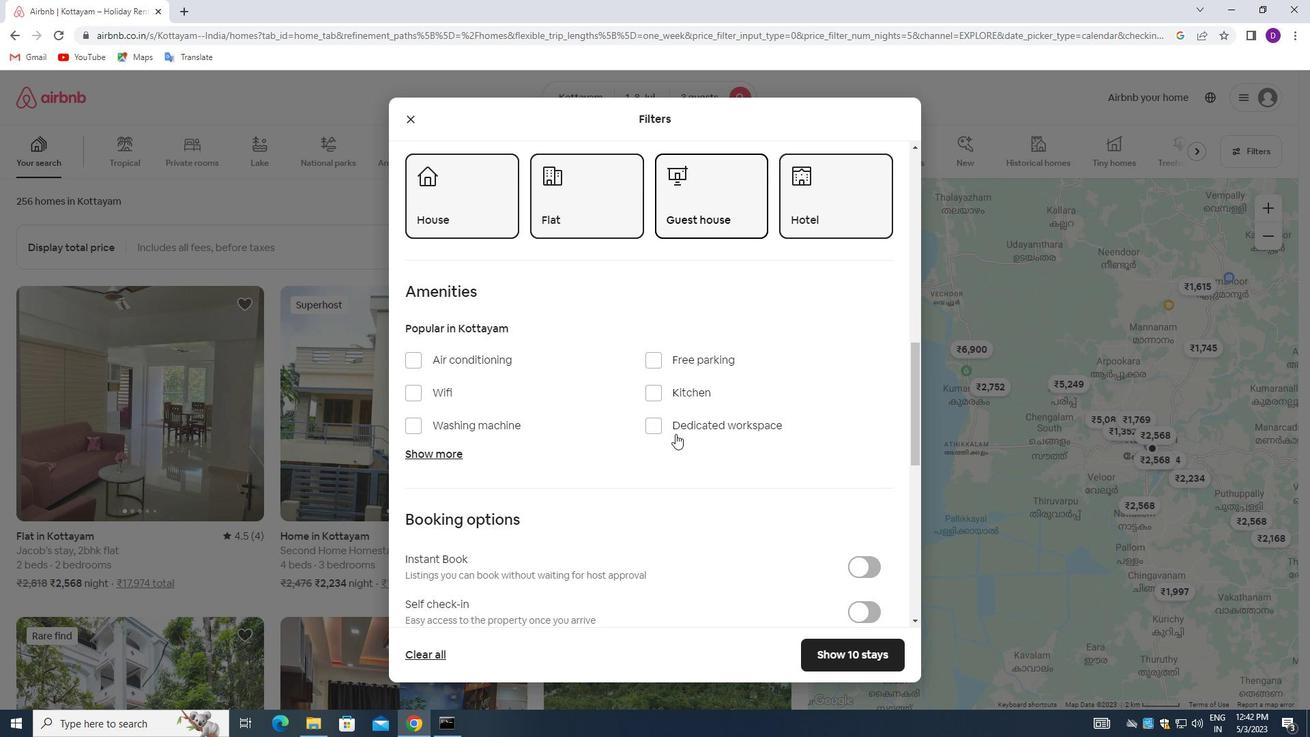 
Action: Mouse scrolled (673, 449) with delta (0, 0)
Screenshot: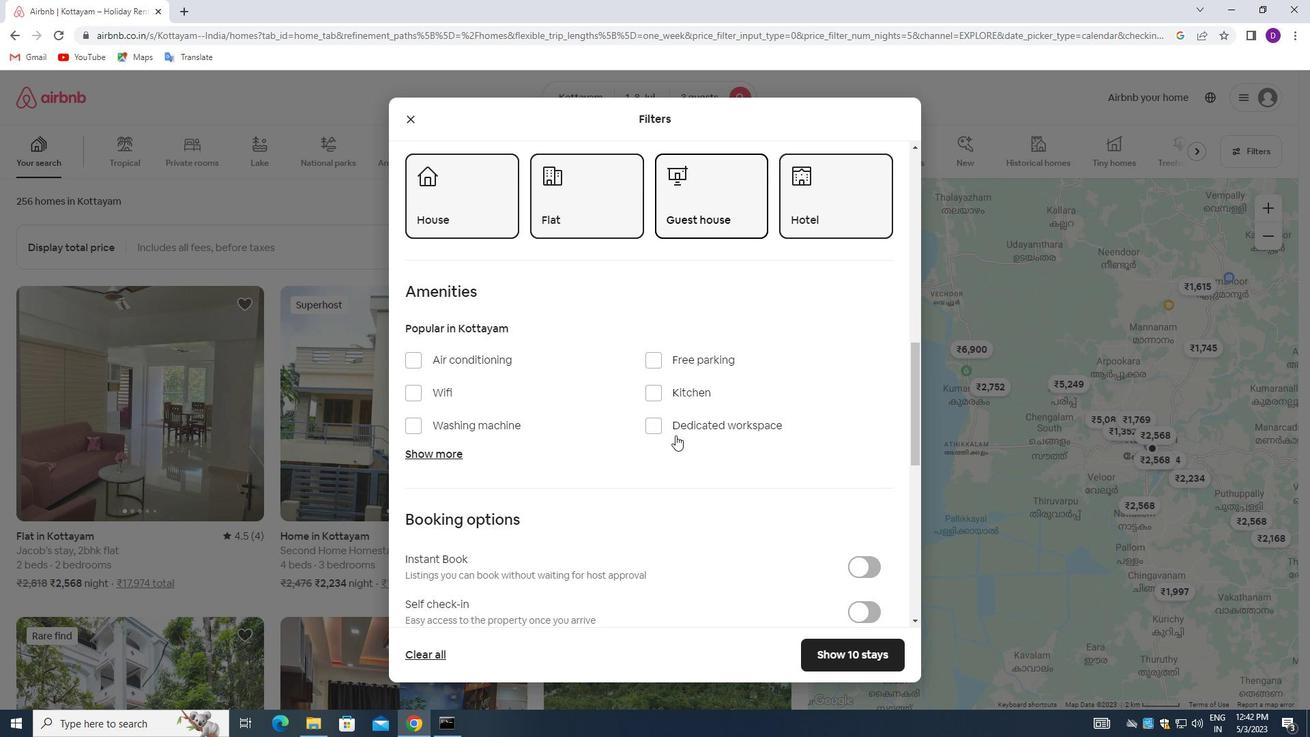 
Action: Mouse moved to (864, 469)
Screenshot: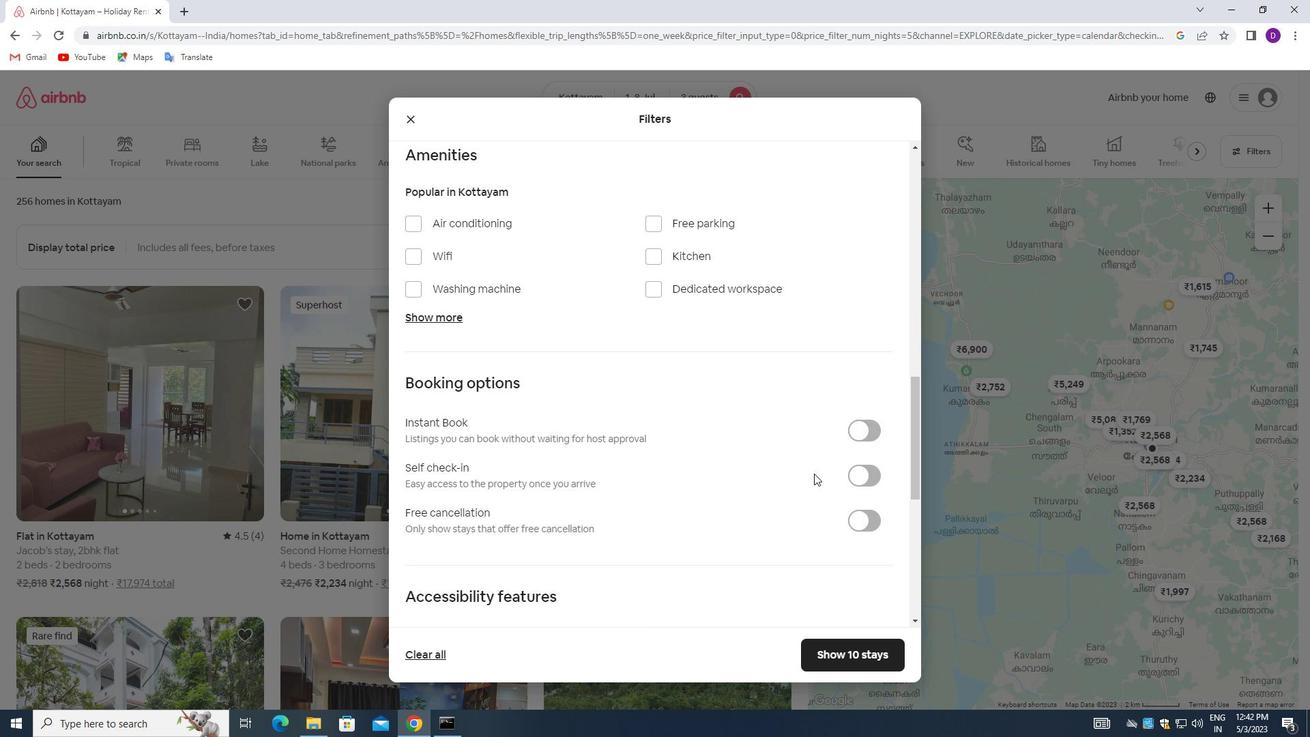 
Action: Mouse pressed left at (864, 469)
Screenshot: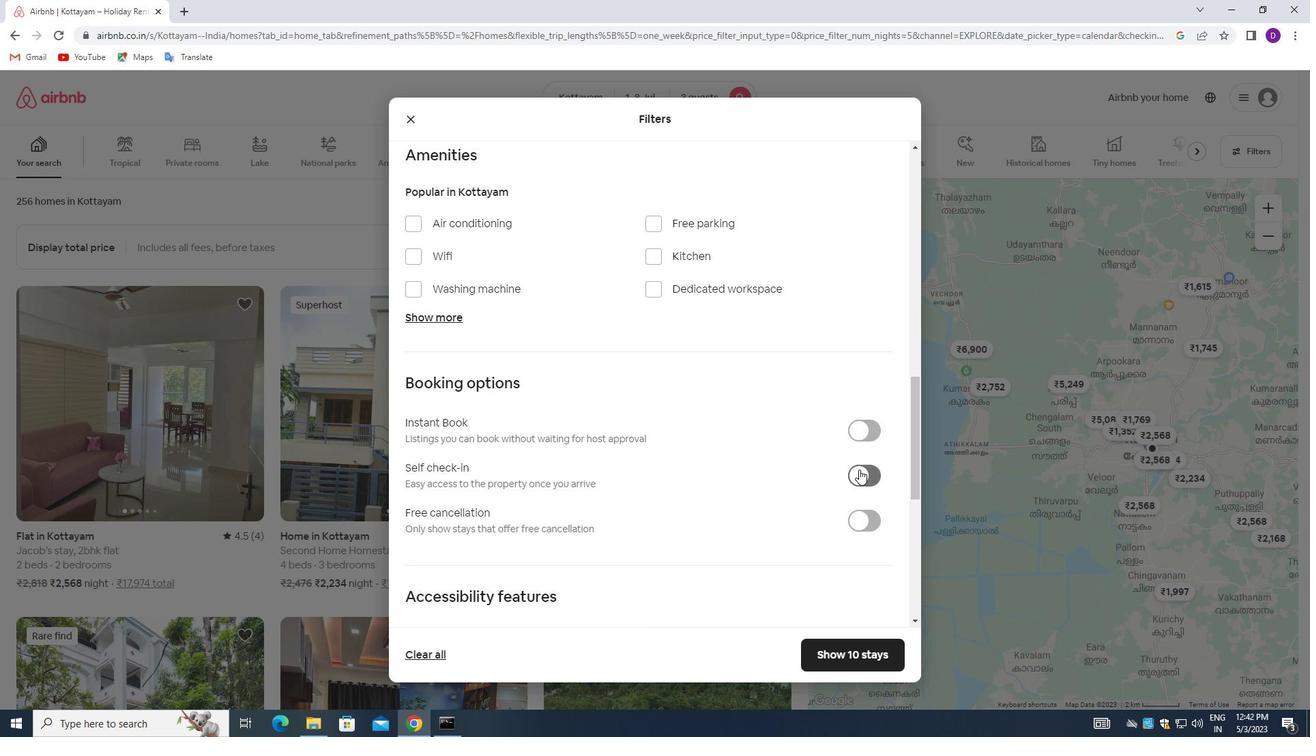 
Action: Mouse moved to (644, 497)
Screenshot: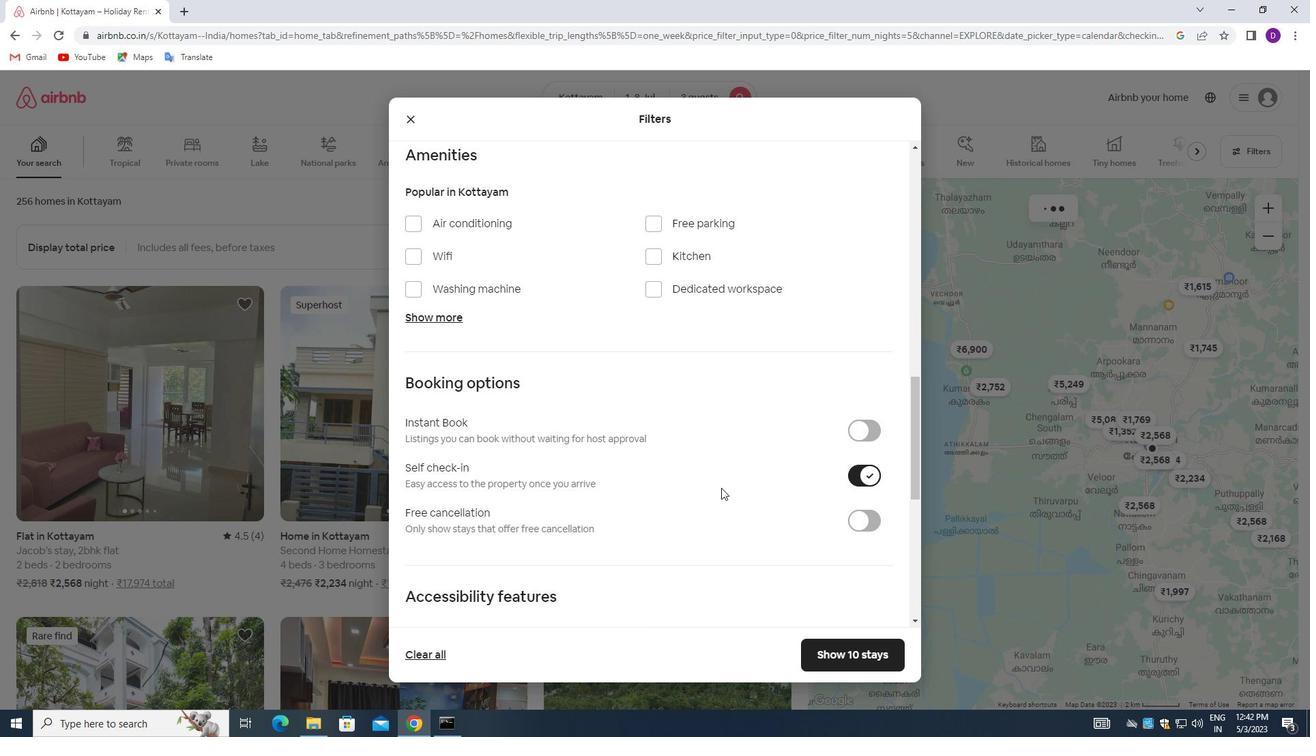 
Action: Mouse scrolled (644, 496) with delta (0, 0)
Screenshot: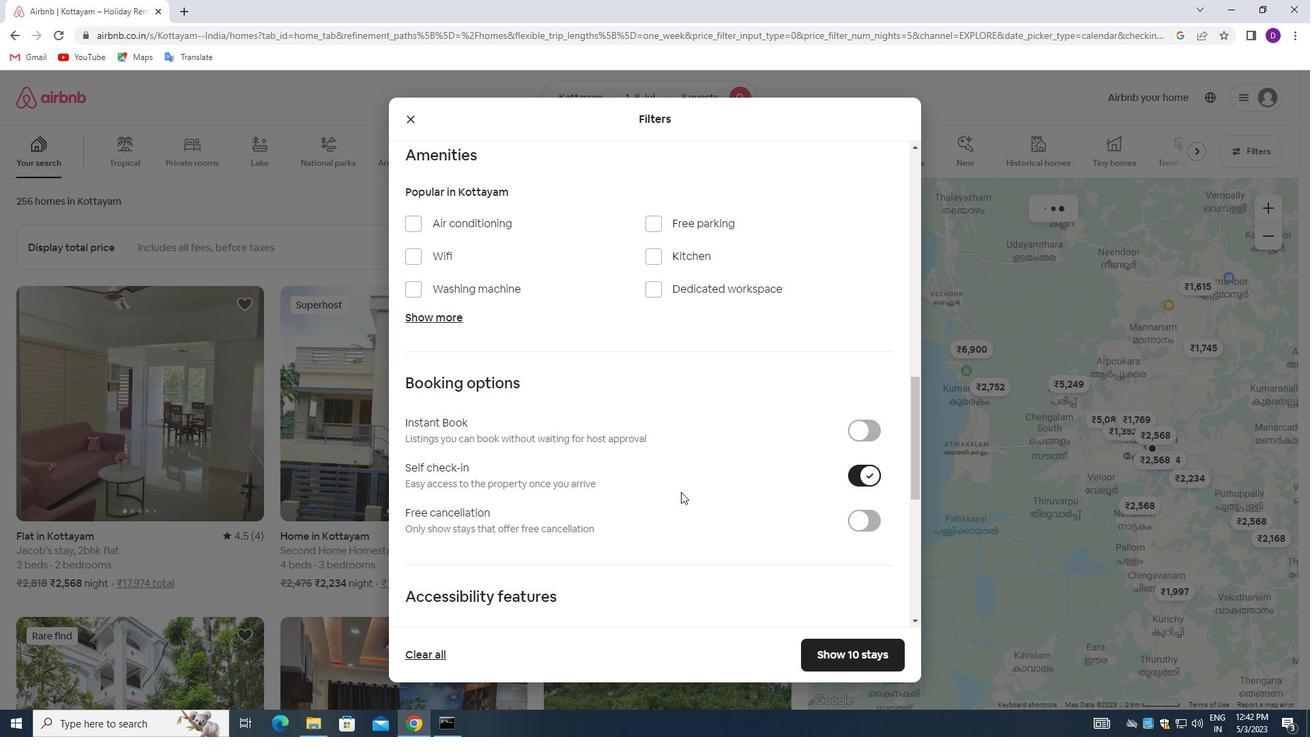 
Action: Mouse moved to (640, 498)
Screenshot: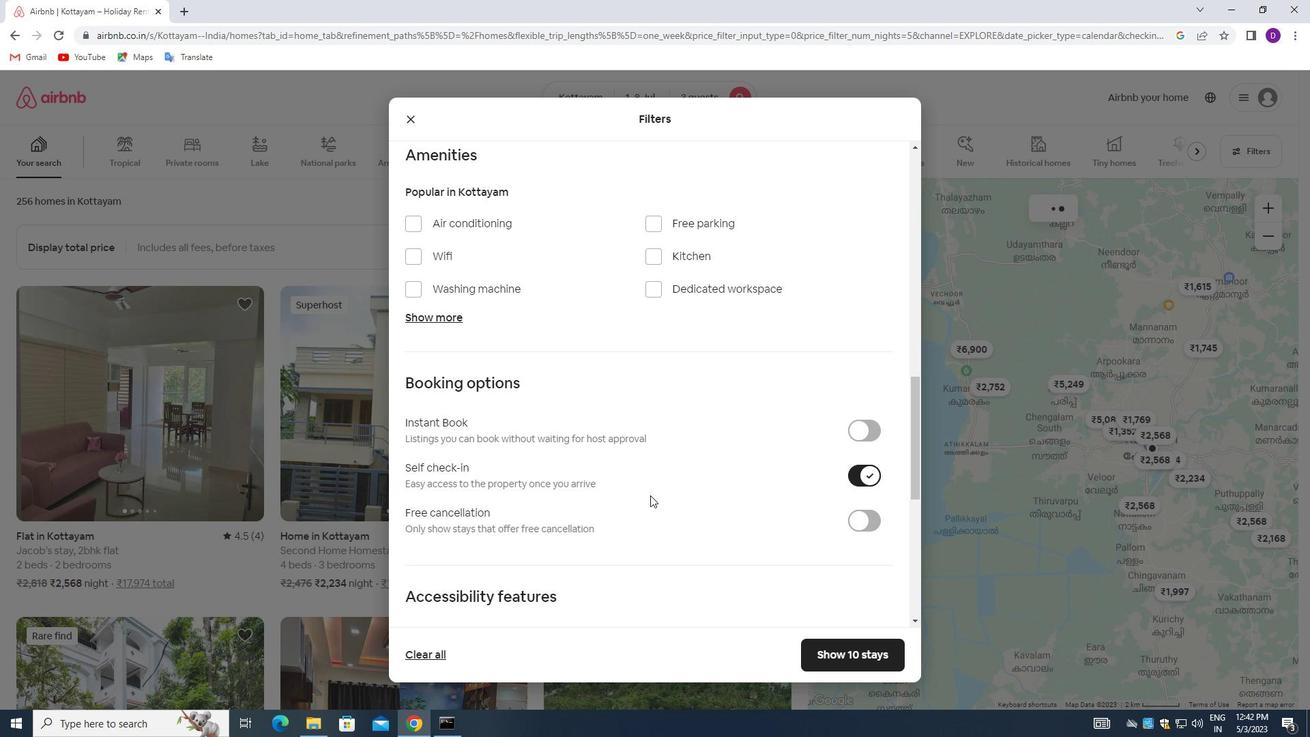 
Action: Mouse scrolled (640, 497) with delta (0, 0)
Screenshot: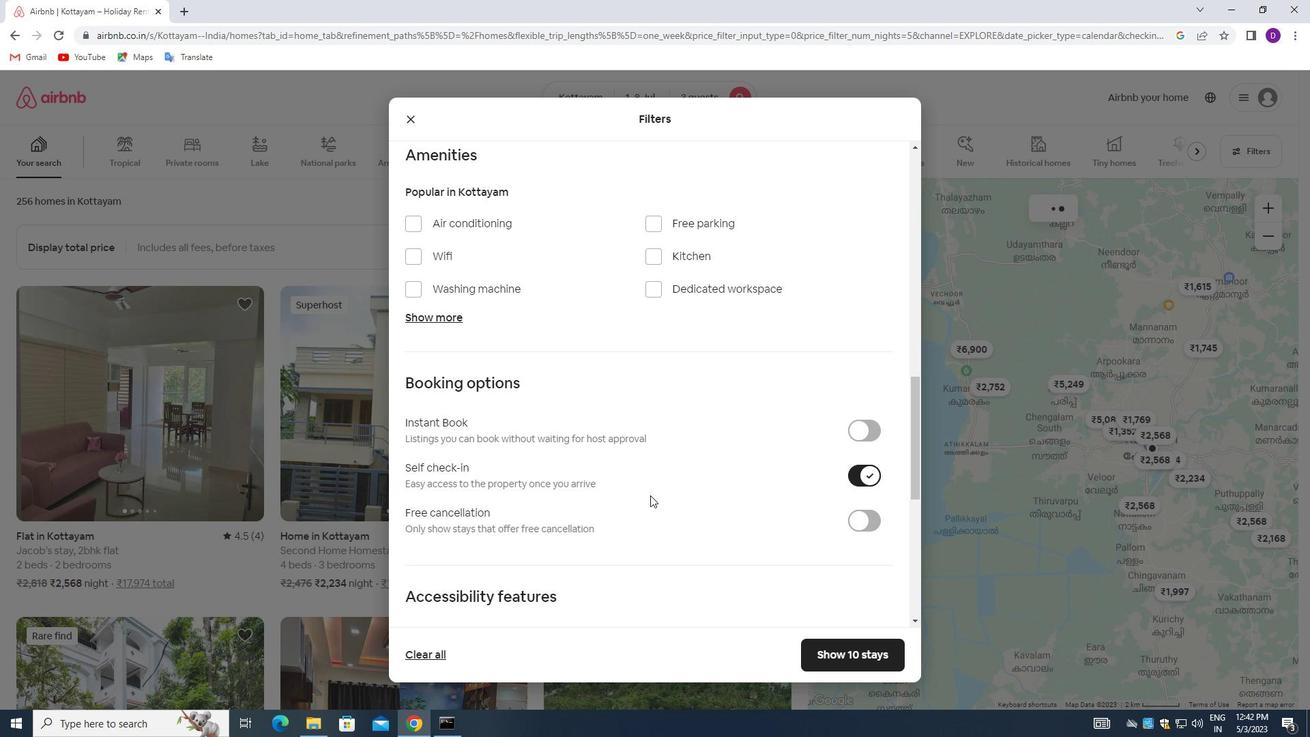
Action: Mouse moved to (638, 499)
Screenshot: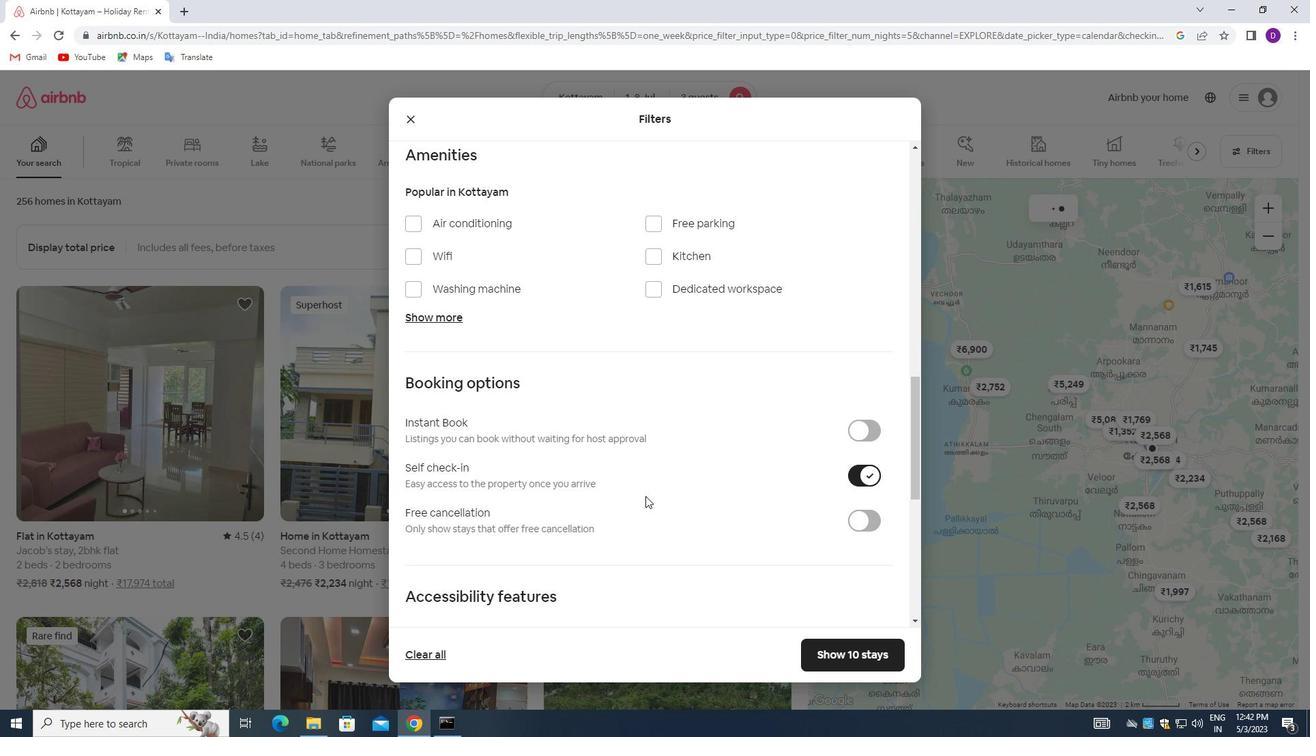 
Action: Mouse scrolled (638, 498) with delta (0, 0)
Screenshot: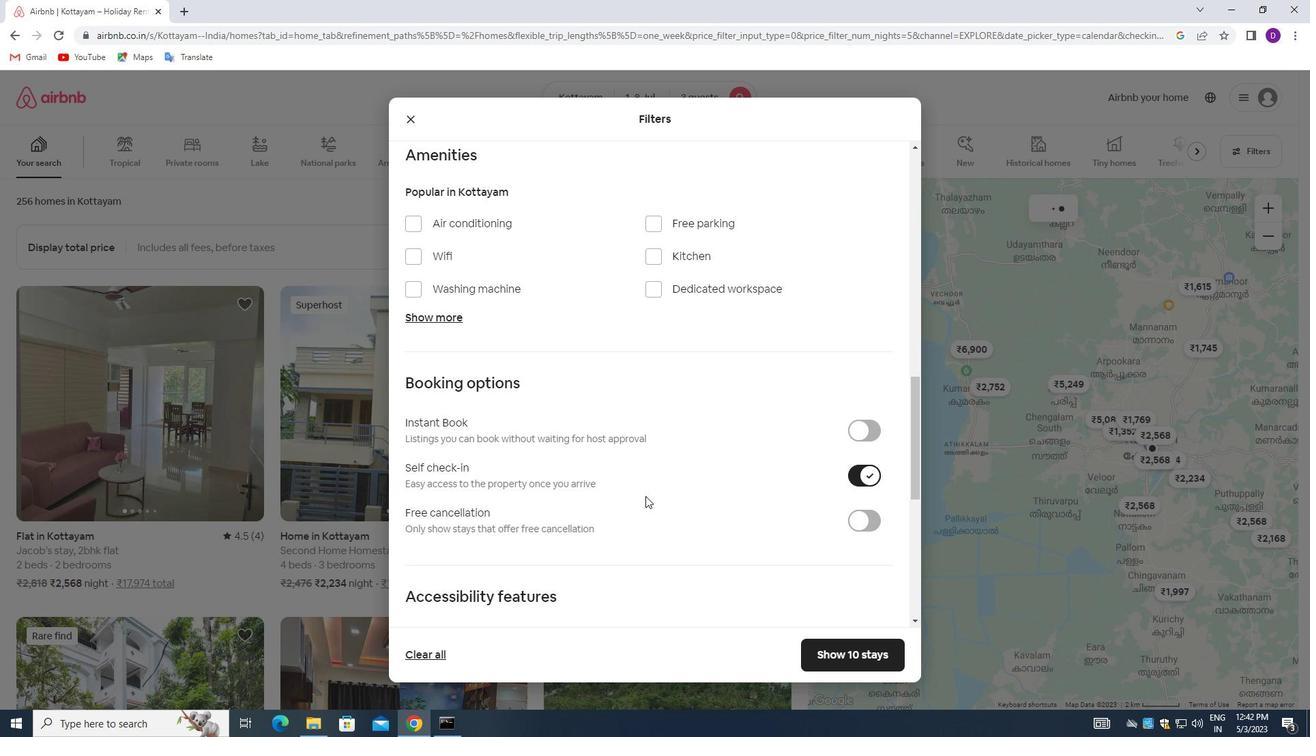 
Action: Mouse moved to (638, 500)
Screenshot: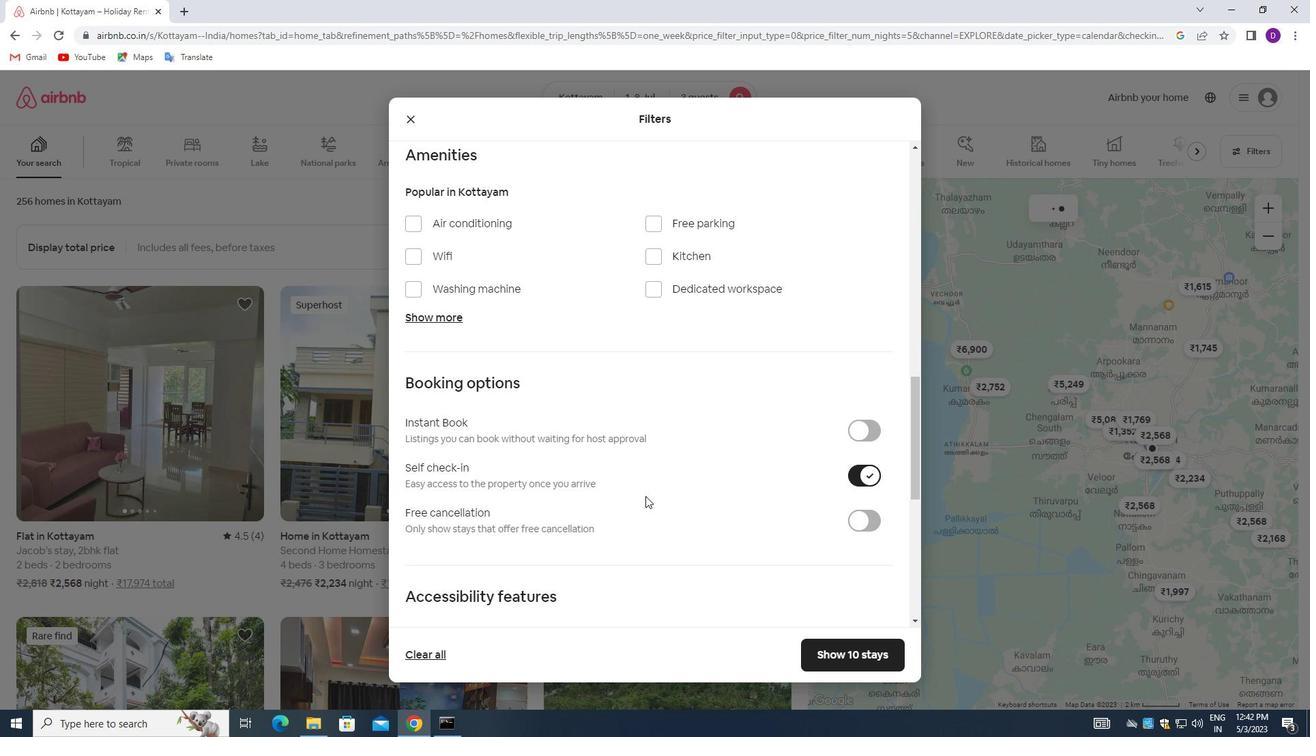 
Action: Mouse scrolled (638, 499) with delta (0, 0)
Screenshot: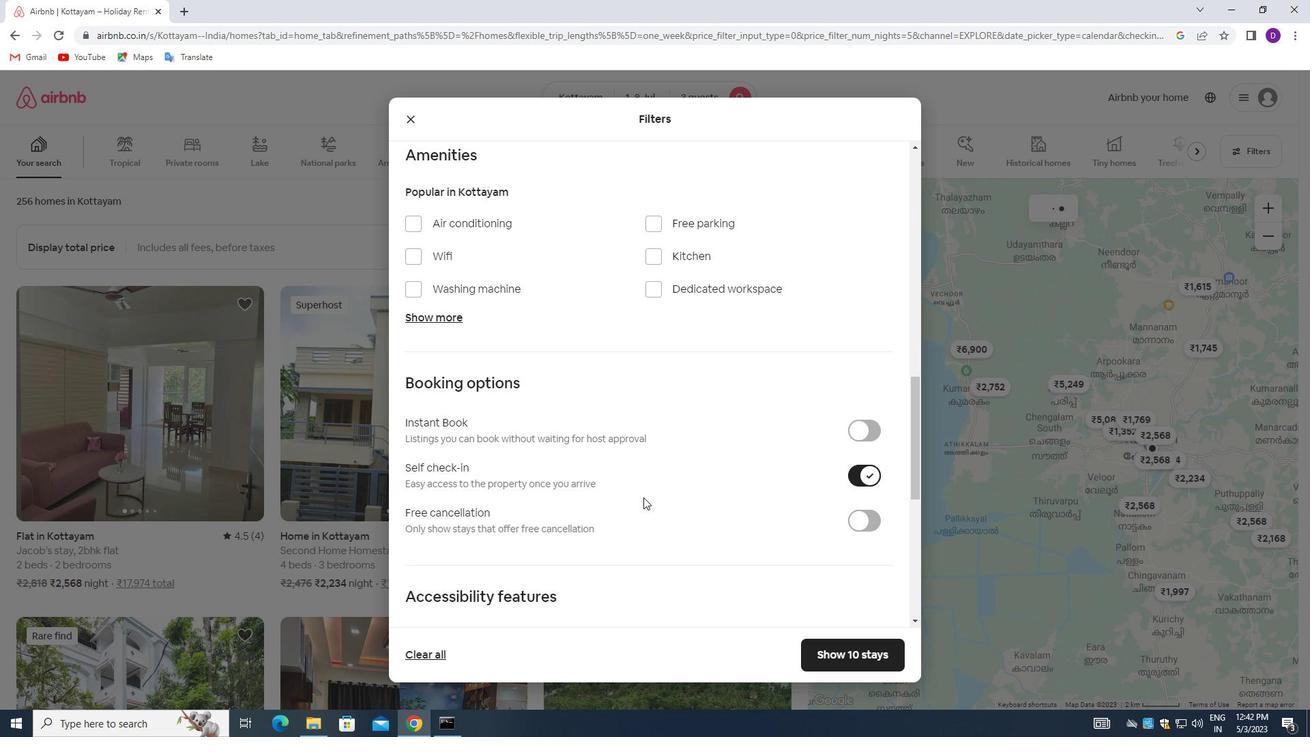 
Action: Mouse moved to (610, 508)
Screenshot: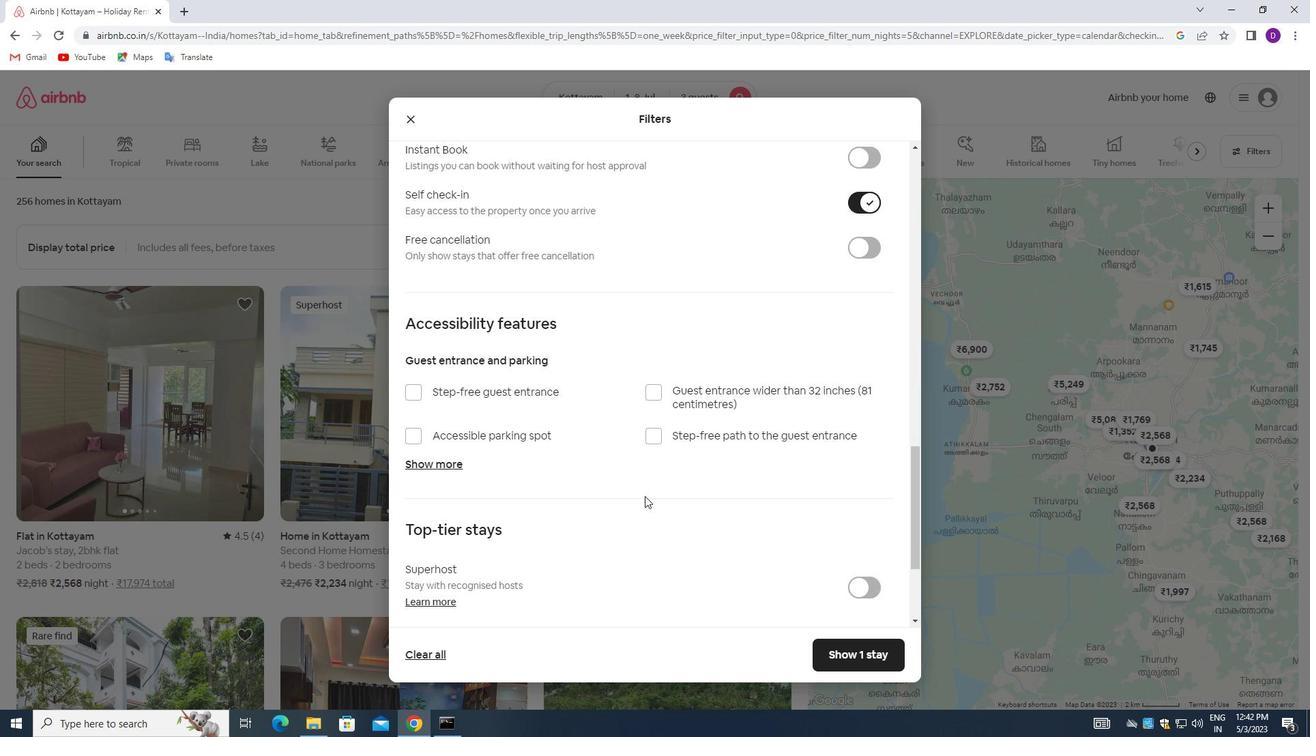 
Action: Mouse scrolled (610, 507) with delta (0, 0)
Screenshot: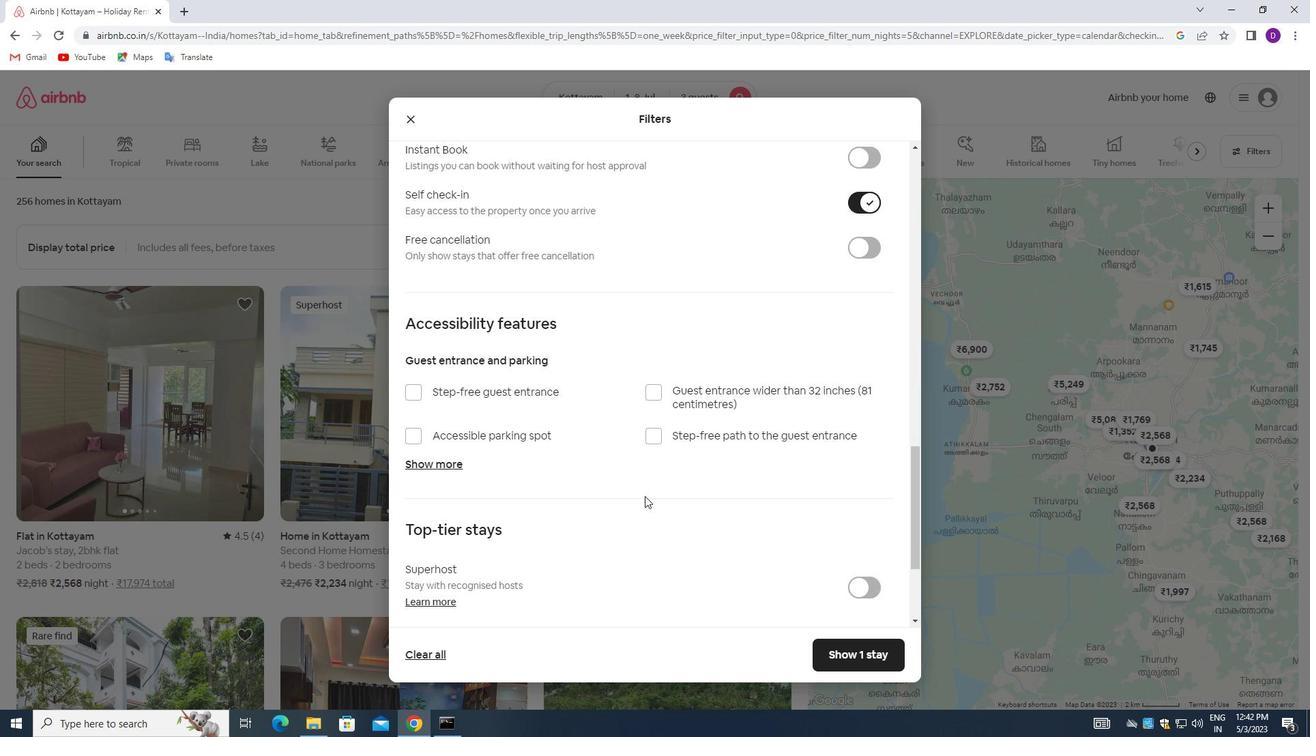 
Action: Mouse moved to (586, 516)
Screenshot: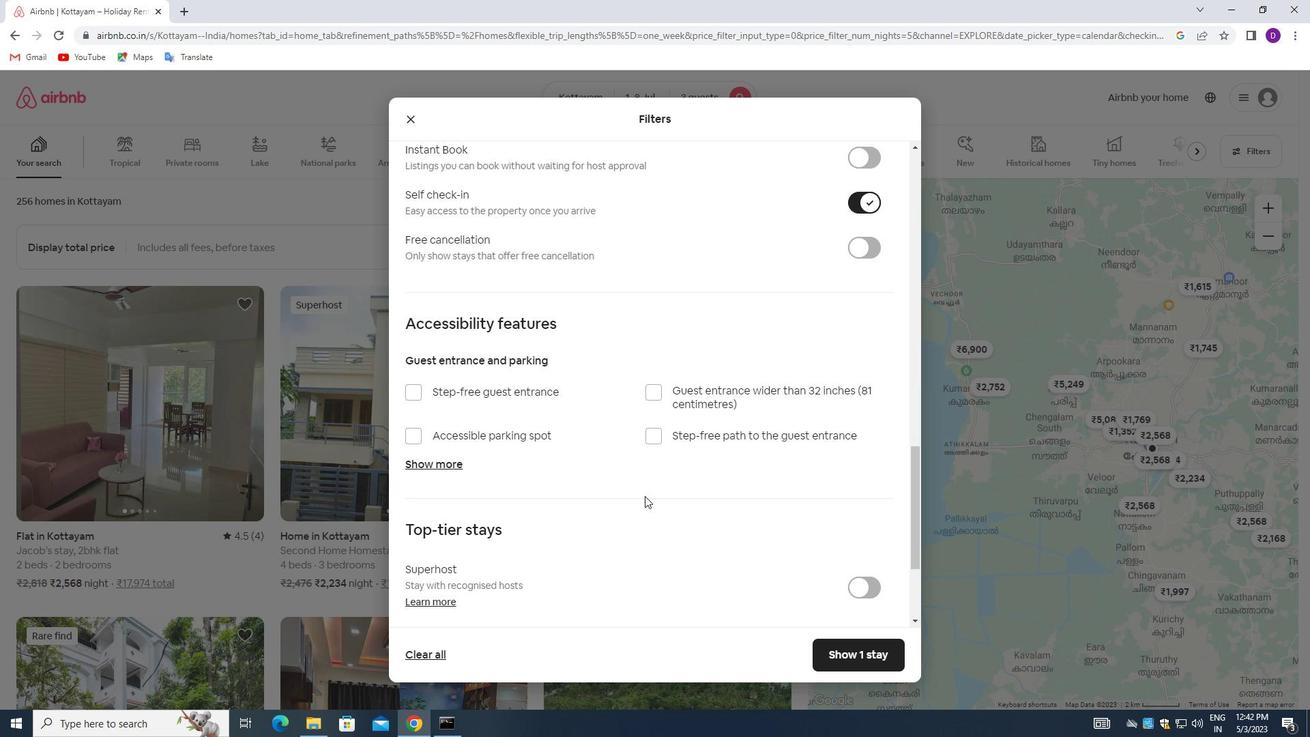 
Action: Mouse scrolled (586, 515) with delta (0, 0)
Screenshot: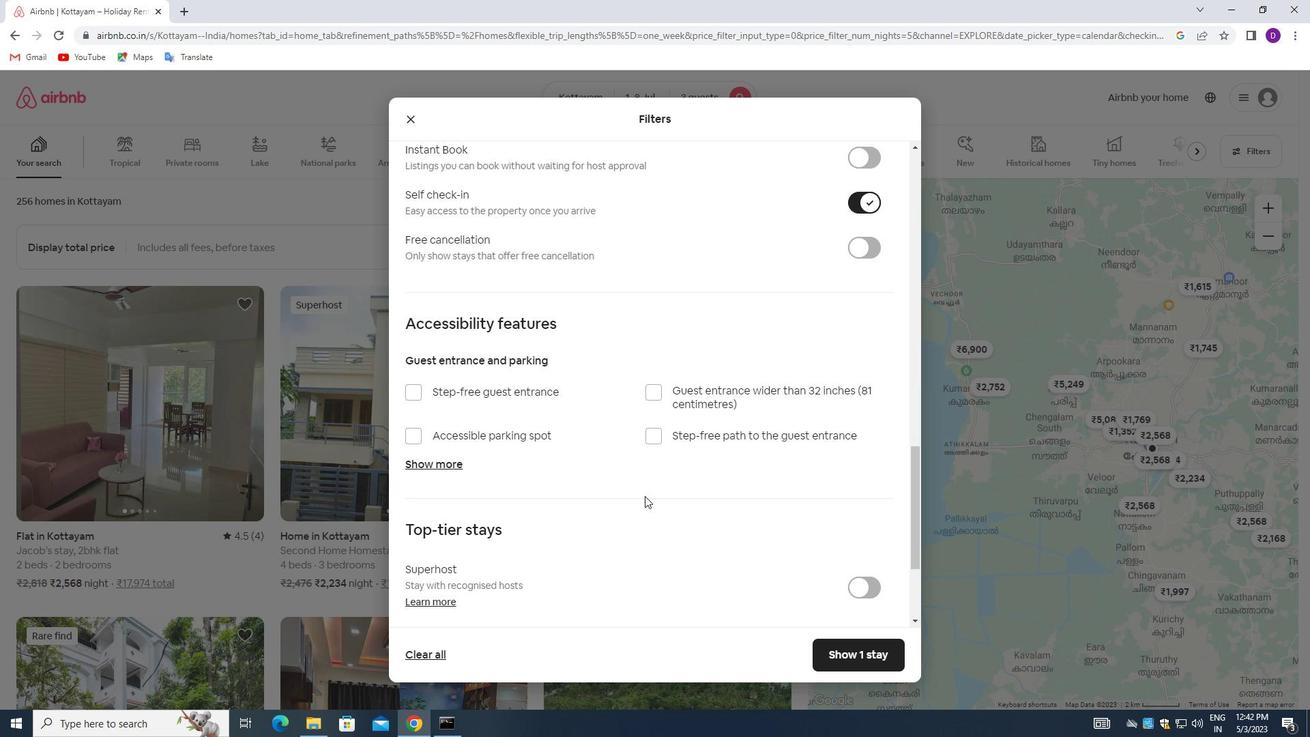 
Action: Mouse moved to (578, 520)
Screenshot: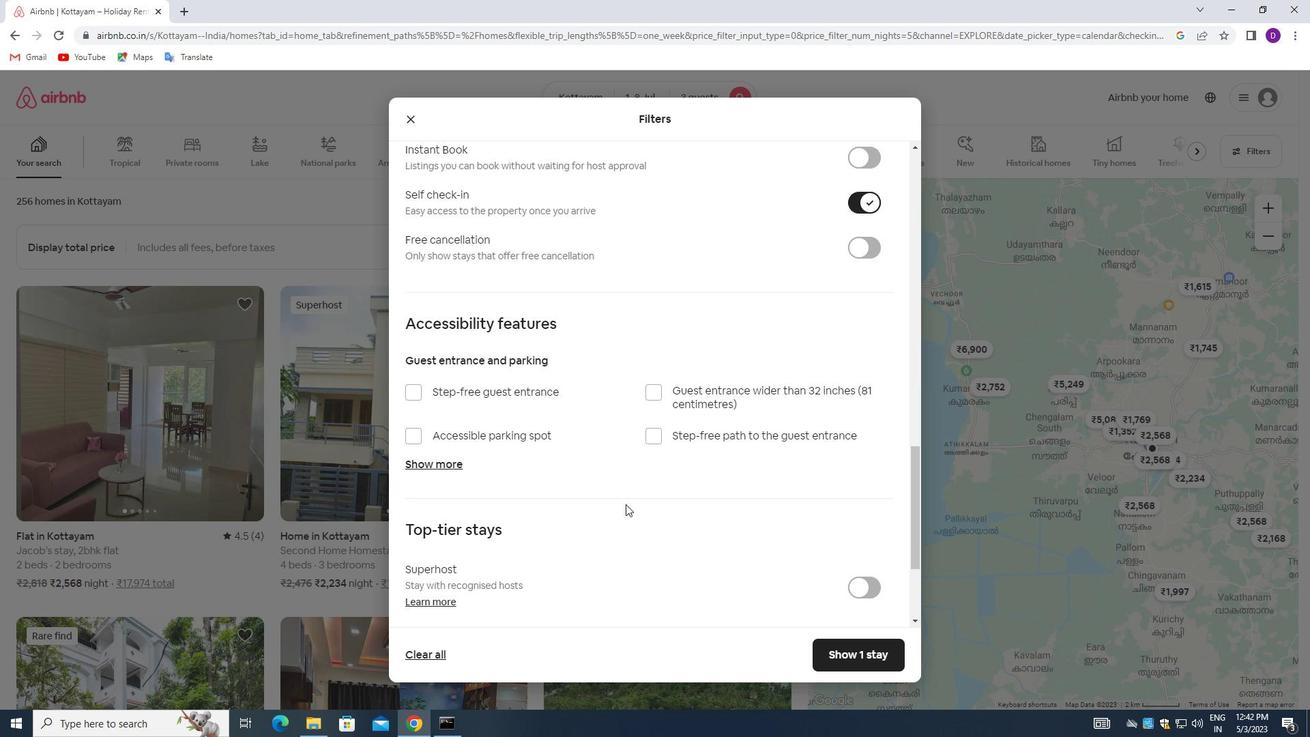 
Action: Mouse scrolled (578, 519) with delta (0, 0)
Screenshot: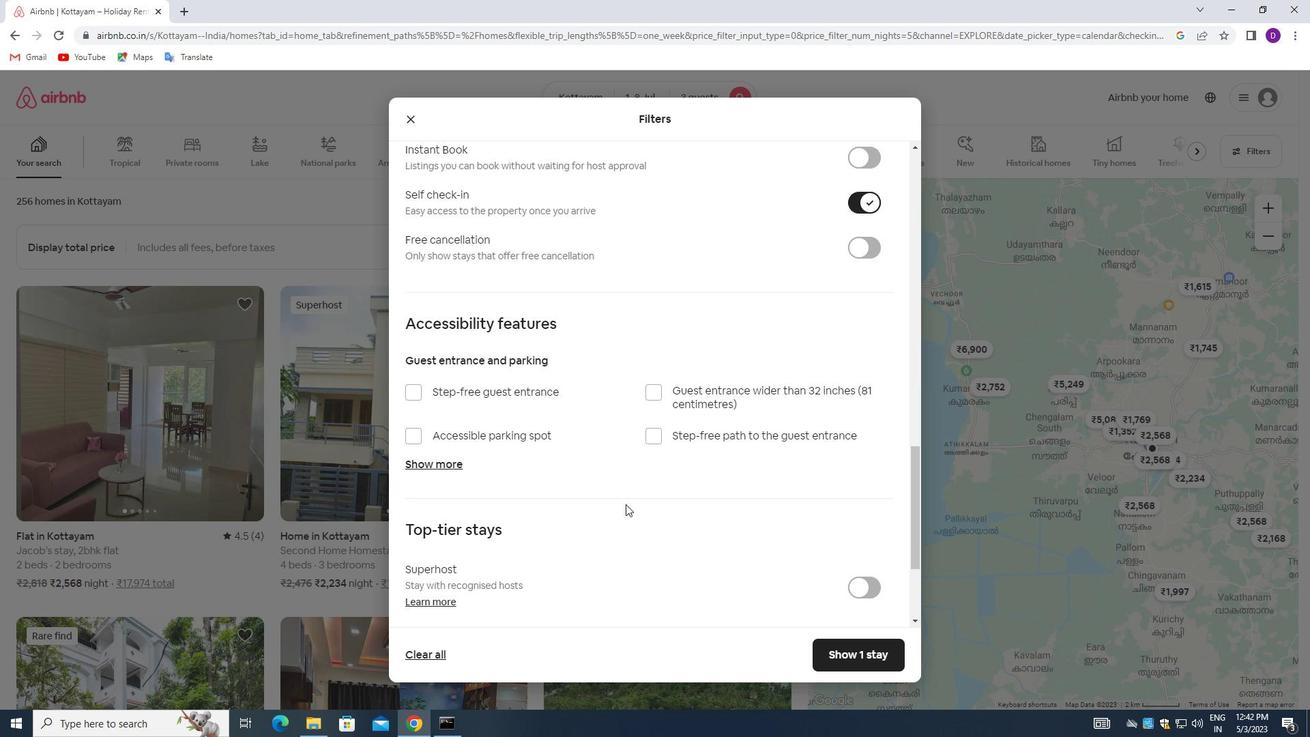 
Action: Mouse moved to (564, 526)
Screenshot: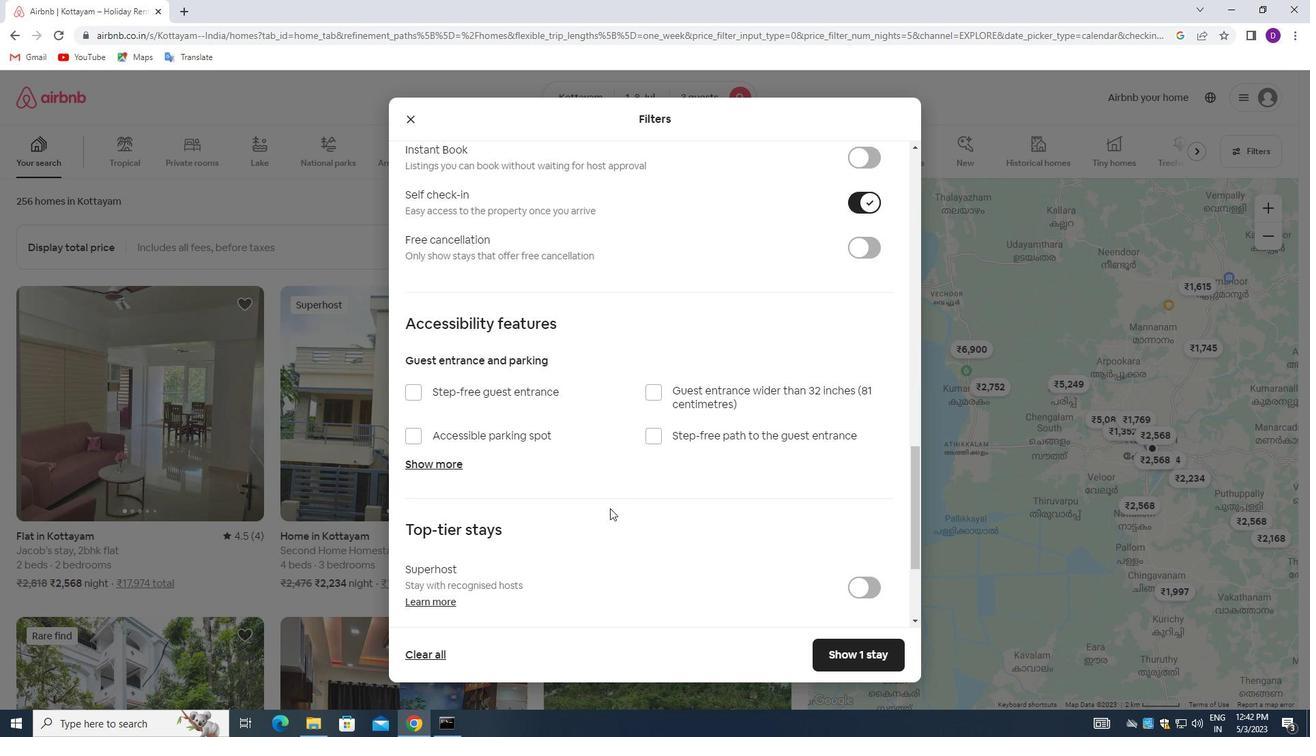 
Action: Mouse scrolled (564, 525) with delta (0, 0)
Screenshot: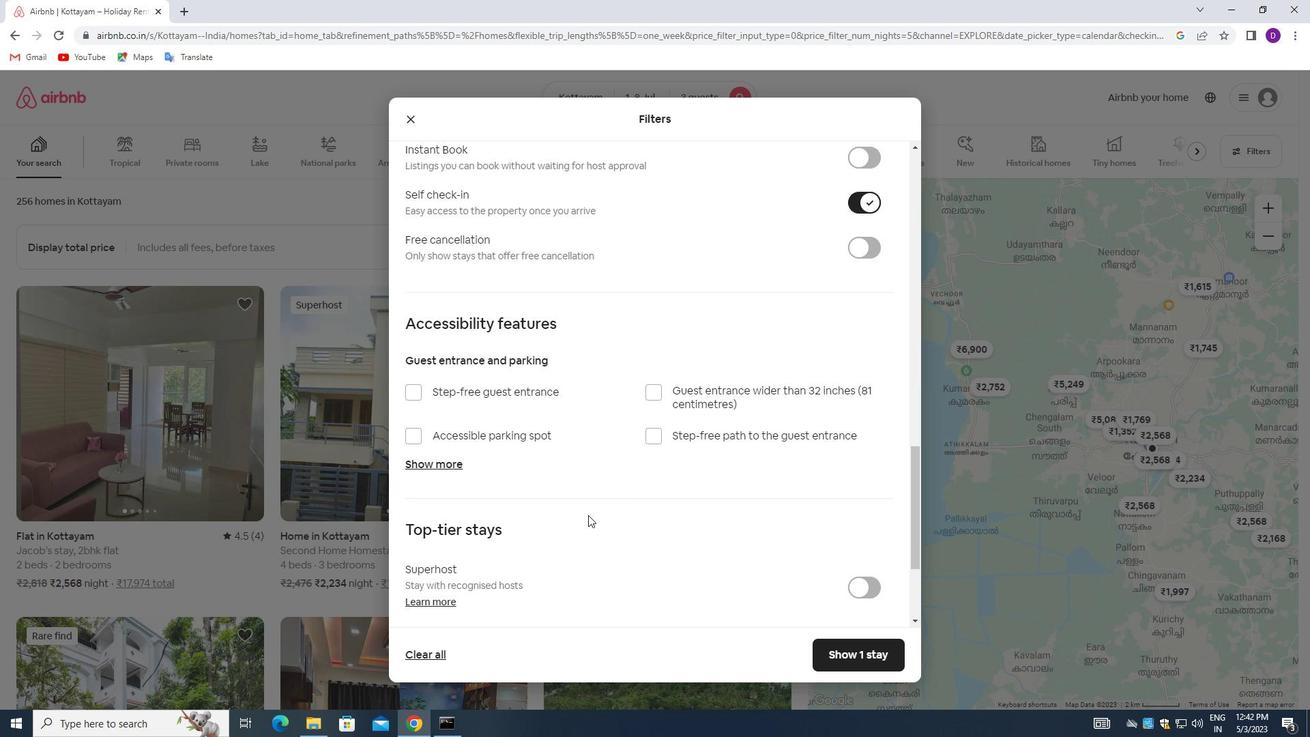 
Action: Mouse moved to (417, 534)
Screenshot: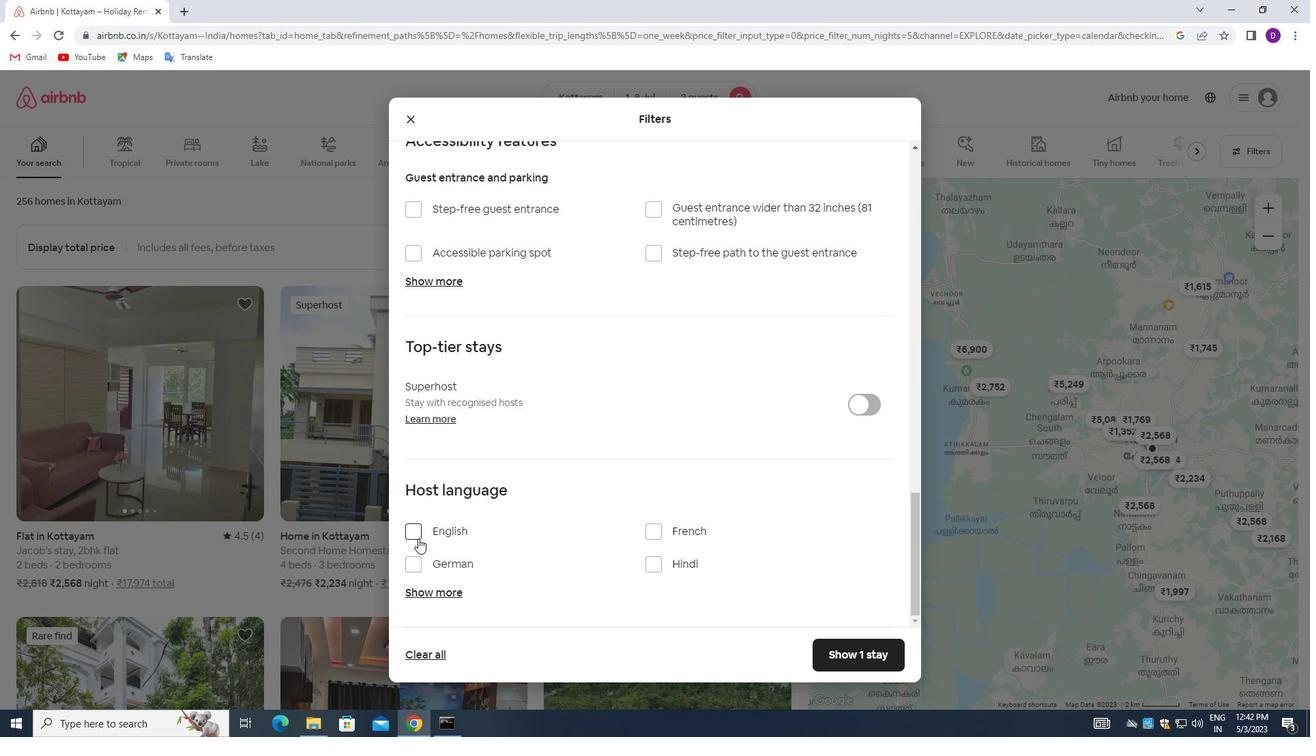 
Action: Mouse pressed left at (417, 534)
Screenshot: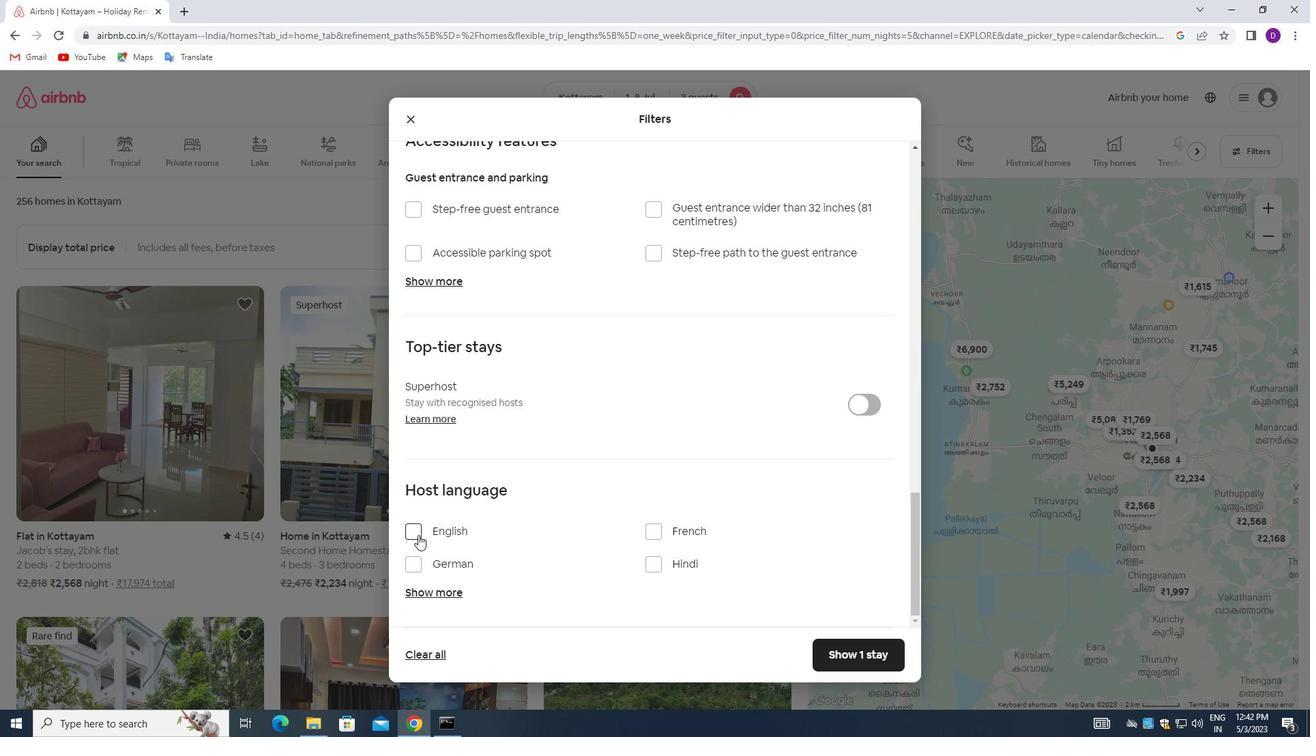 
Action: Mouse moved to (818, 647)
Screenshot: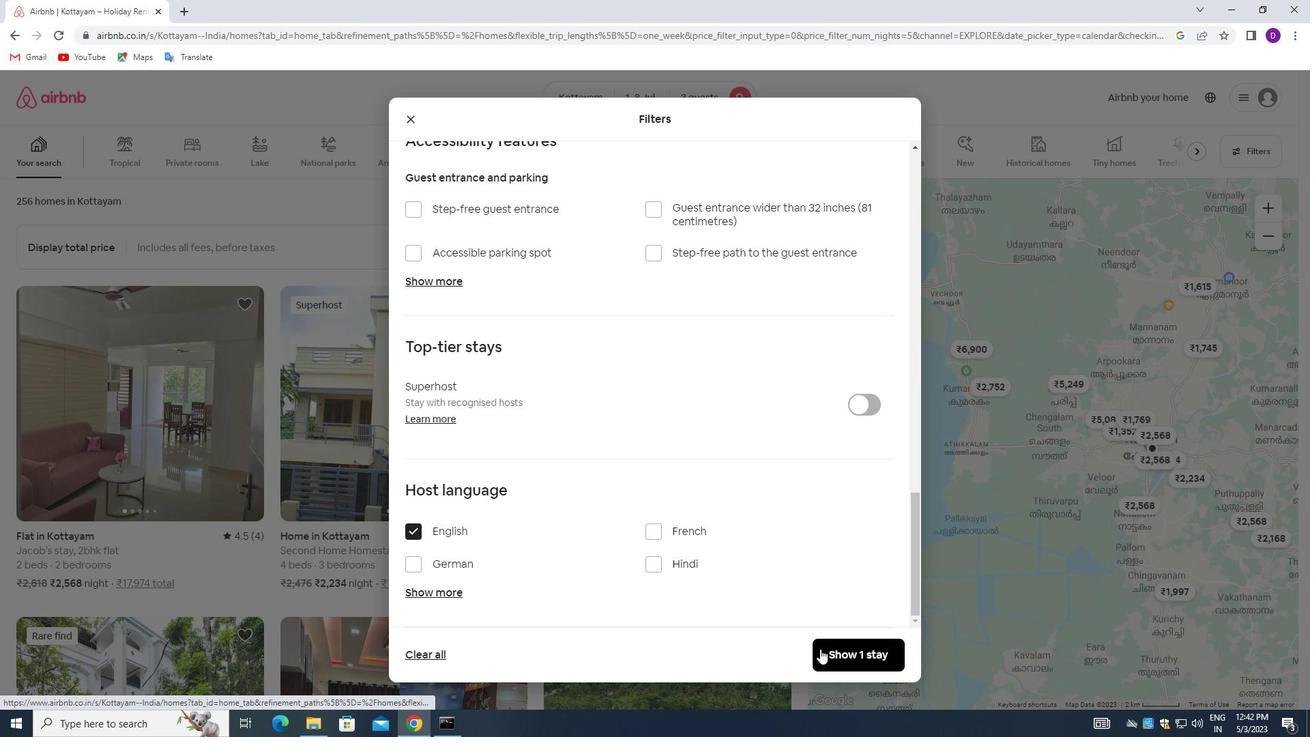 
Action: Mouse pressed left at (818, 647)
Screenshot: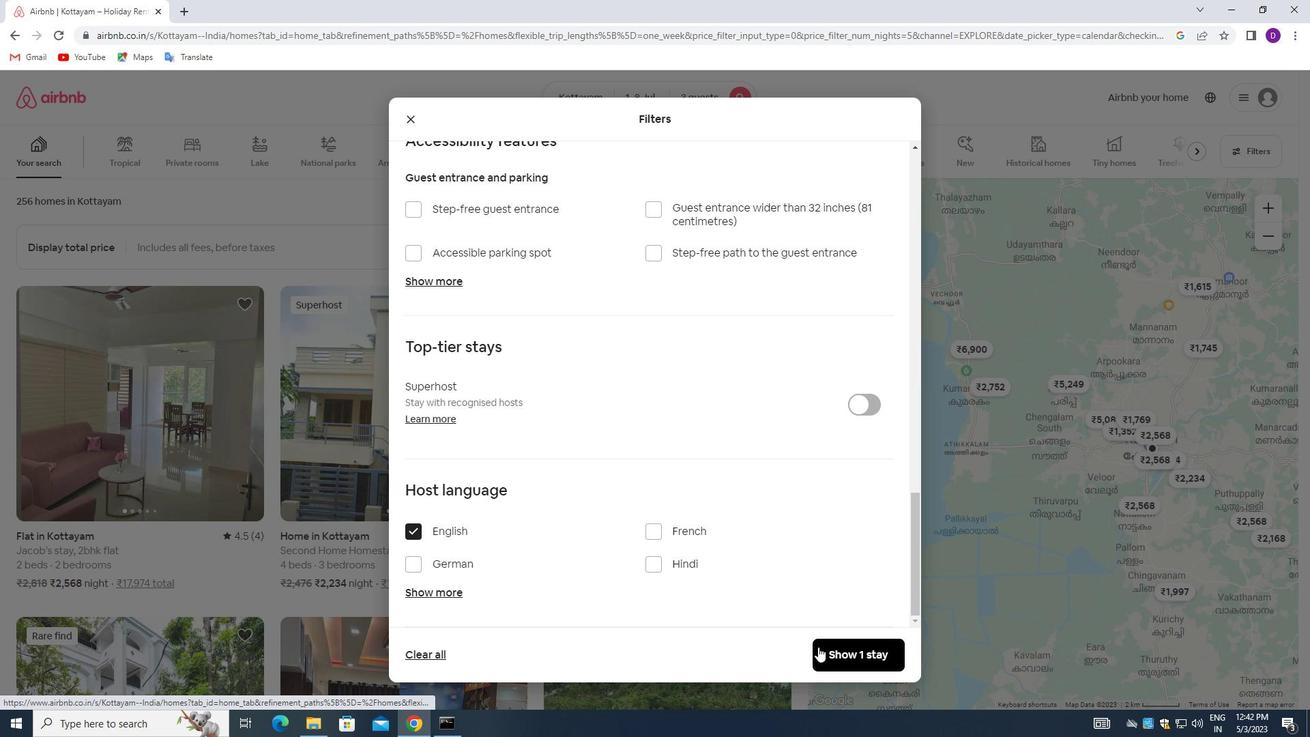 
Action: Mouse moved to (656, 378)
Screenshot: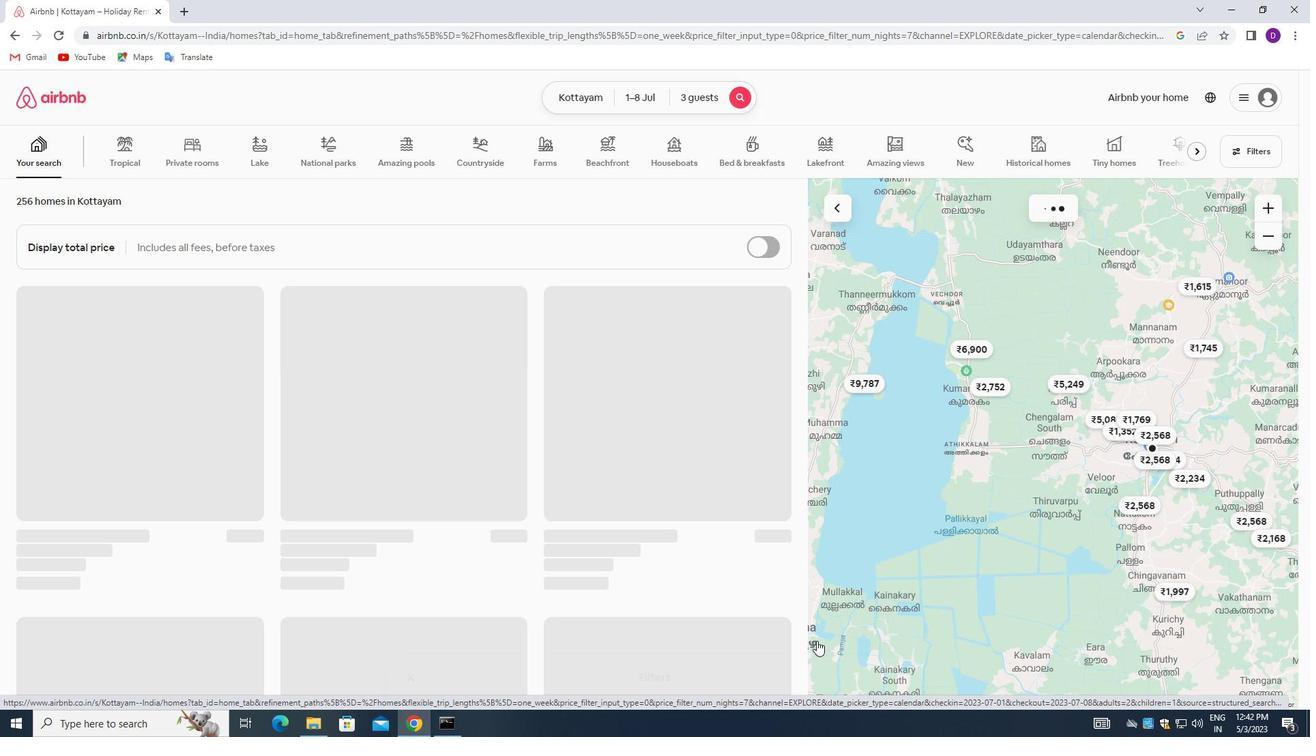 
